 Task: Find connections with filter location Kadi with filter topic #Innovativewith filter profile language English with filter current company DBS Bank with filter school The LNM Institute of Information Technology with filter industry Graphic Design with filter service category Insurance with filter keywords title Novelist/Writer
Action: Mouse moved to (202, 263)
Screenshot: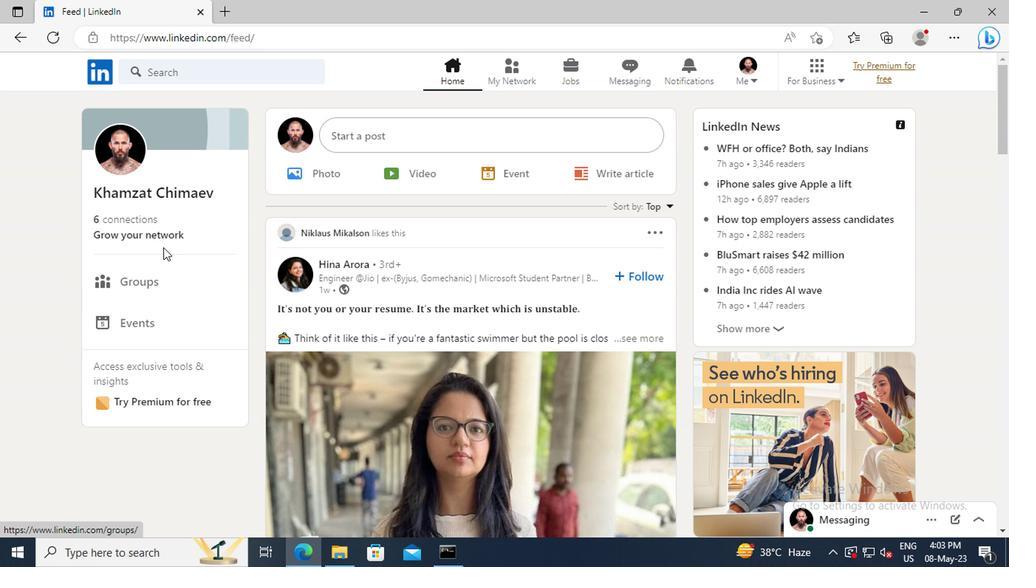 
Action: Mouse pressed left at (202, 263)
Screenshot: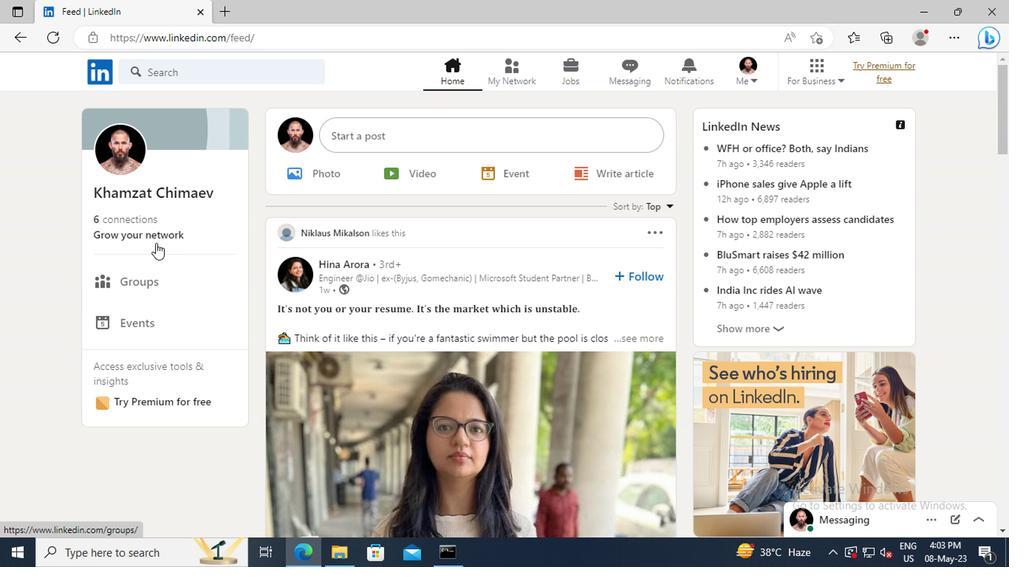 
Action: Mouse moved to (212, 212)
Screenshot: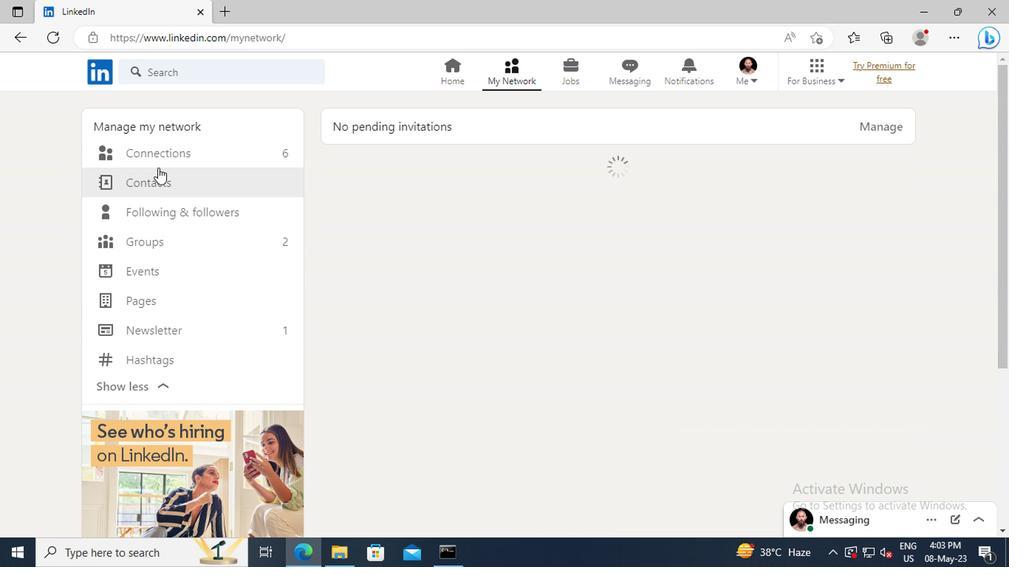 
Action: Mouse pressed left at (212, 212)
Screenshot: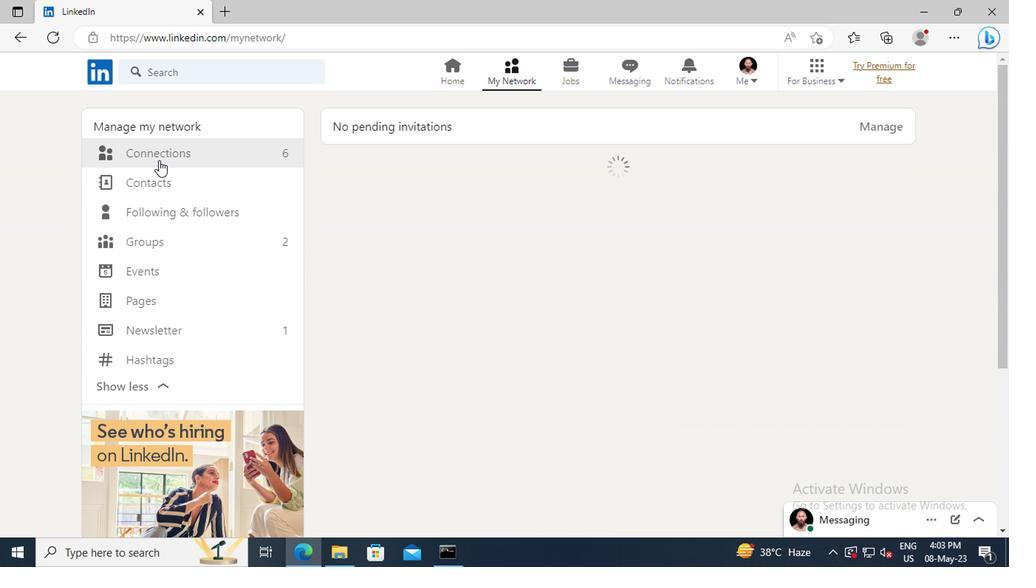 
Action: Mouse moved to (539, 213)
Screenshot: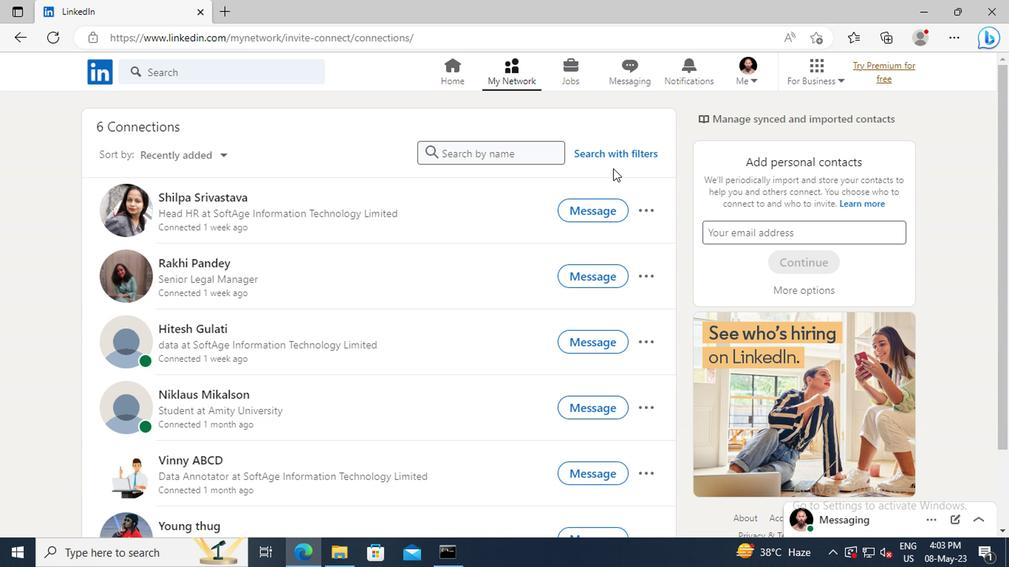 
Action: Mouse pressed left at (539, 213)
Screenshot: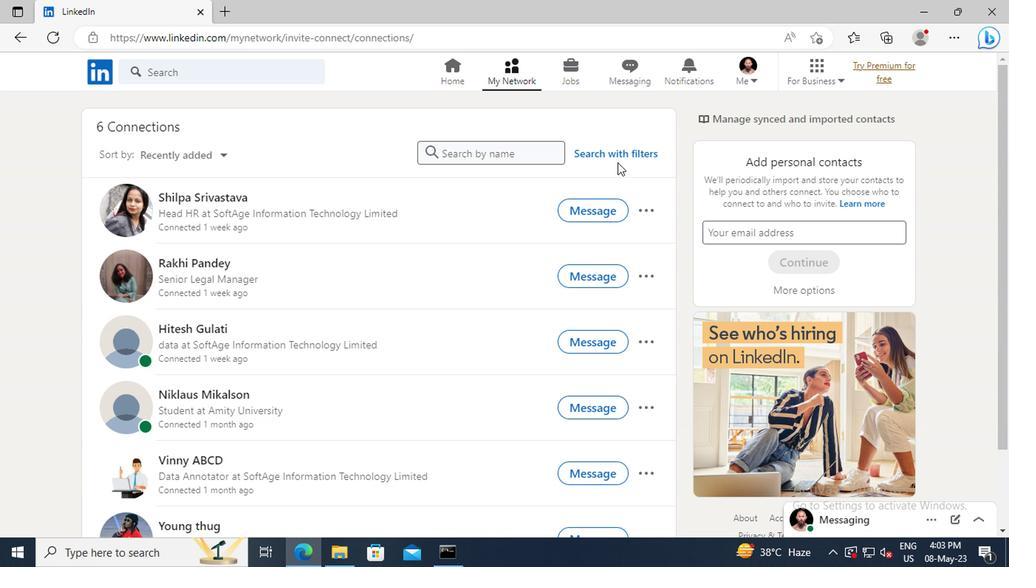 
Action: Mouse moved to (496, 180)
Screenshot: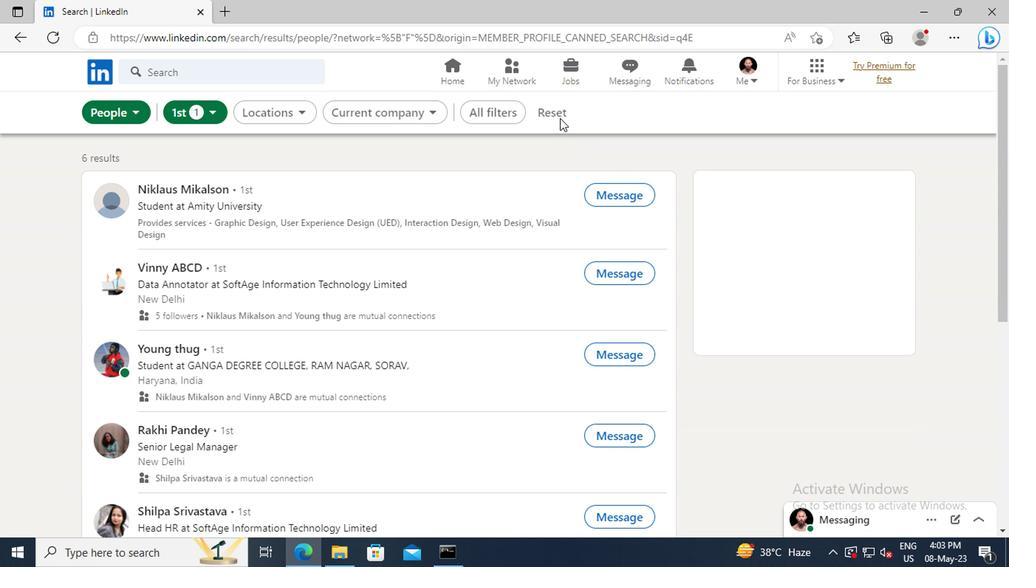 
Action: Mouse pressed left at (496, 180)
Screenshot: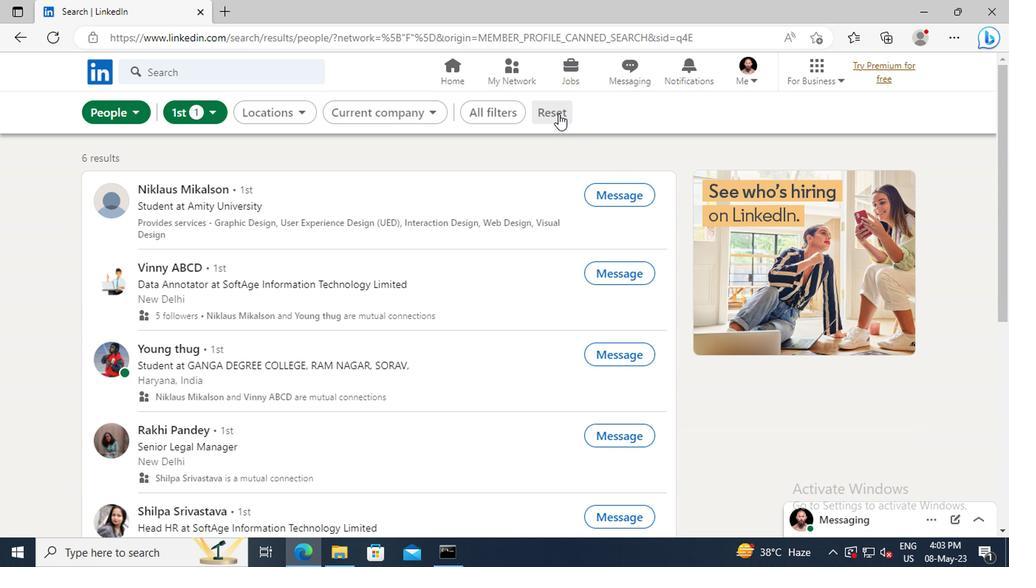 
Action: Mouse moved to (484, 179)
Screenshot: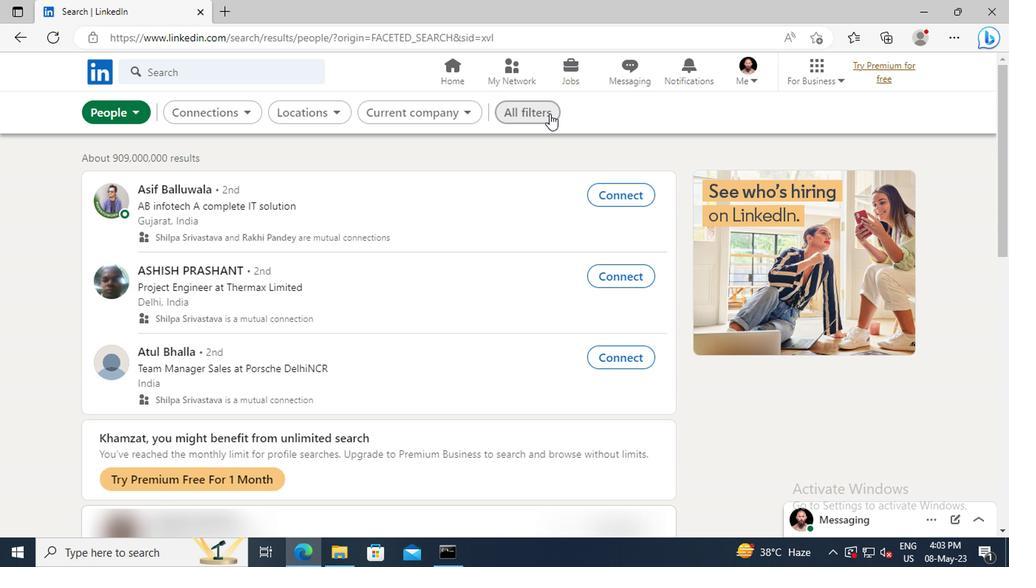 
Action: Mouse pressed left at (484, 179)
Screenshot: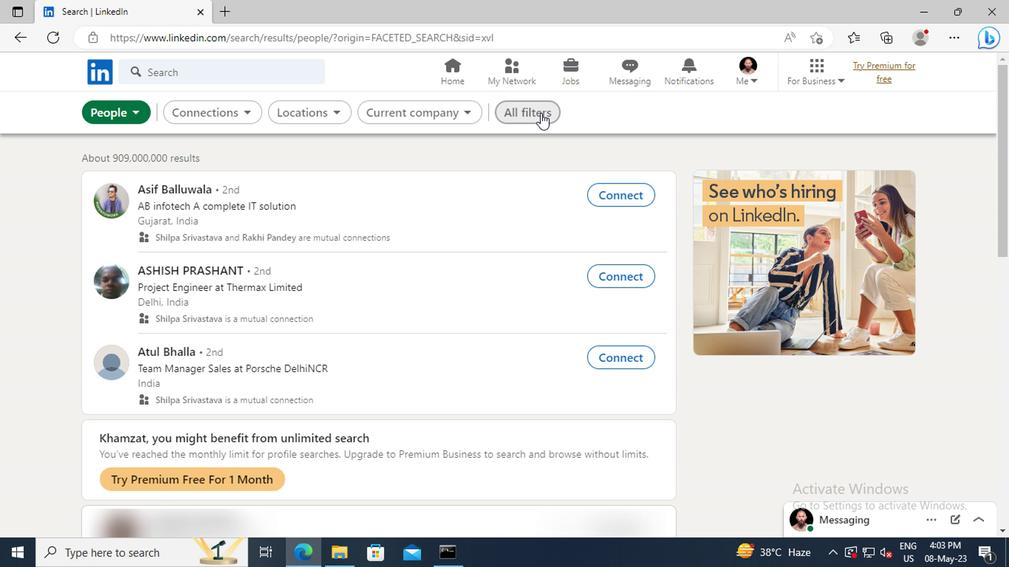 
Action: Mouse moved to (704, 301)
Screenshot: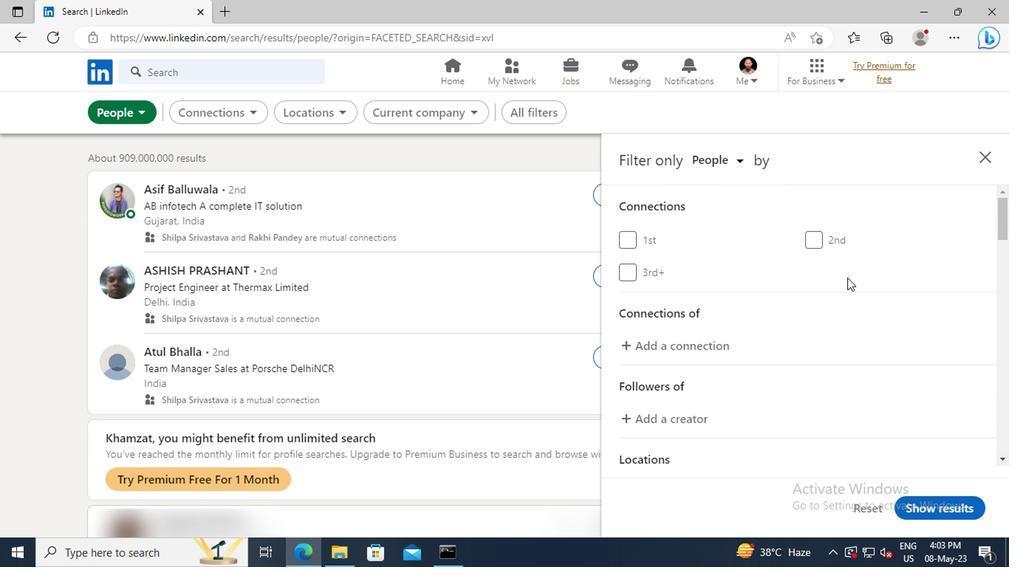 
Action: Mouse scrolled (704, 300) with delta (0, 0)
Screenshot: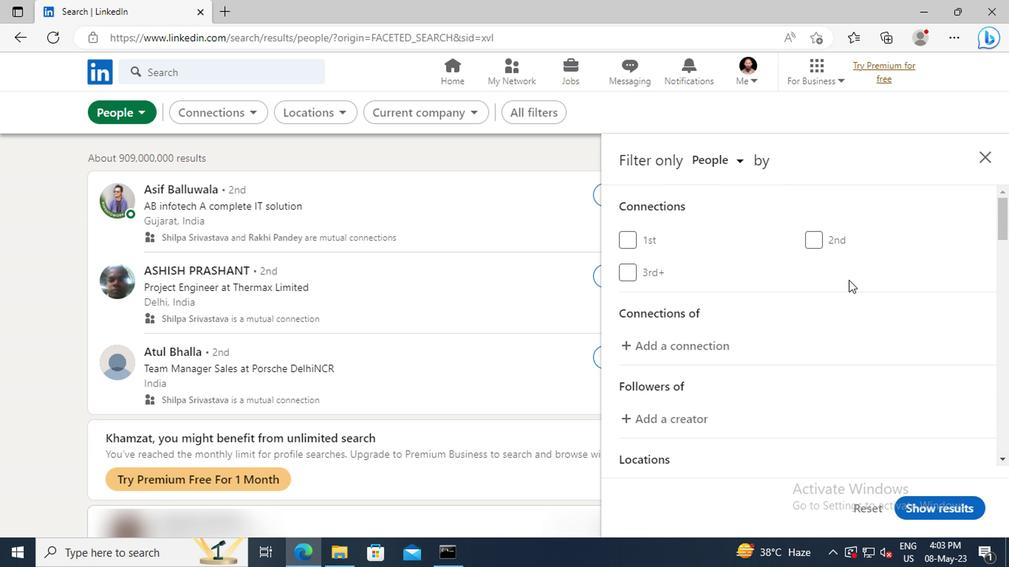 
Action: Mouse scrolled (704, 300) with delta (0, 0)
Screenshot: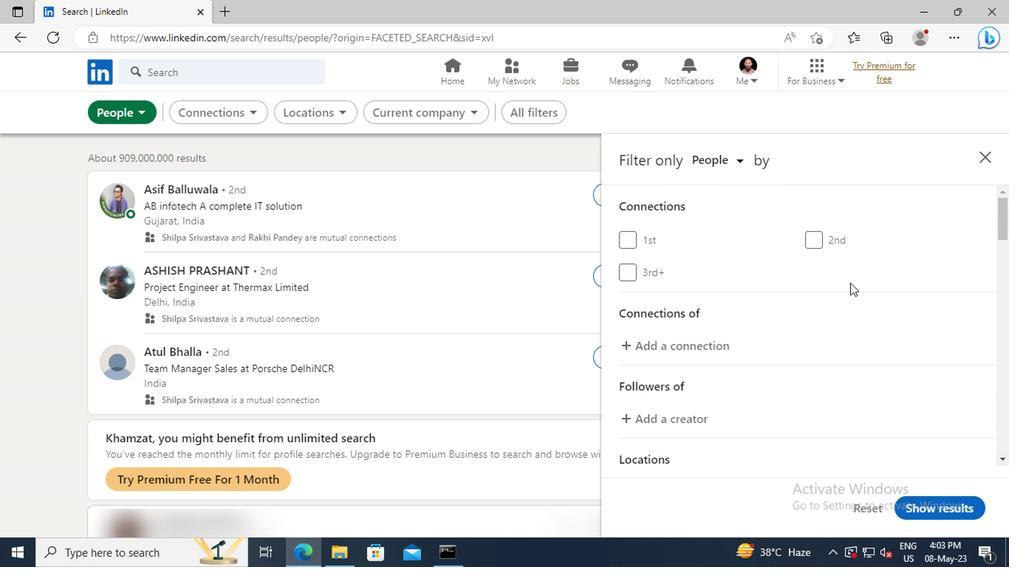 
Action: Mouse moved to (705, 301)
Screenshot: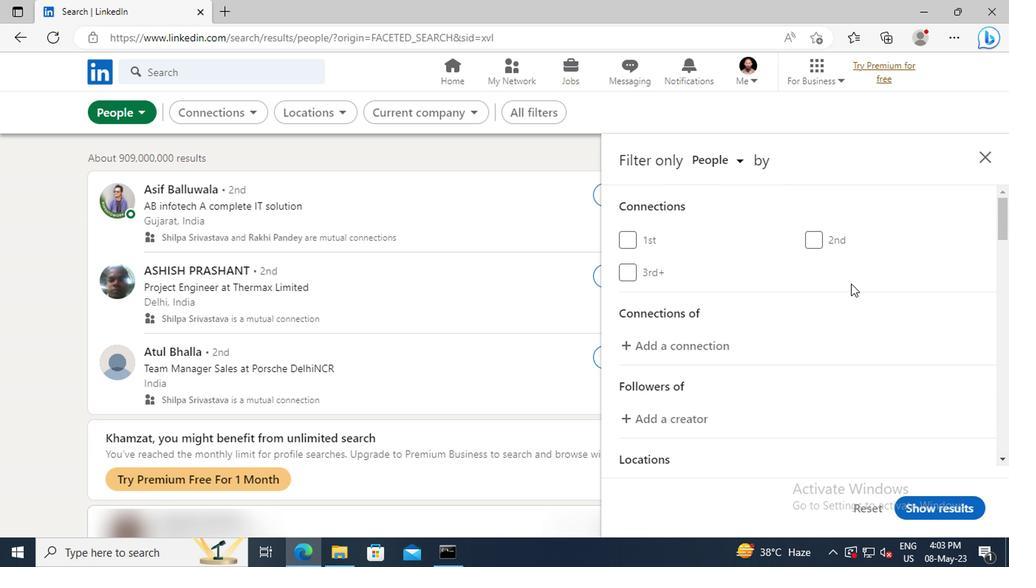 
Action: Mouse scrolled (705, 300) with delta (0, 0)
Screenshot: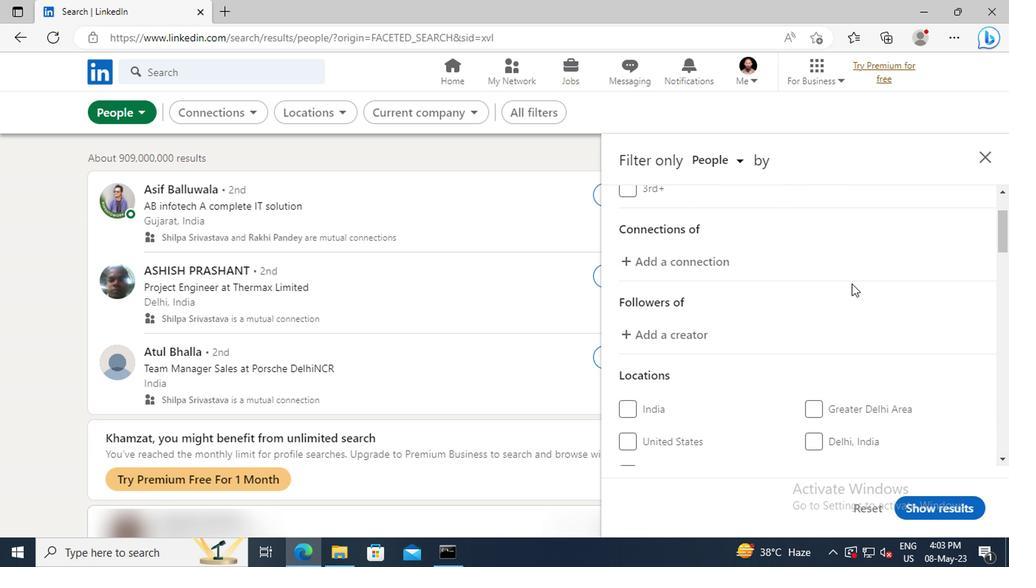 
Action: Mouse scrolled (705, 300) with delta (0, 0)
Screenshot: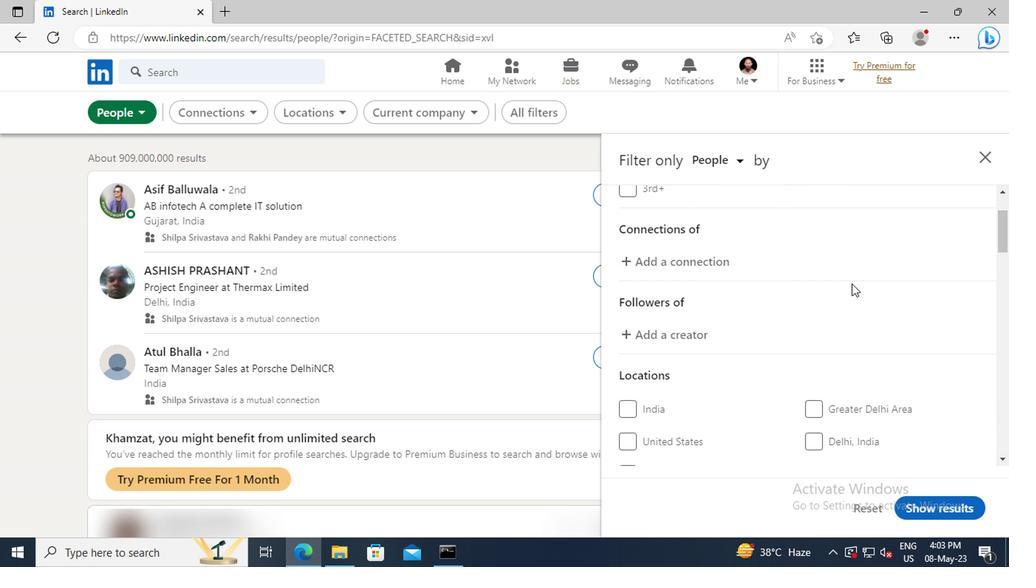 
Action: Mouse scrolled (705, 300) with delta (0, 0)
Screenshot: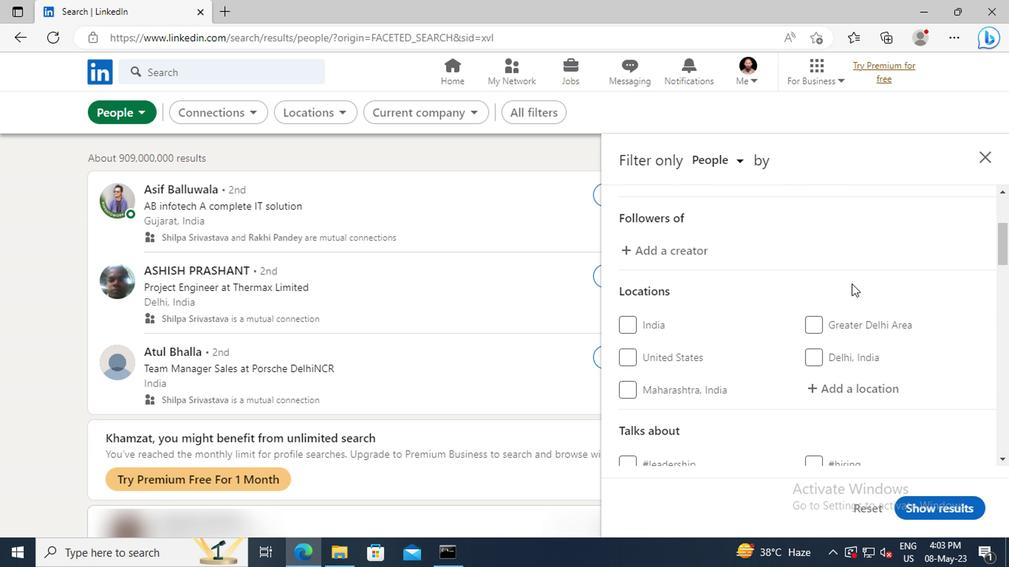 
Action: Mouse moved to (697, 341)
Screenshot: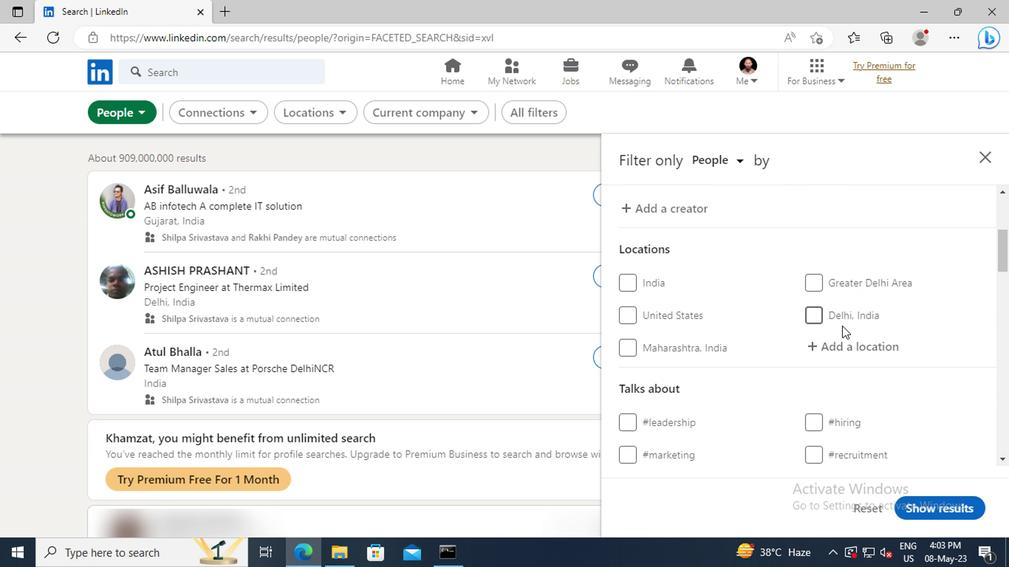 
Action: Mouse pressed left at (697, 341)
Screenshot: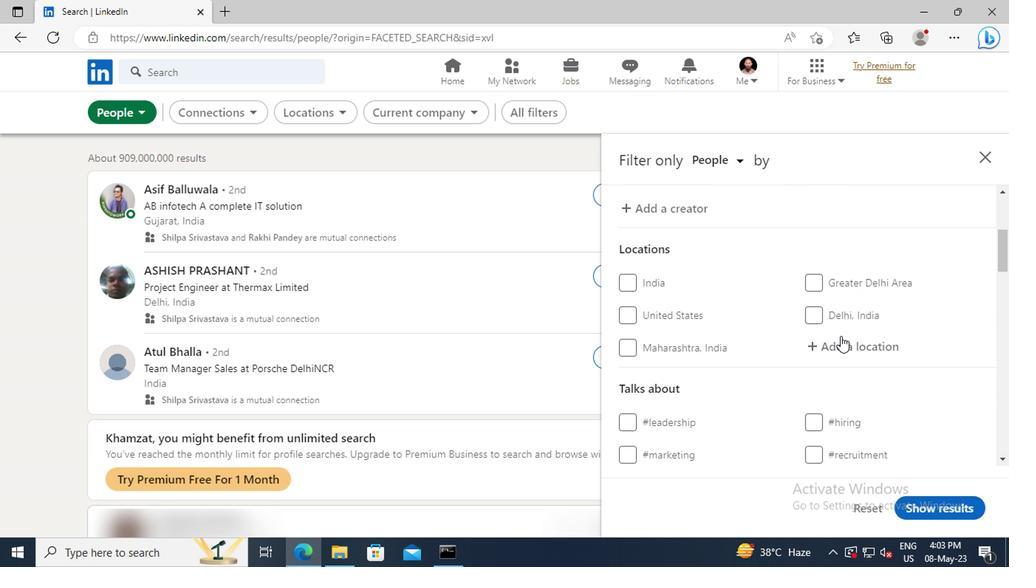 
Action: Key pressed <Key.shift>KADI
Screenshot: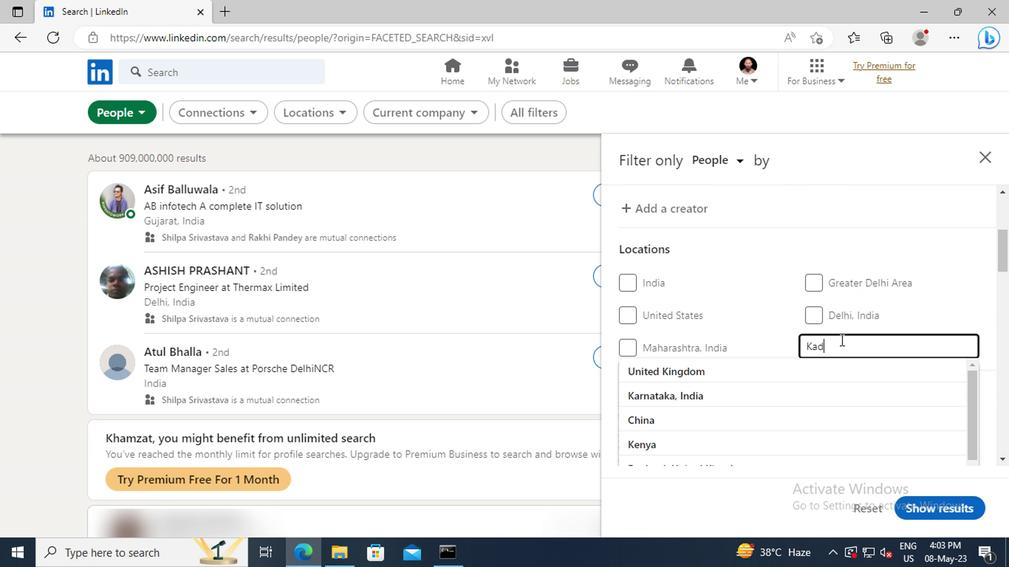 
Action: Mouse moved to (697, 375)
Screenshot: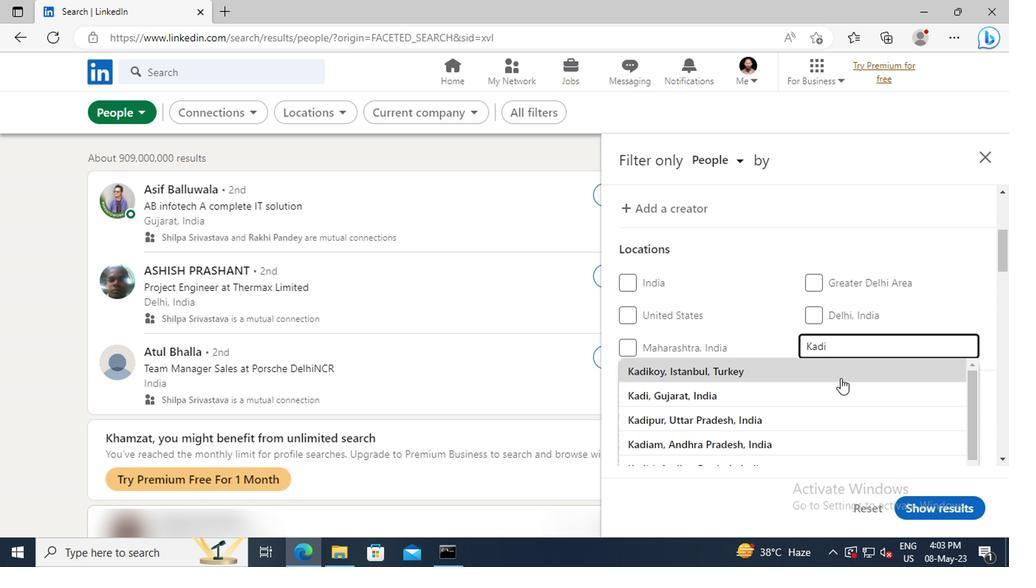 
Action: Mouse pressed left at (697, 375)
Screenshot: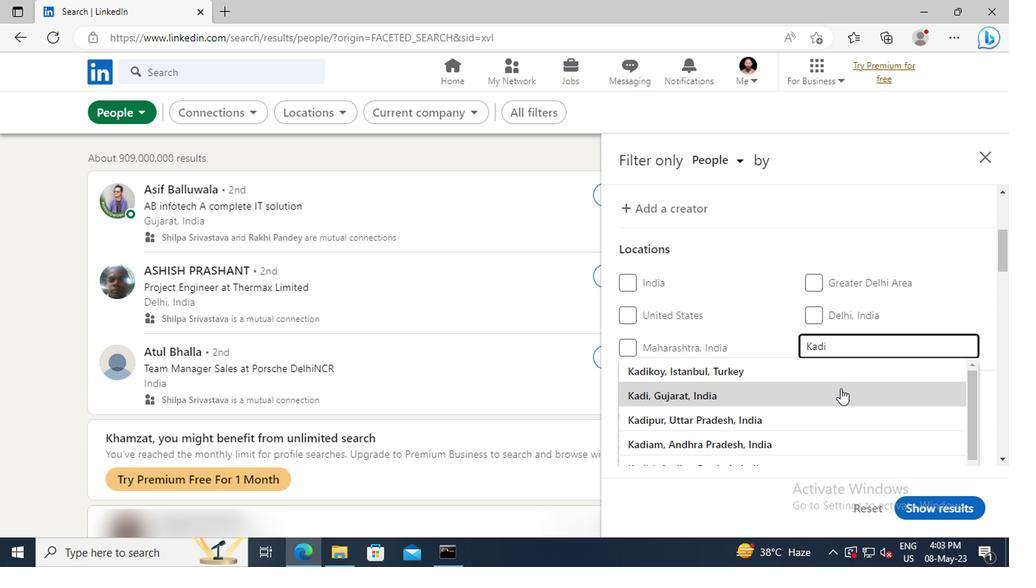 
Action: Mouse moved to (698, 375)
Screenshot: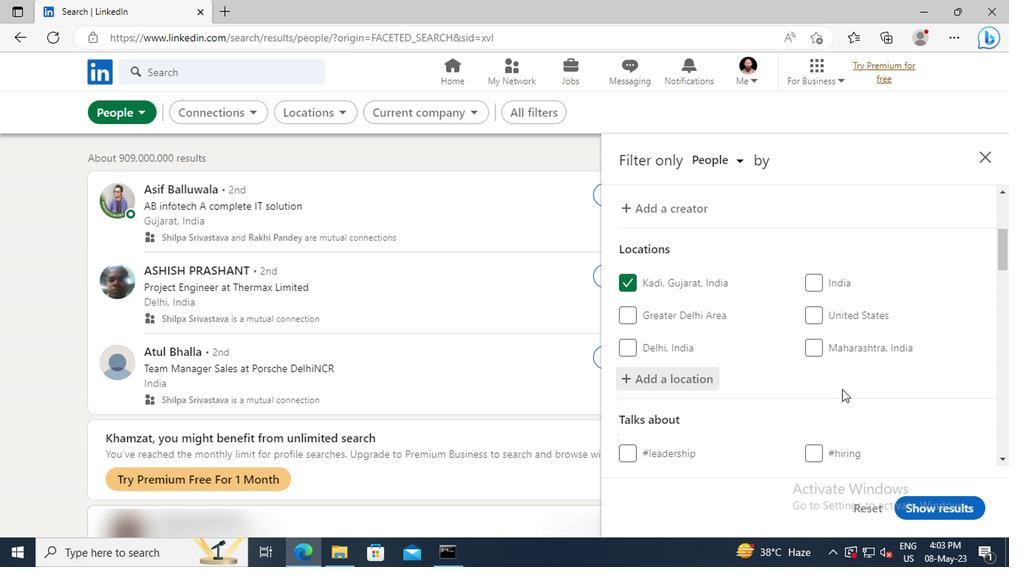 
Action: Mouse scrolled (698, 375) with delta (0, 0)
Screenshot: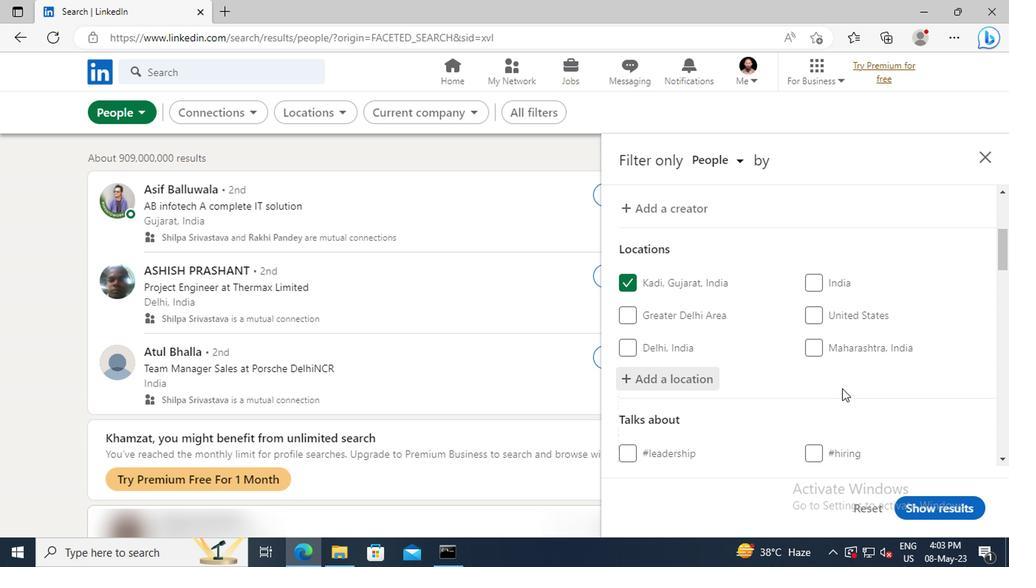 
Action: Mouse moved to (699, 370)
Screenshot: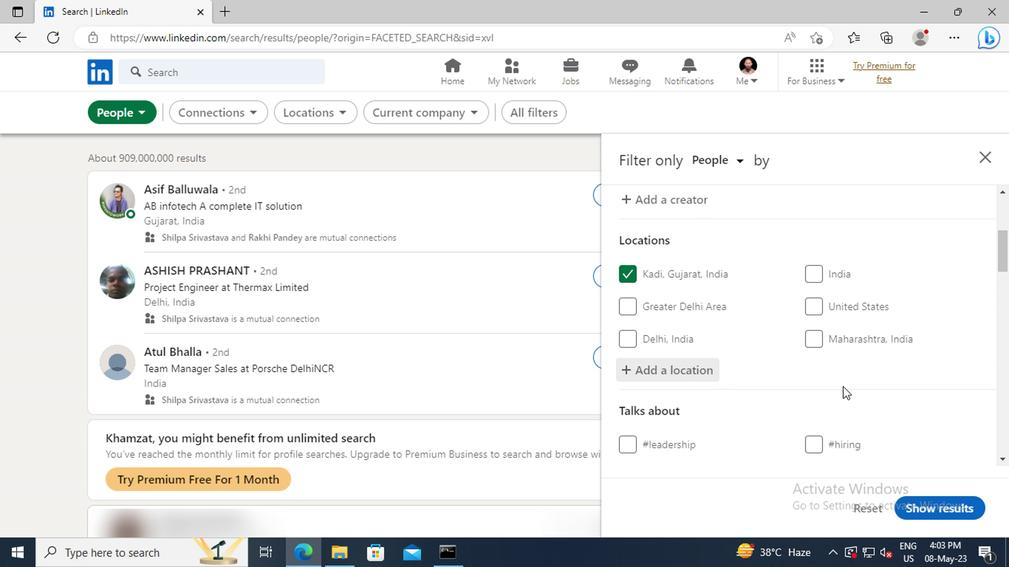 
Action: Mouse scrolled (699, 370) with delta (0, 0)
Screenshot: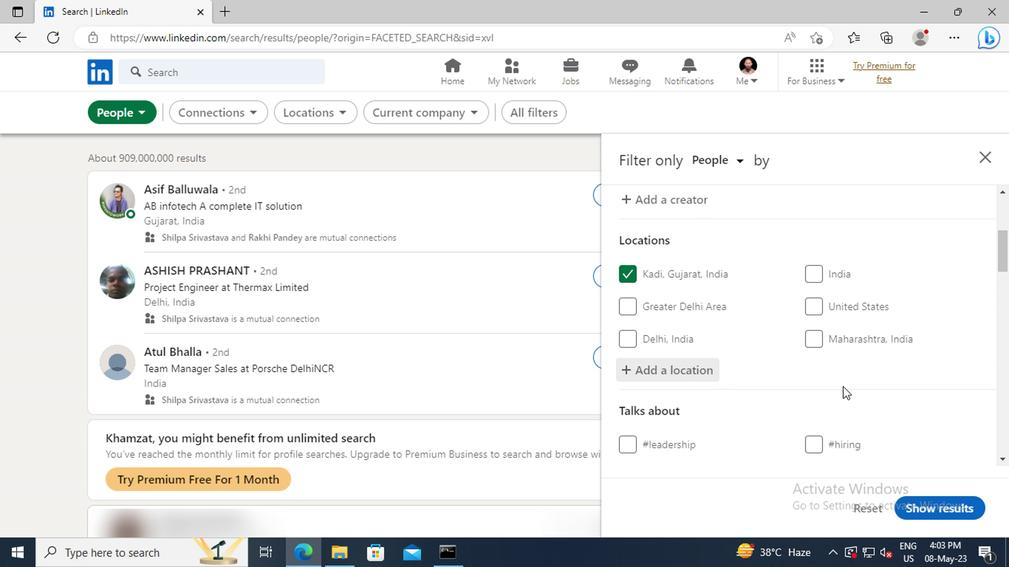 
Action: Mouse moved to (698, 361)
Screenshot: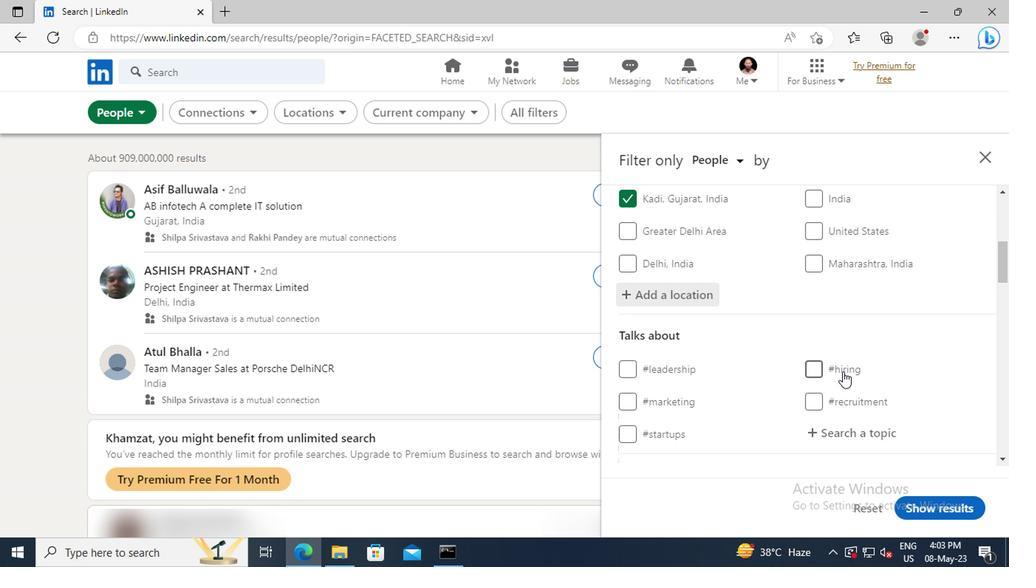 
Action: Mouse scrolled (698, 360) with delta (0, 0)
Screenshot: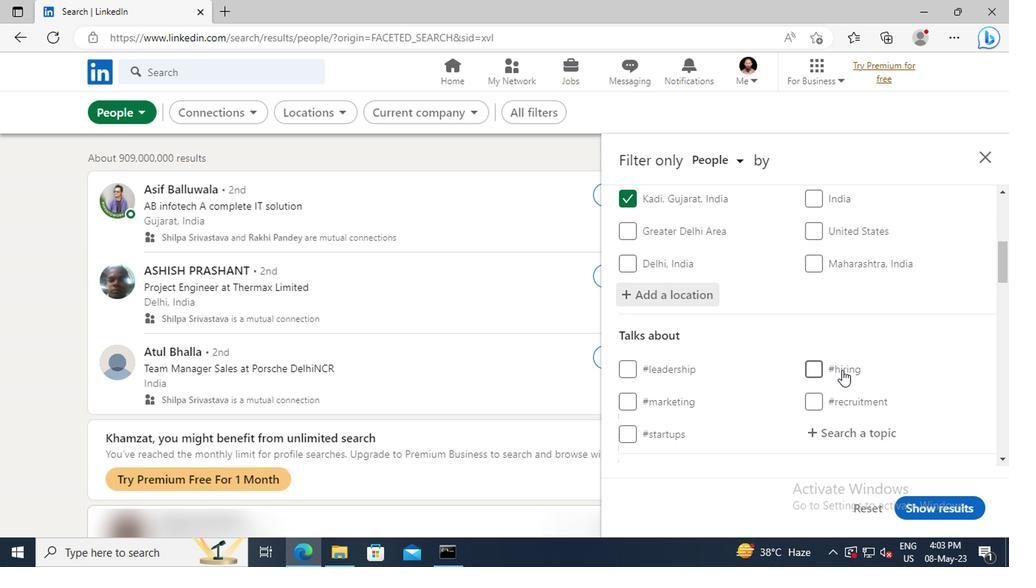 
Action: Mouse scrolled (698, 360) with delta (0, 0)
Screenshot: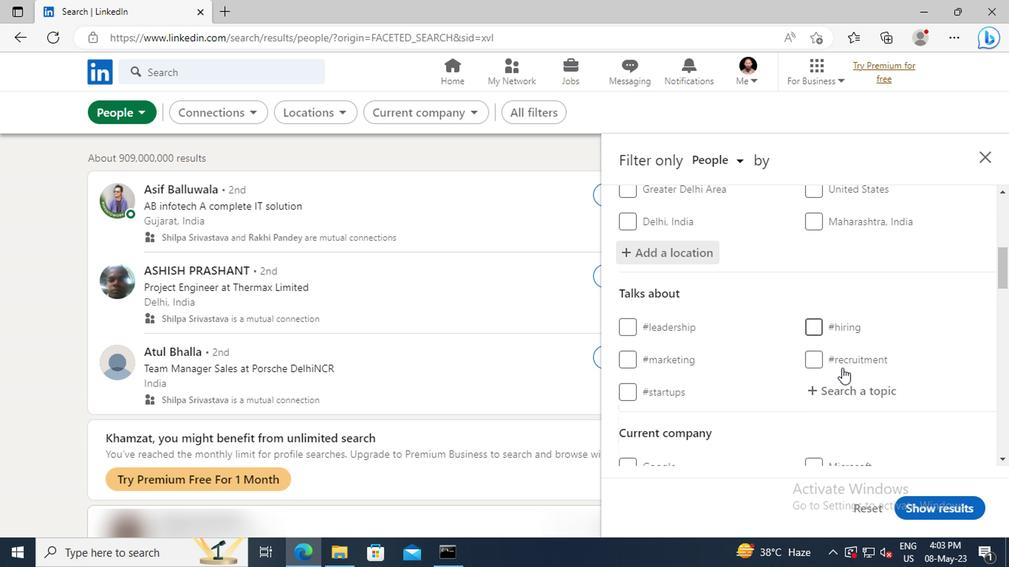 
Action: Mouse moved to (698, 353)
Screenshot: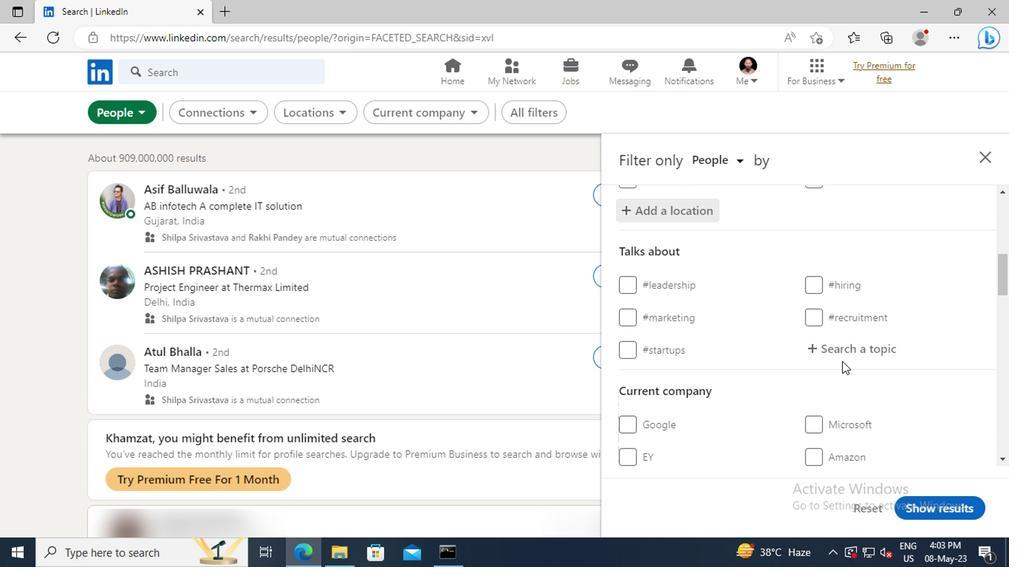 
Action: Mouse pressed left at (698, 353)
Screenshot: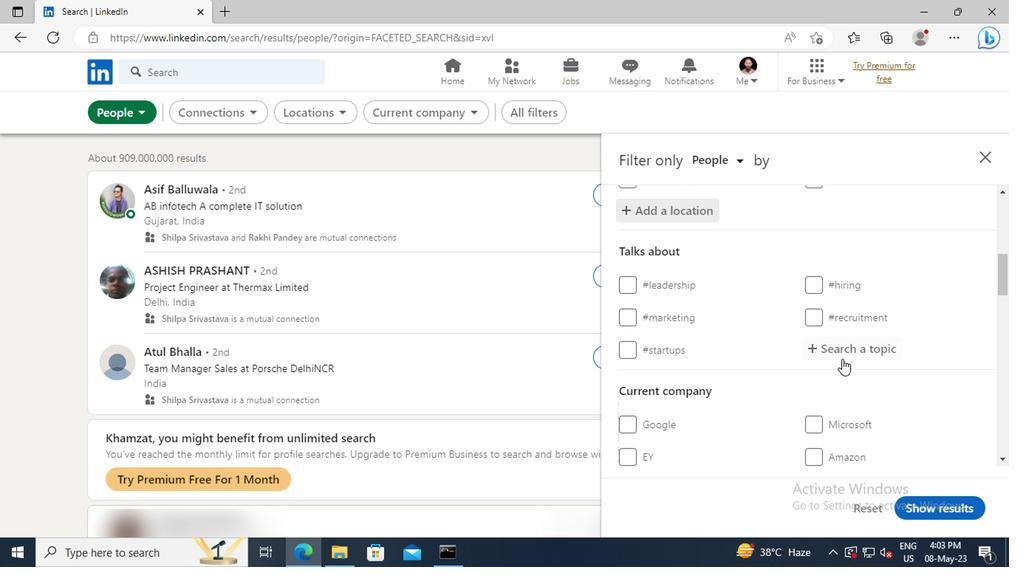 
Action: Key pressed <Key.shift>INNOVATIV
Screenshot: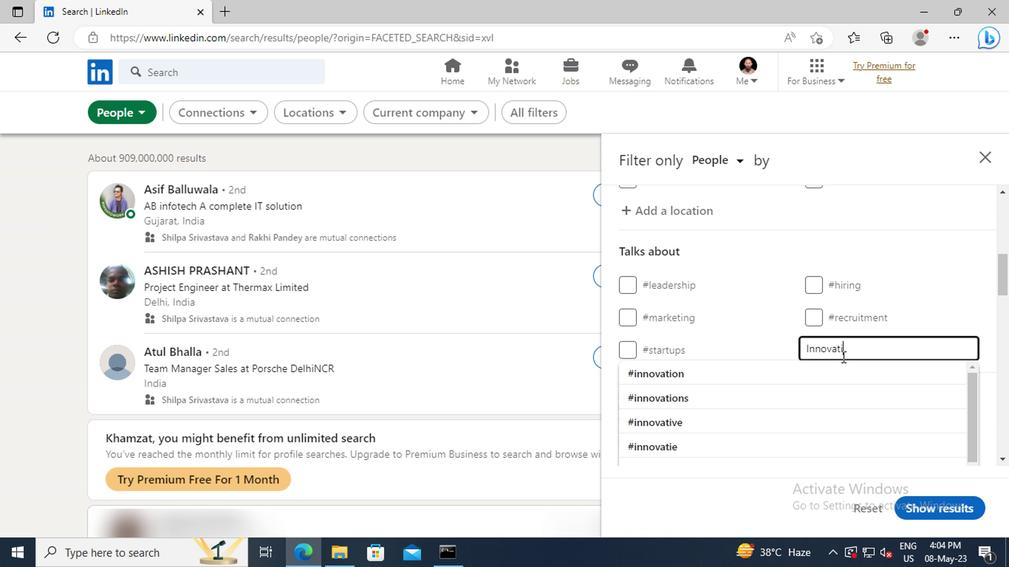 
Action: Mouse moved to (700, 362)
Screenshot: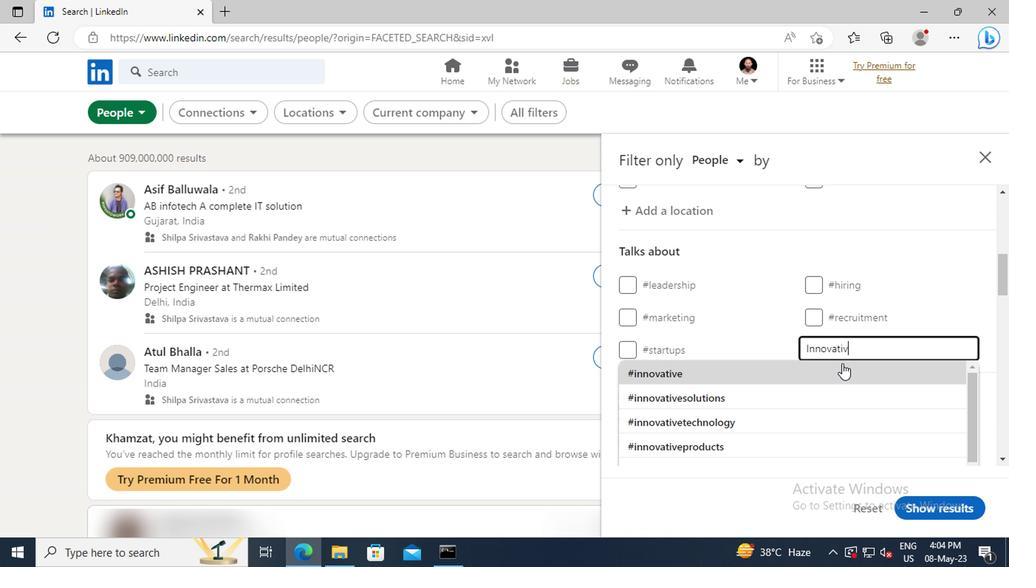 
Action: Mouse pressed left at (700, 362)
Screenshot: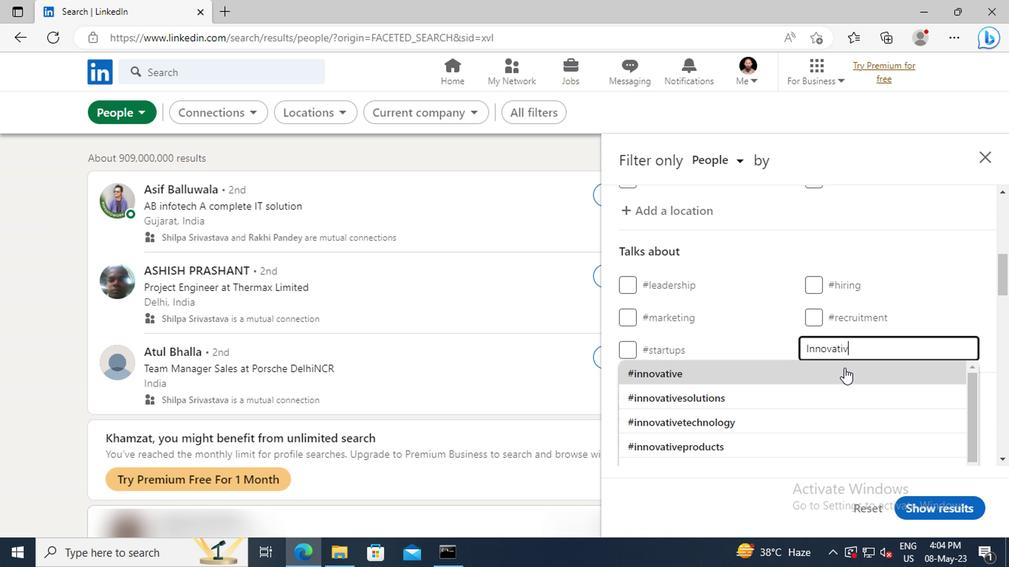 
Action: Mouse scrolled (700, 362) with delta (0, 0)
Screenshot: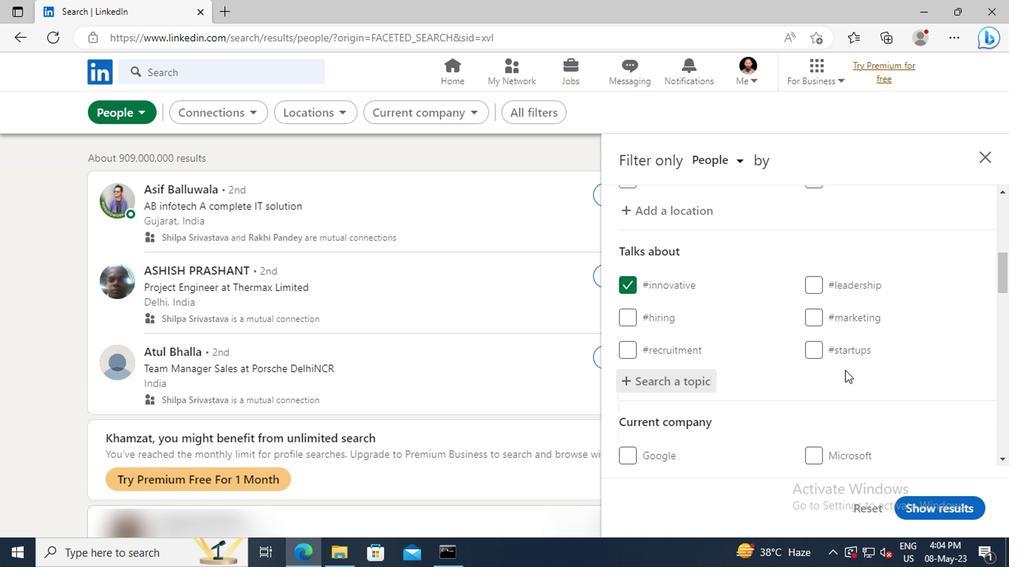 
Action: Mouse scrolled (700, 362) with delta (0, 0)
Screenshot: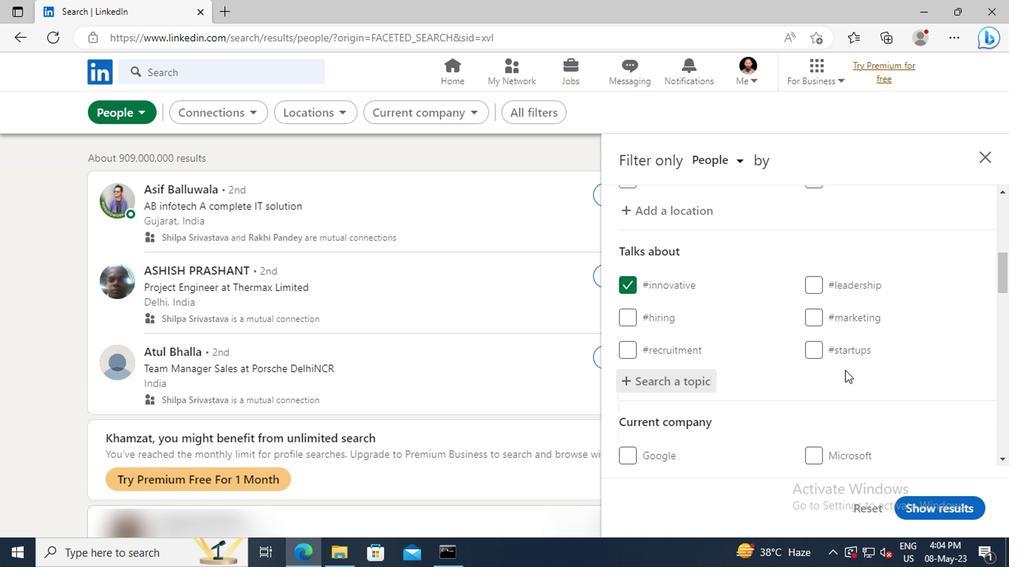 
Action: Mouse moved to (701, 358)
Screenshot: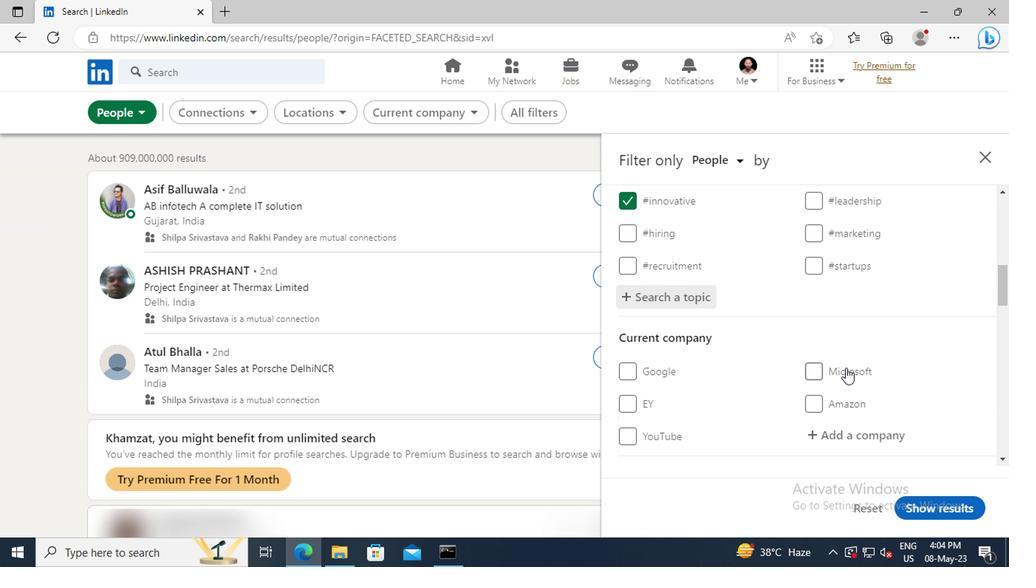 
Action: Mouse scrolled (701, 357) with delta (0, 0)
Screenshot: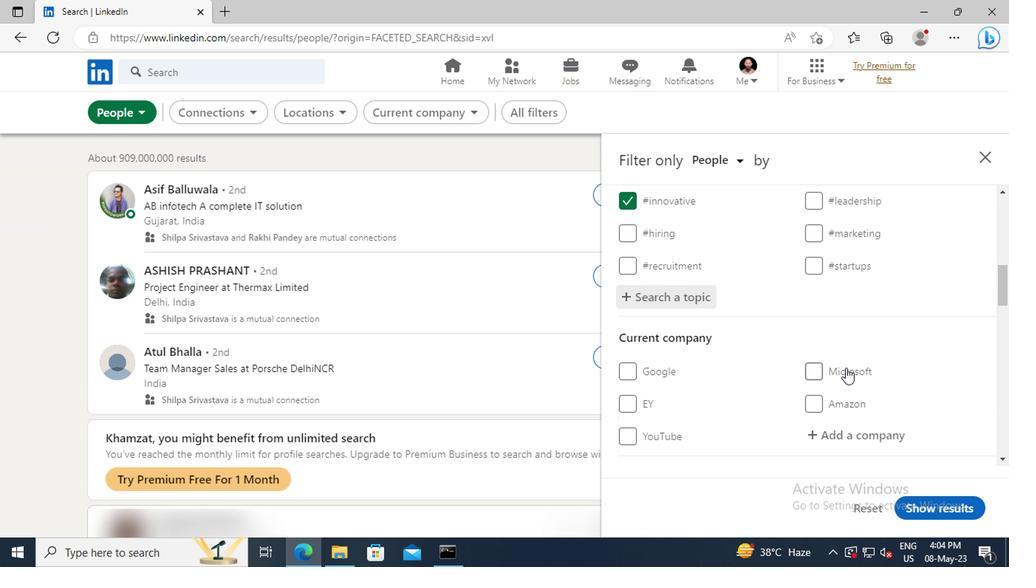 
Action: Mouse moved to (701, 353)
Screenshot: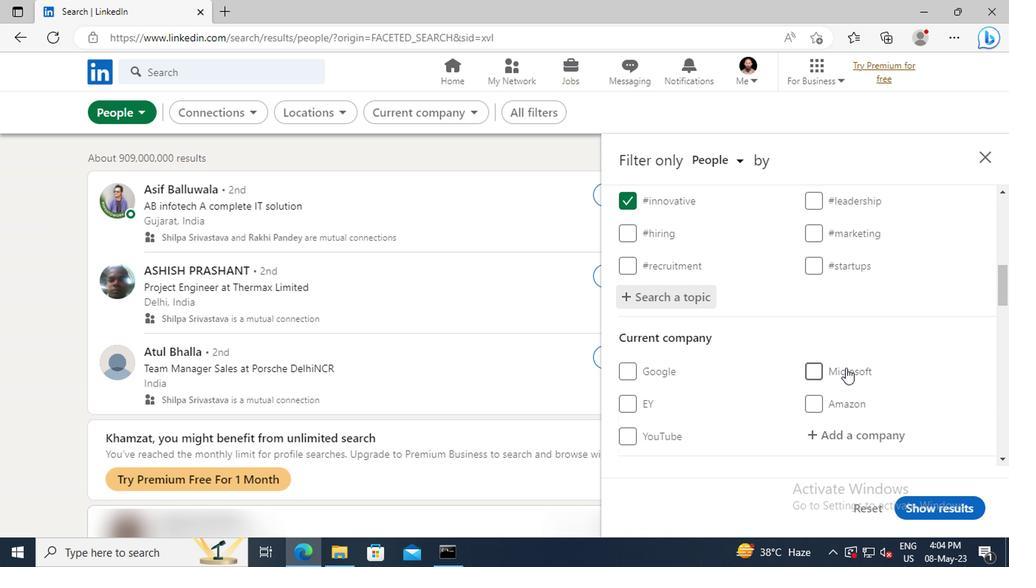 
Action: Mouse scrolled (701, 352) with delta (0, 0)
Screenshot: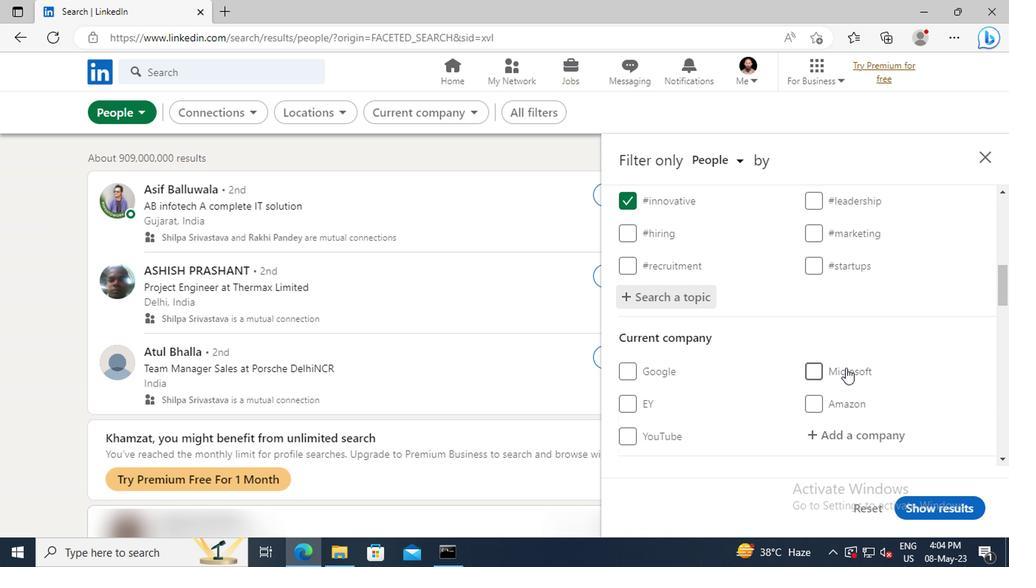 
Action: Mouse moved to (696, 335)
Screenshot: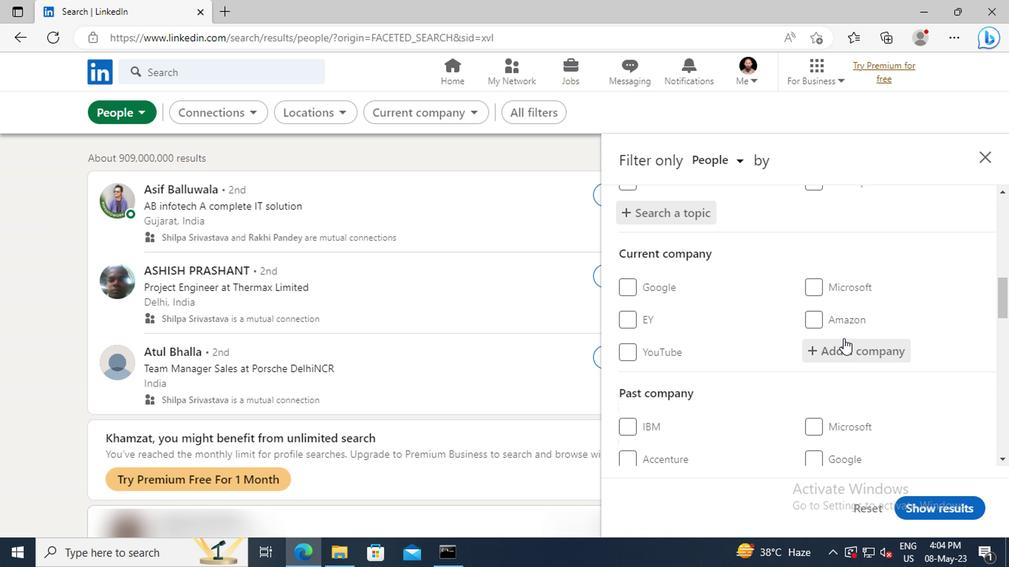 
Action: Mouse scrolled (696, 334) with delta (0, 0)
Screenshot: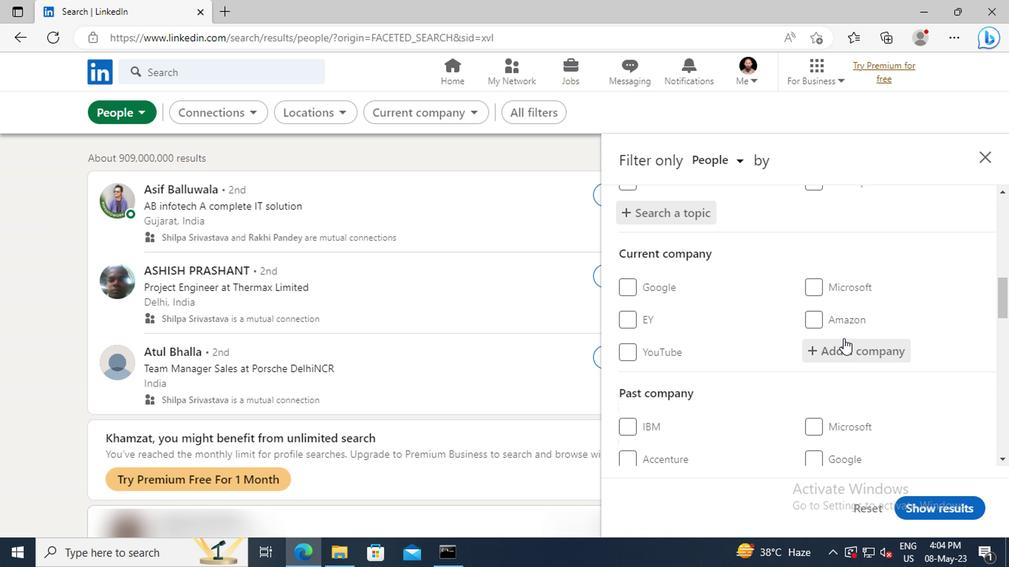 
Action: Mouse moved to (696, 332)
Screenshot: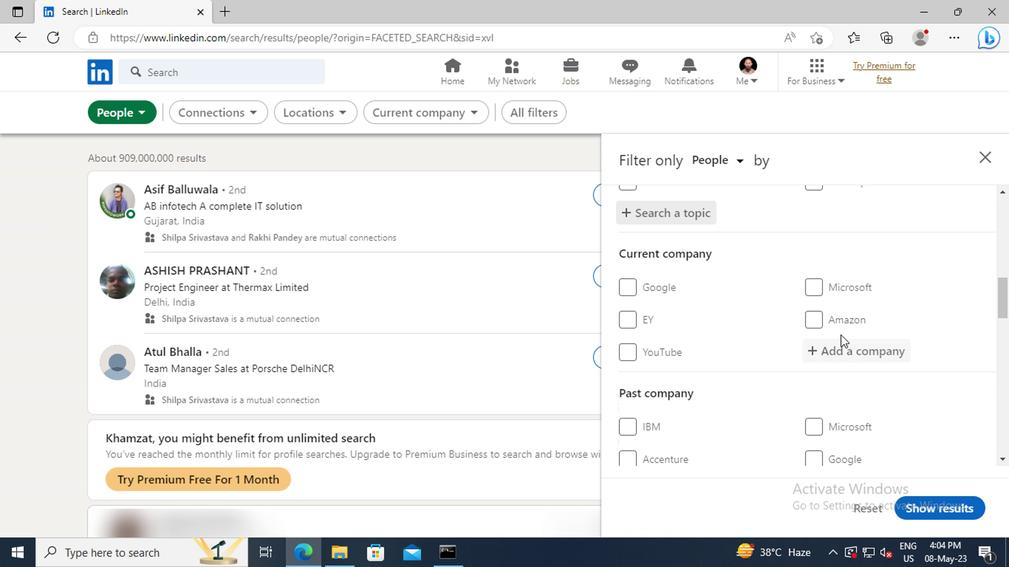 
Action: Mouse scrolled (696, 332) with delta (0, 0)
Screenshot: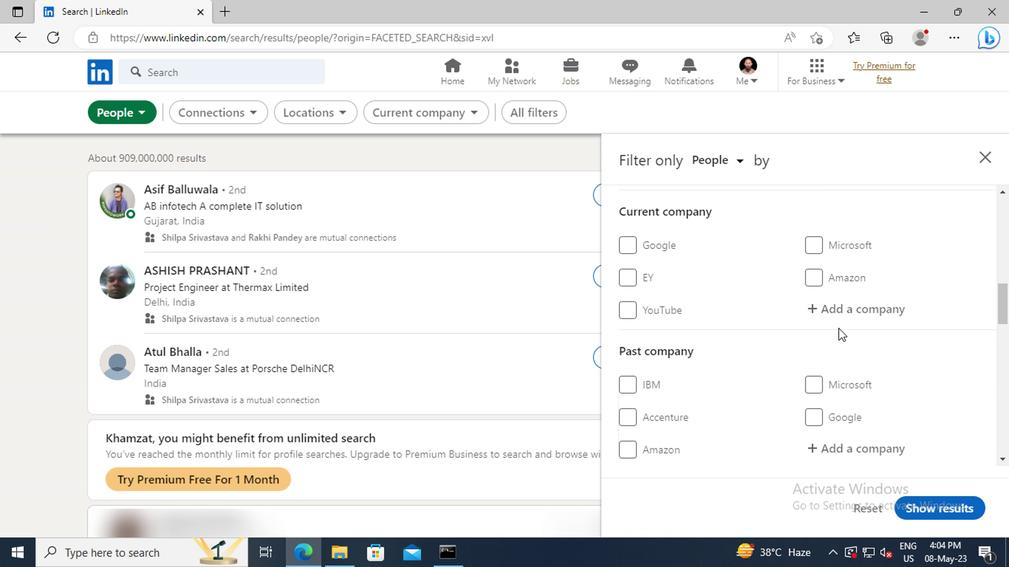 
Action: Mouse scrolled (696, 332) with delta (0, 0)
Screenshot: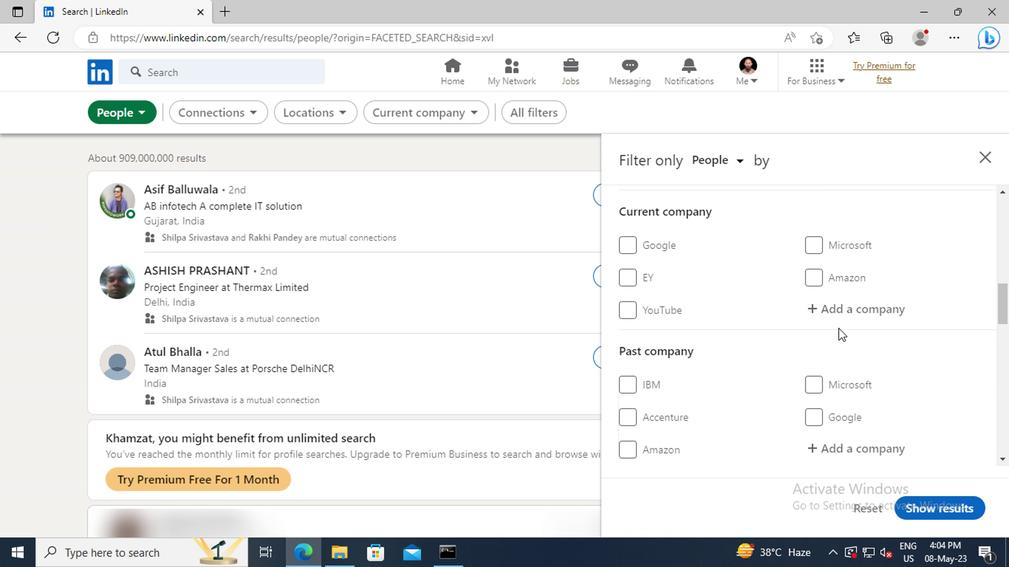 
Action: Mouse scrolled (696, 332) with delta (0, 0)
Screenshot: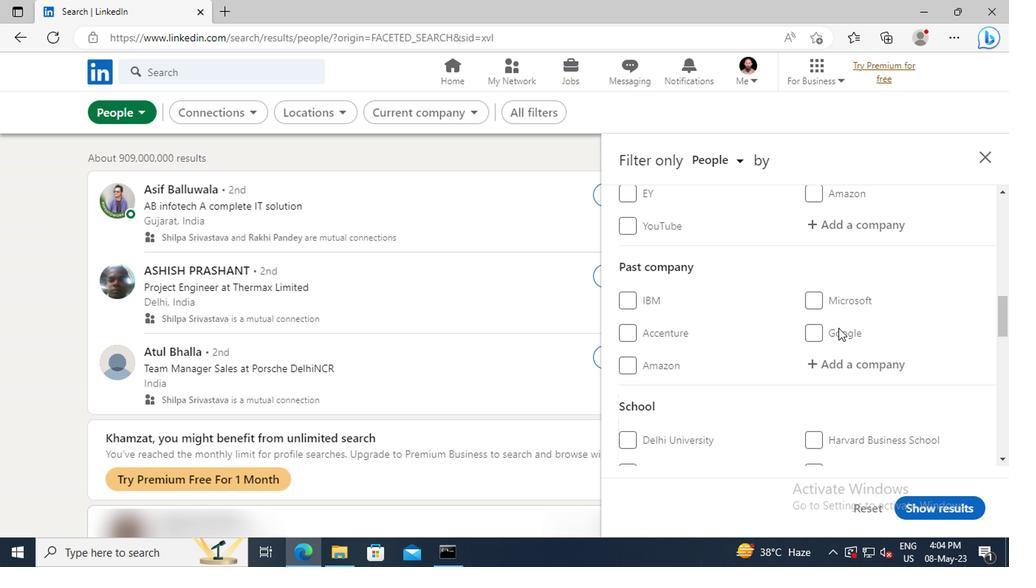 
Action: Mouse scrolled (696, 332) with delta (0, 0)
Screenshot: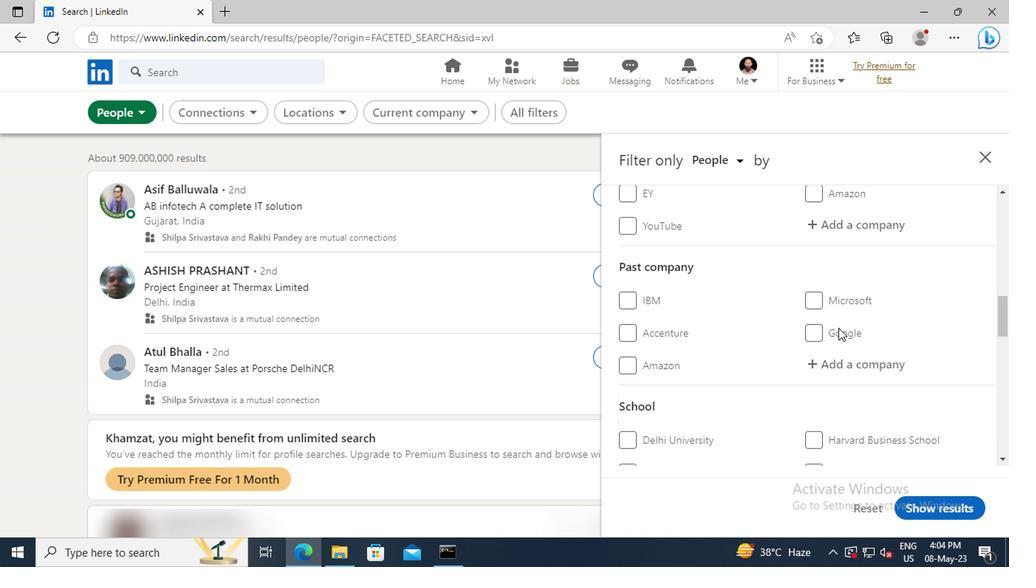 
Action: Mouse scrolled (696, 332) with delta (0, 0)
Screenshot: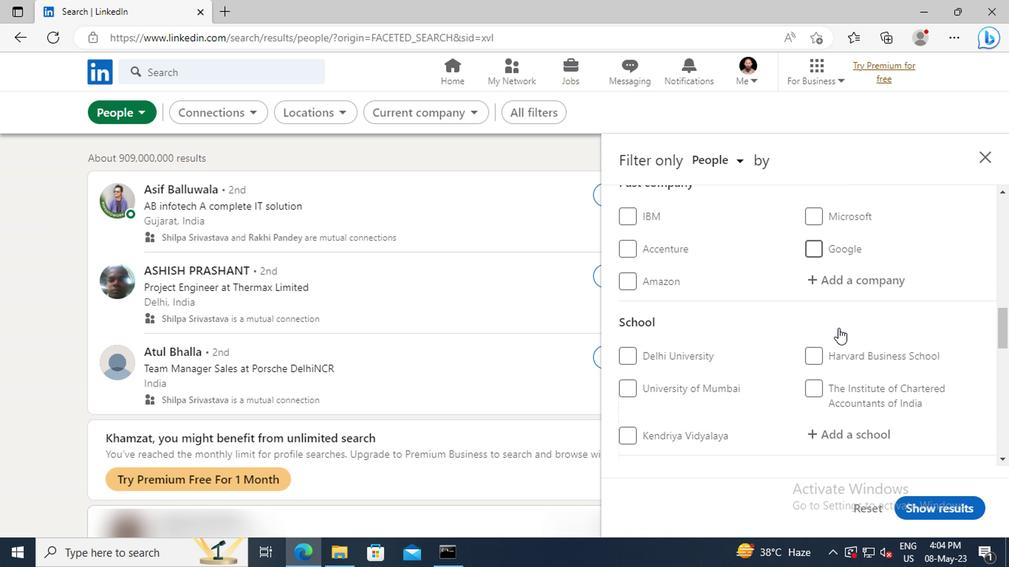 
Action: Mouse scrolled (696, 332) with delta (0, 0)
Screenshot: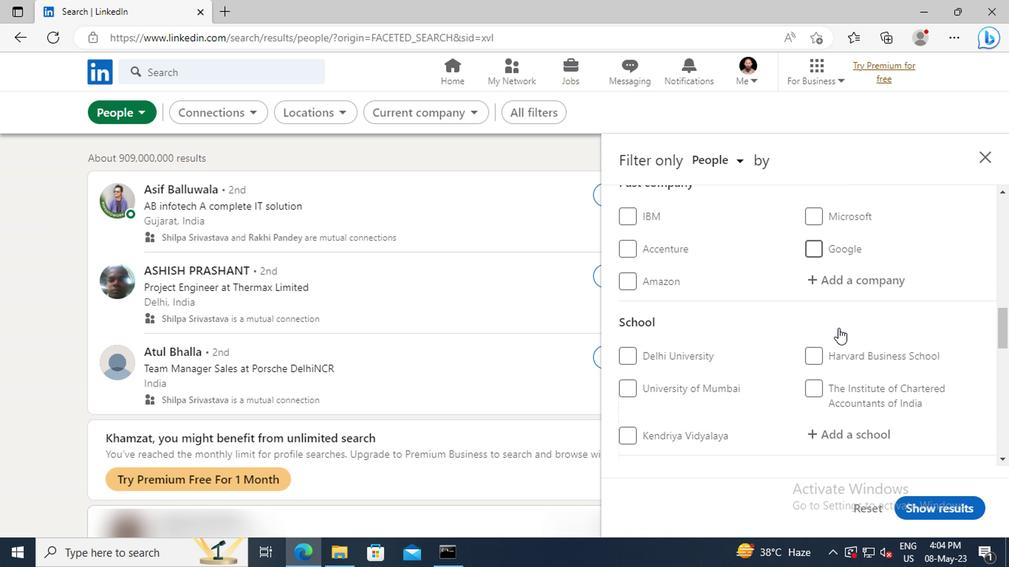 
Action: Mouse scrolled (696, 332) with delta (0, 0)
Screenshot: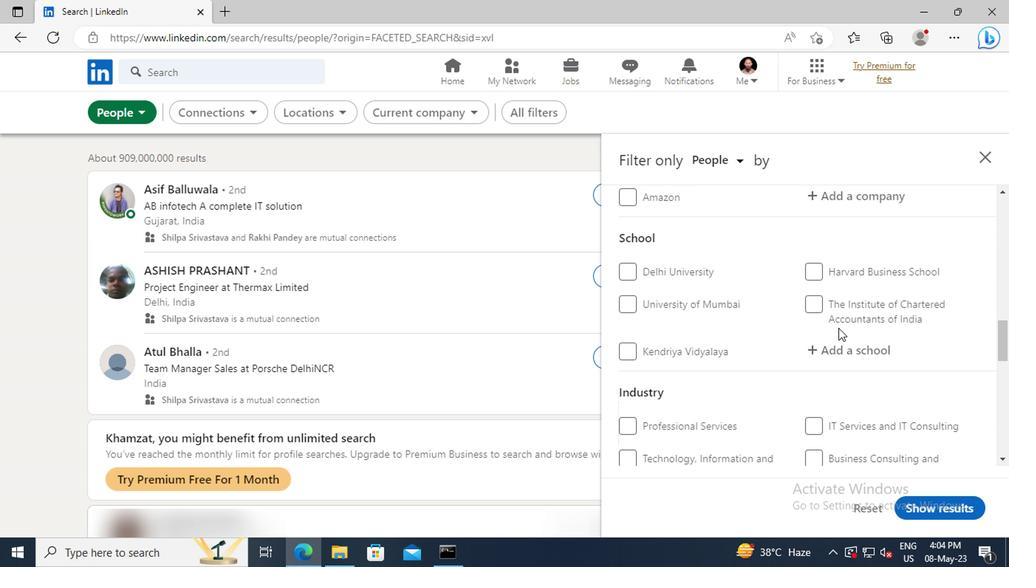 
Action: Mouse scrolled (696, 332) with delta (0, 0)
Screenshot: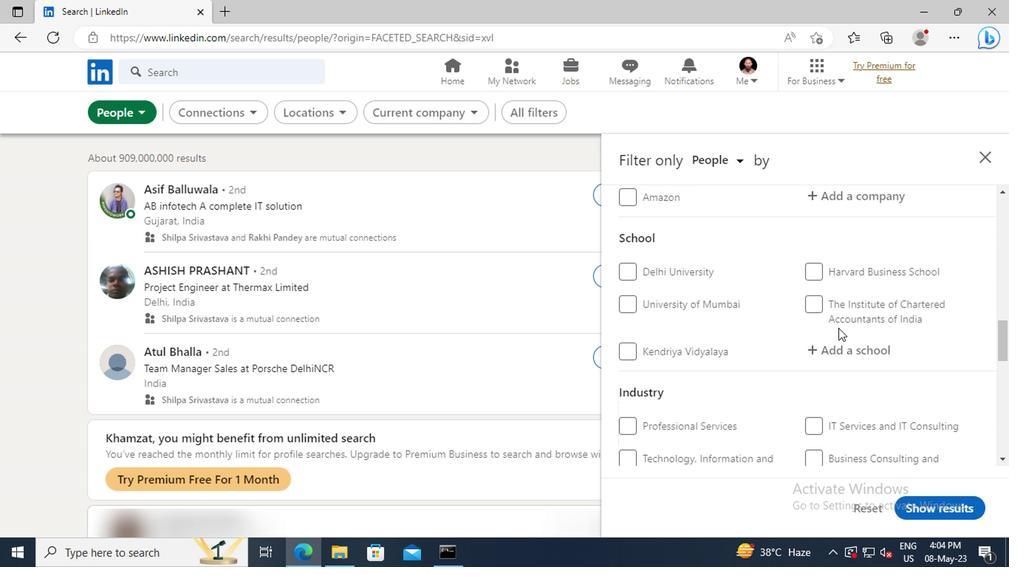 
Action: Mouse scrolled (696, 332) with delta (0, 0)
Screenshot: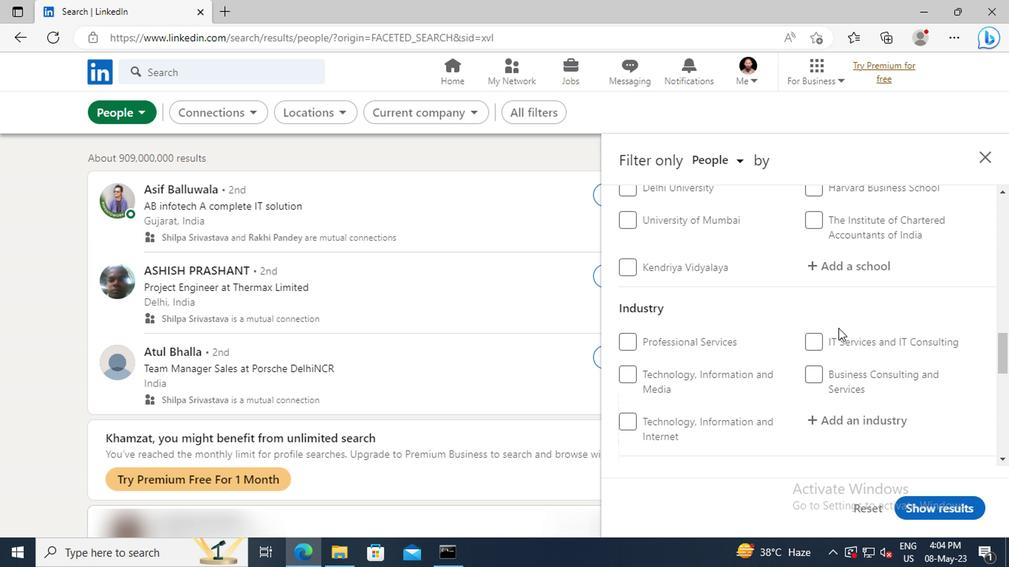 
Action: Mouse scrolled (696, 332) with delta (0, 0)
Screenshot: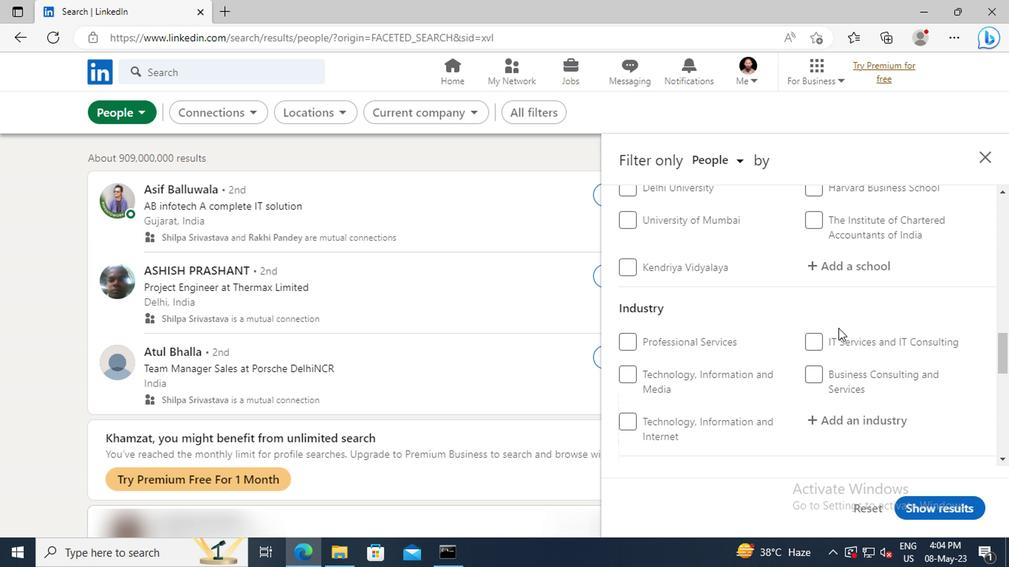 
Action: Mouse scrolled (696, 332) with delta (0, 0)
Screenshot: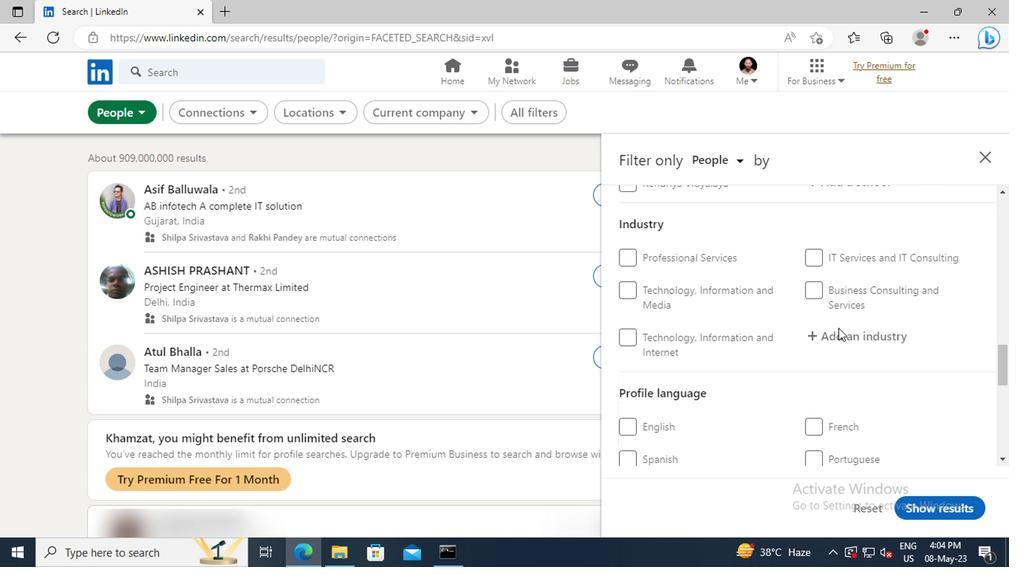 
Action: Mouse moved to (544, 372)
Screenshot: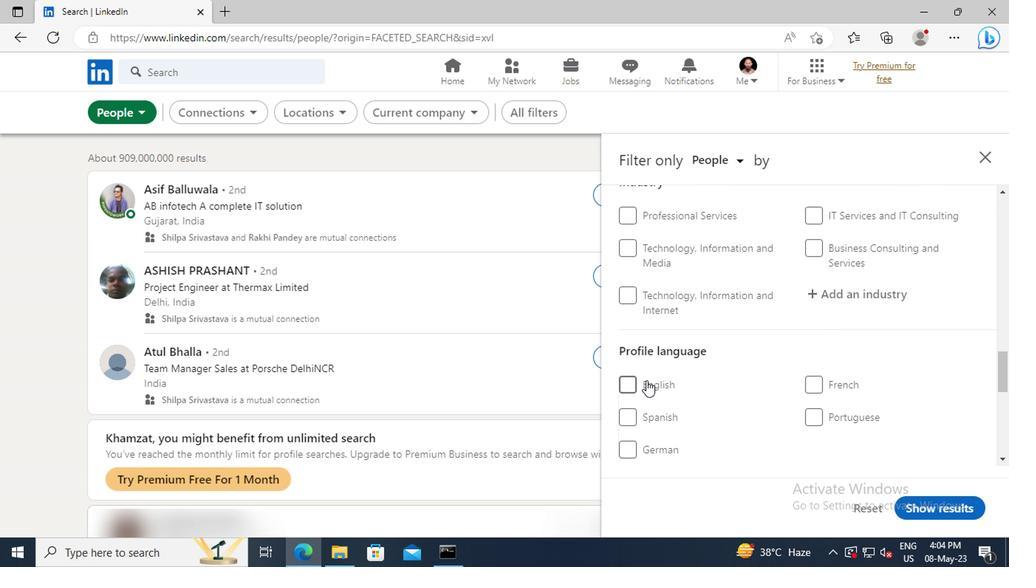 
Action: Mouse pressed left at (544, 372)
Screenshot: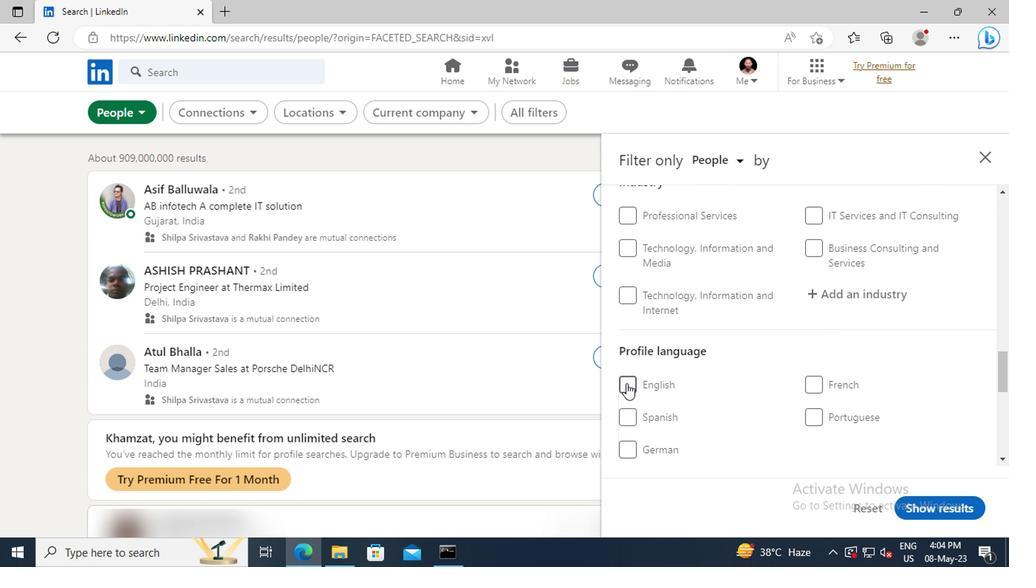 
Action: Mouse moved to (681, 344)
Screenshot: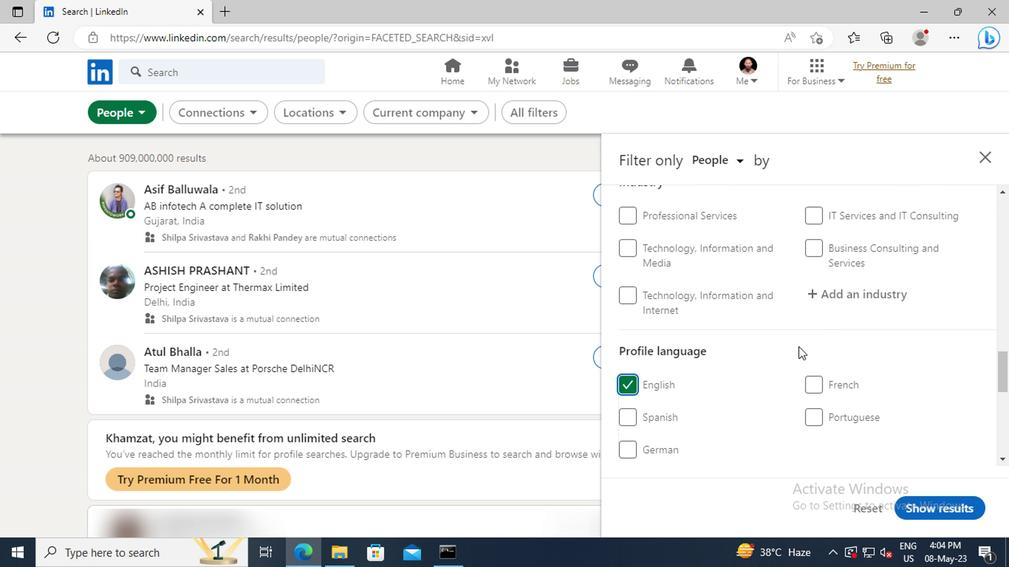 
Action: Mouse scrolled (681, 344) with delta (0, 0)
Screenshot: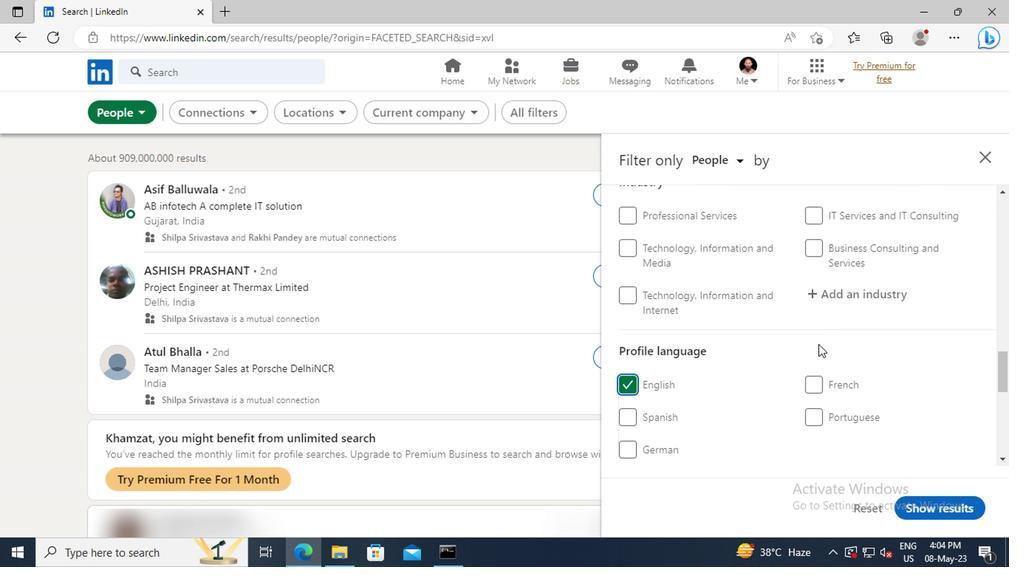 
Action: Mouse scrolled (681, 344) with delta (0, 0)
Screenshot: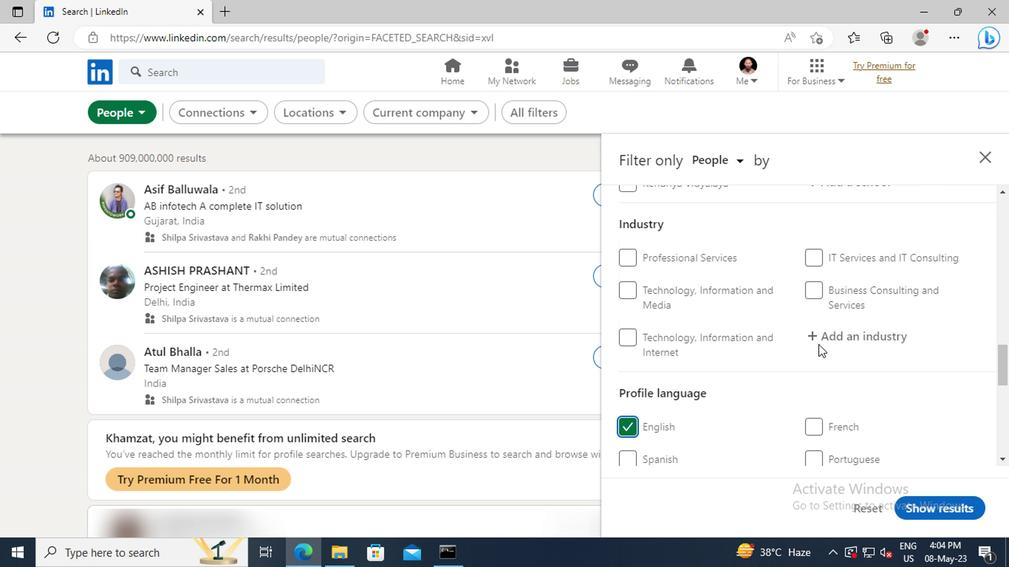 
Action: Mouse scrolled (681, 344) with delta (0, 0)
Screenshot: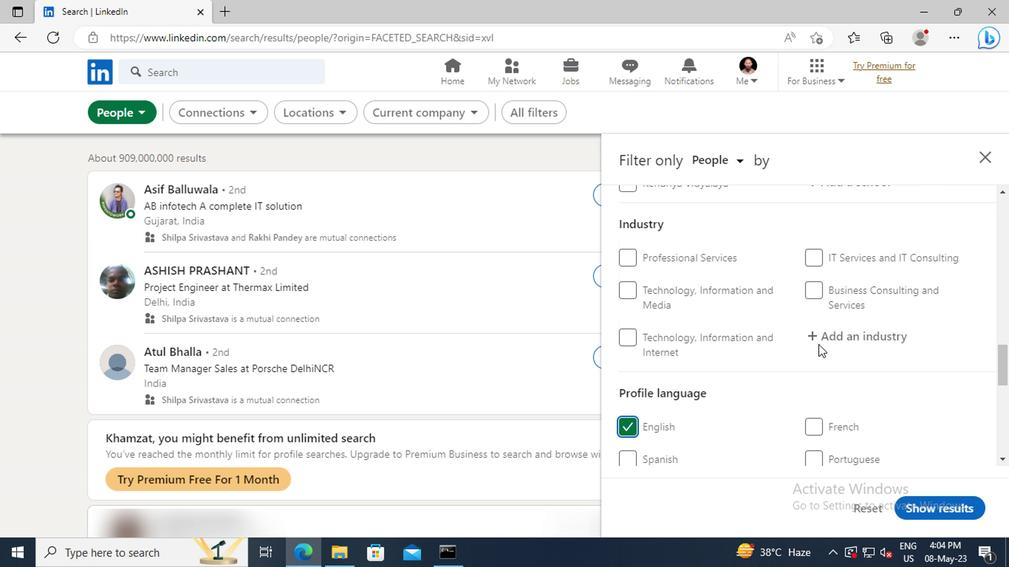 
Action: Mouse scrolled (681, 344) with delta (0, 0)
Screenshot: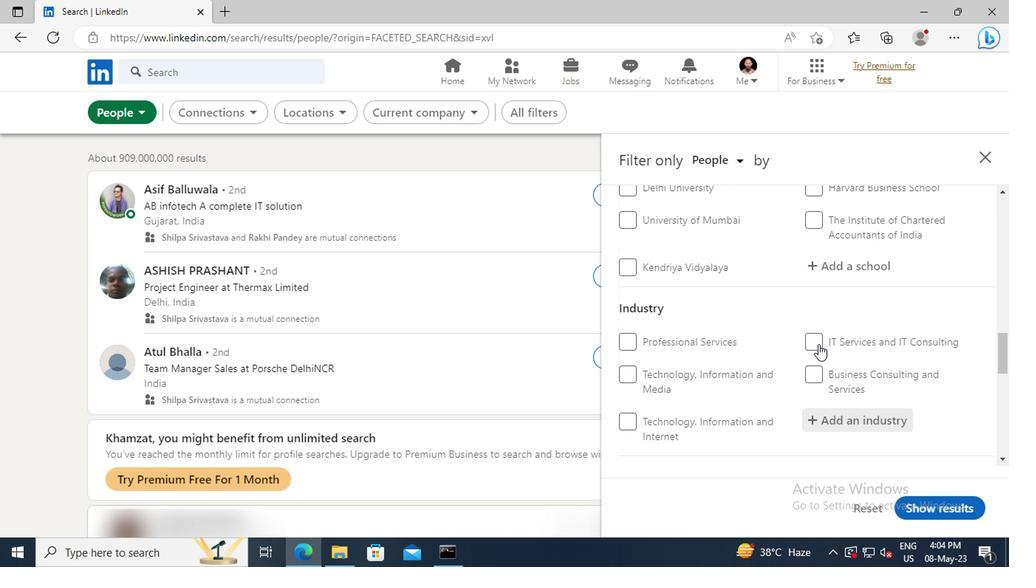 
Action: Mouse moved to (682, 343)
Screenshot: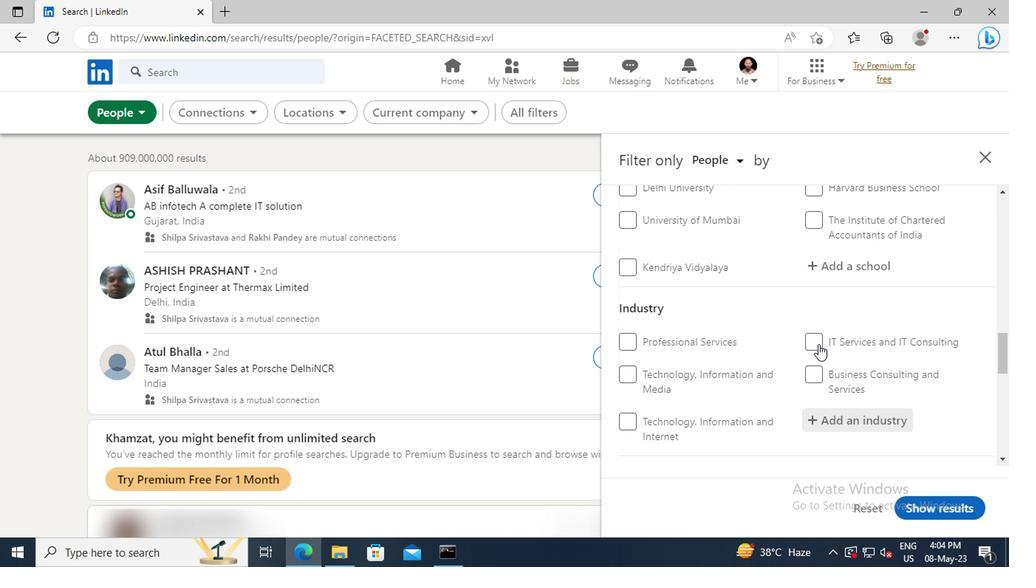 
Action: Mouse scrolled (682, 344) with delta (0, 0)
Screenshot: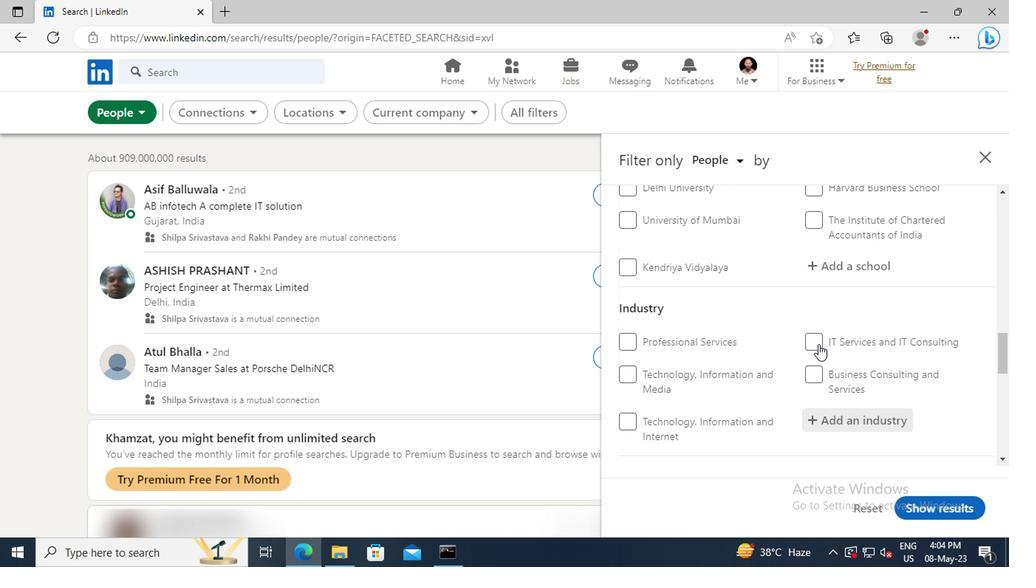 
Action: Mouse scrolled (682, 344) with delta (0, 0)
Screenshot: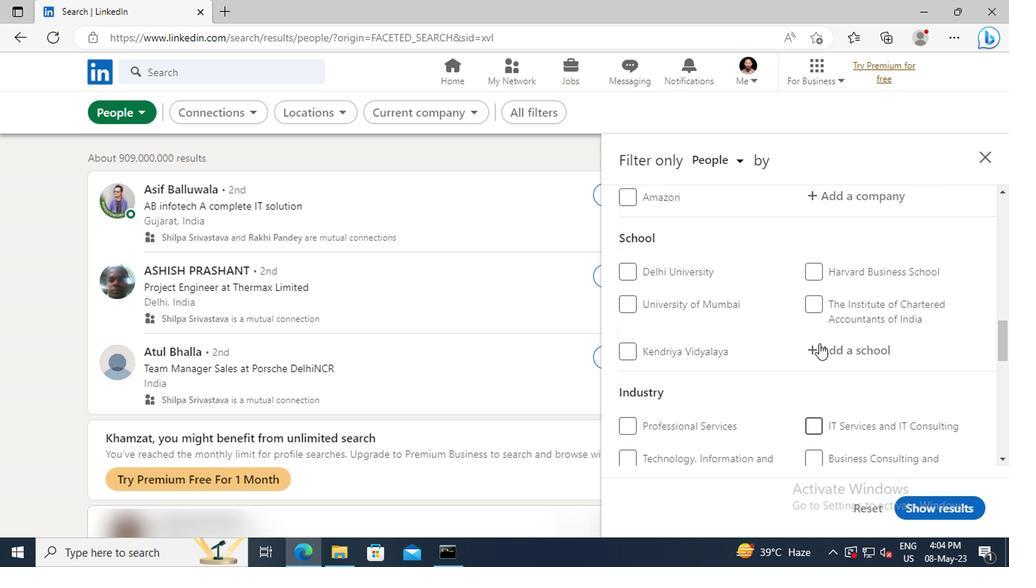 
Action: Mouse scrolled (682, 344) with delta (0, 0)
Screenshot: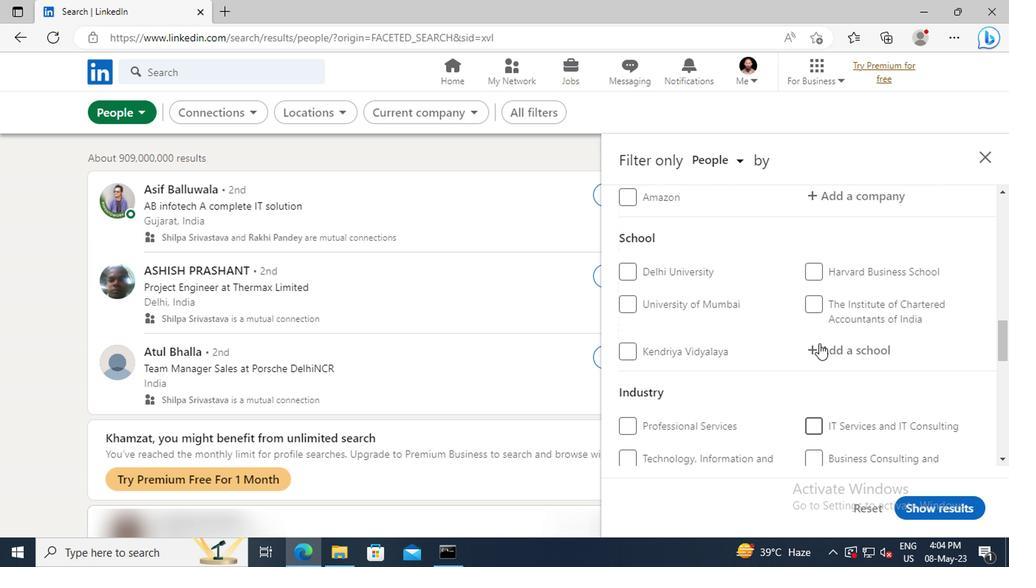 
Action: Mouse scrolled (682, 344) with delta (0, 0)
Screenshot: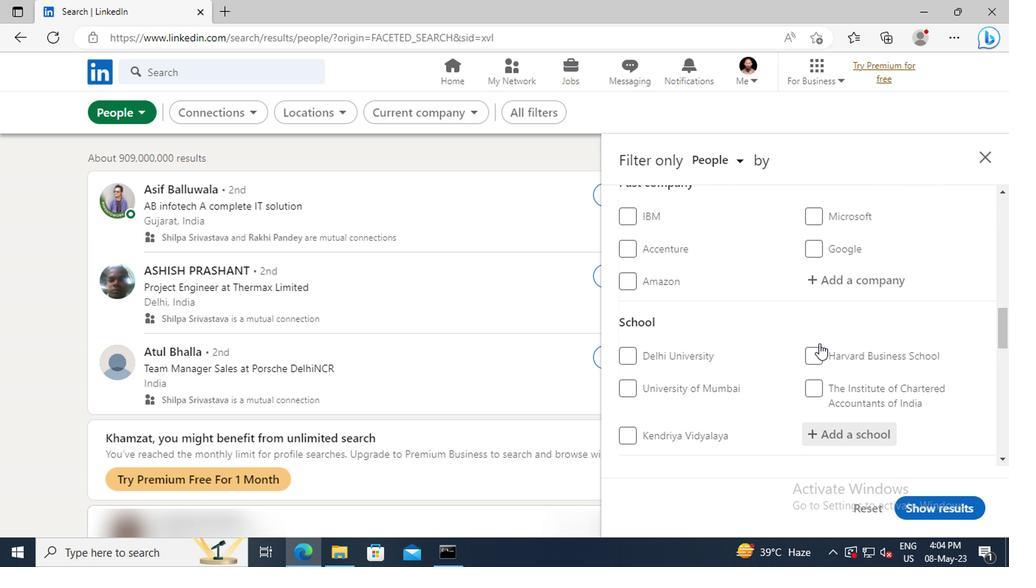 
Action: Mouse scrolled (682, 344) with delta (0, 0)
Screenshot: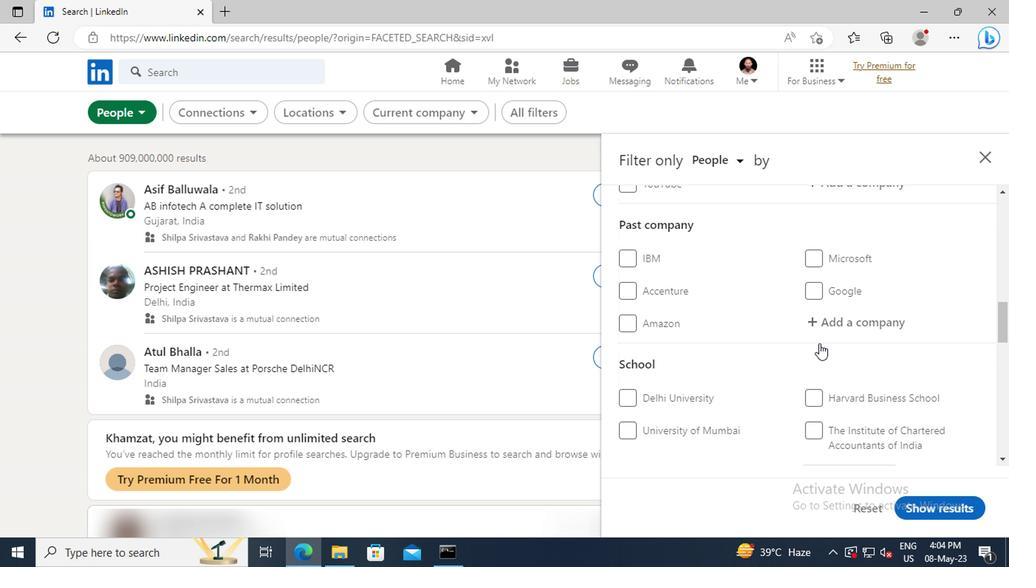 
Action: Mouse scrolled (682, 344) with delta (0, 0)
Screenshot: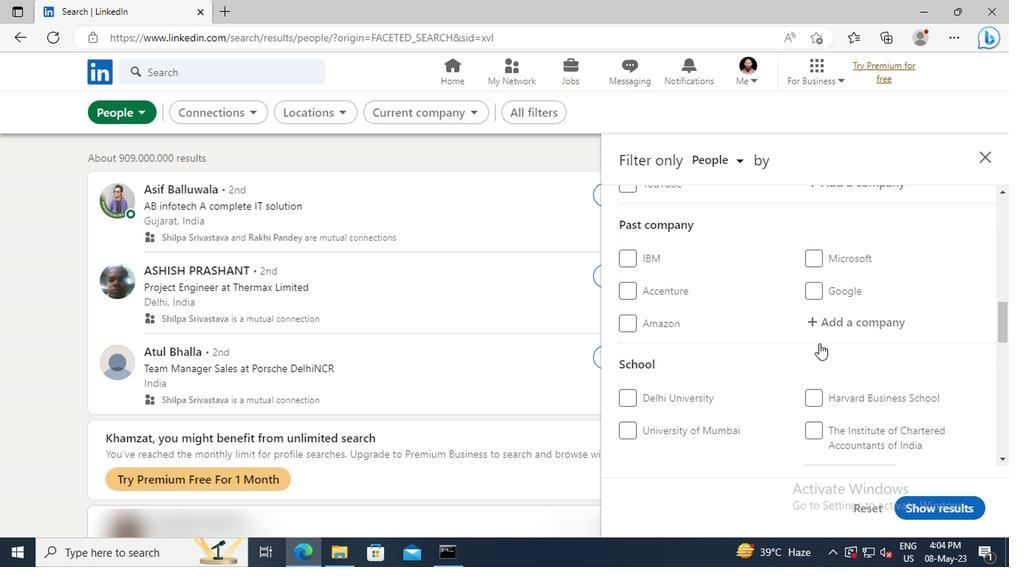 
Action: Mouse scrolled (682, 344) with delta (0, 0)
Screenshot: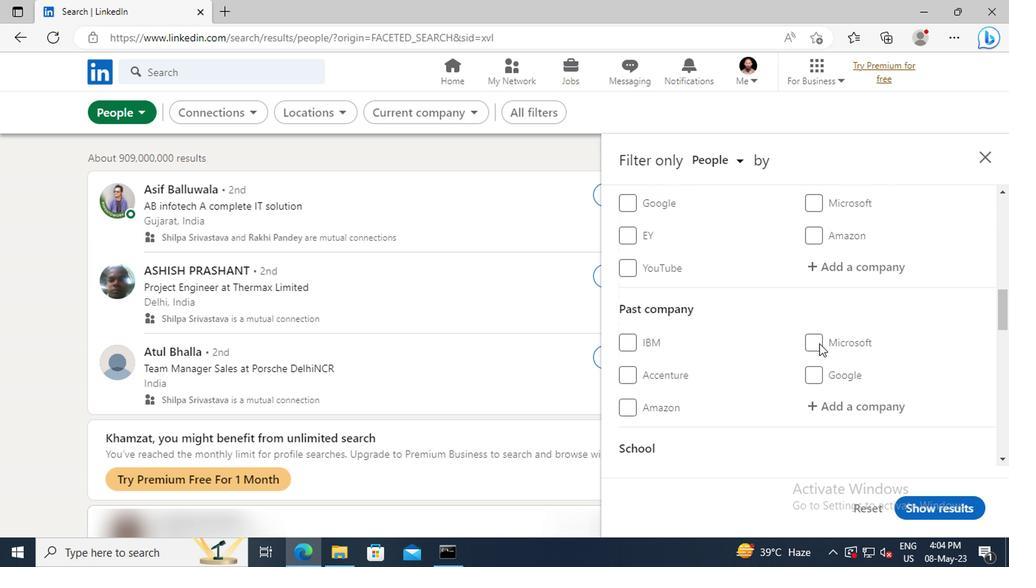 
Action: Mouse moved to (686, 322)
Screenshot: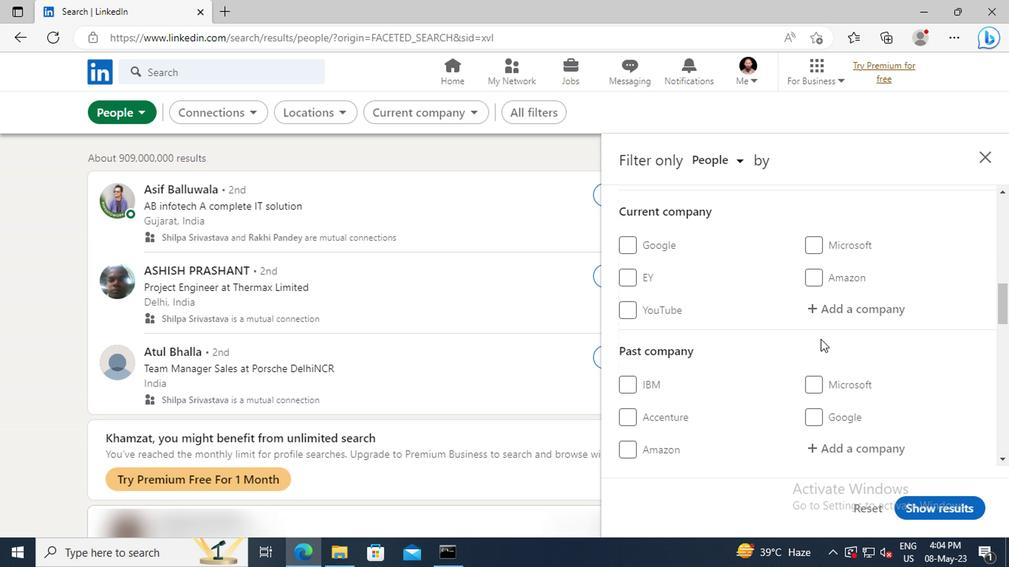 
Action: Mouse pressed left at (686, 322)
Screenshot: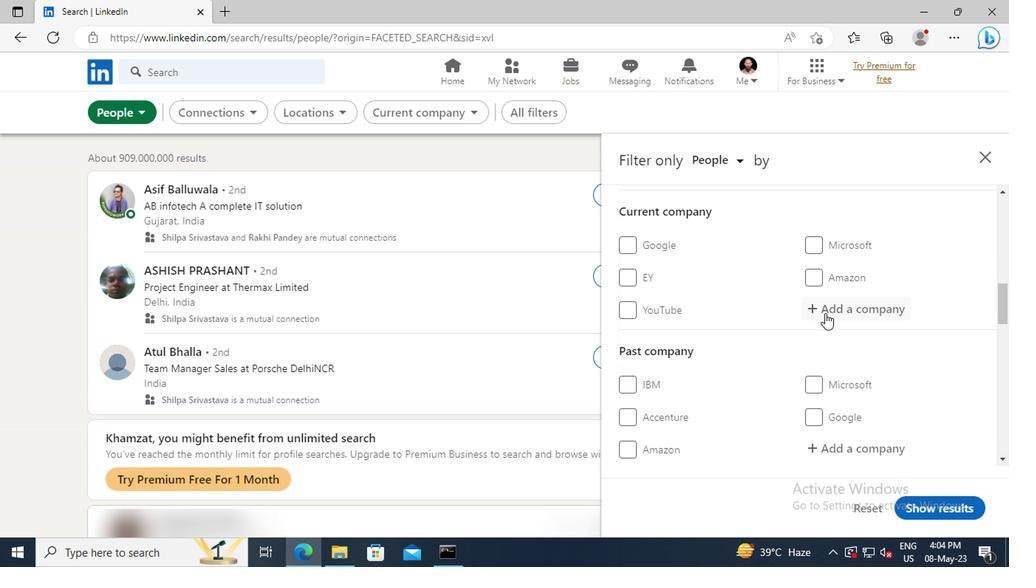
Action: Key pressed <Key.shift>DBS<Key.space><Key.shift>BANK
Screenshot: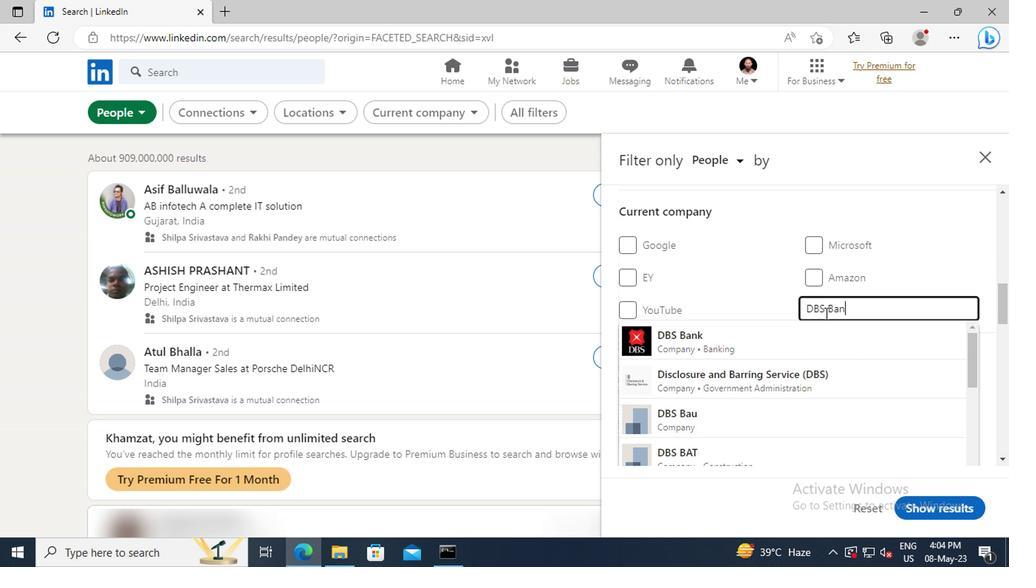 
Action: Mouse moved to (686, 336)
Screenshot: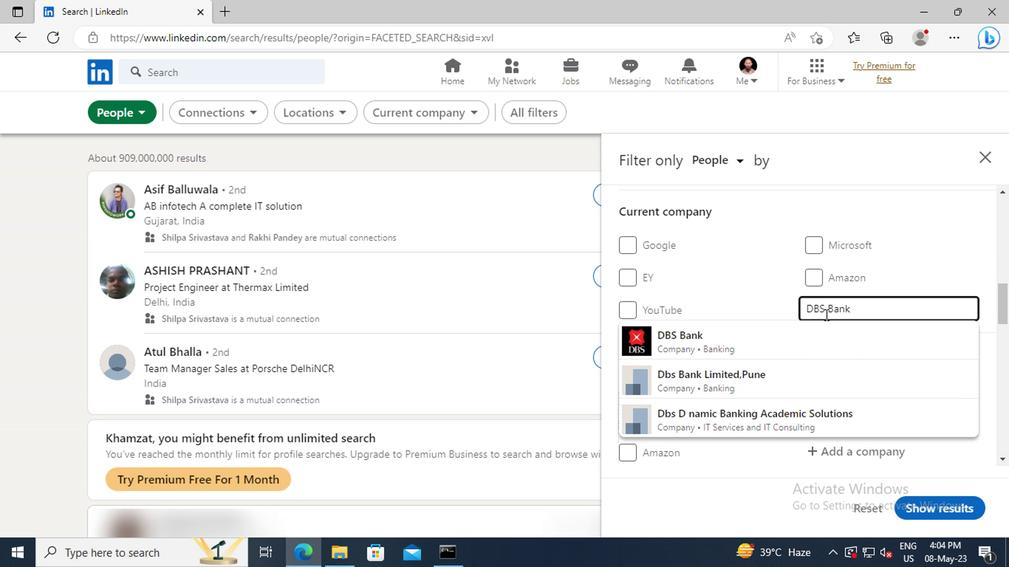 
Action: Mouse pressed left at (686, 336)
Screenshot: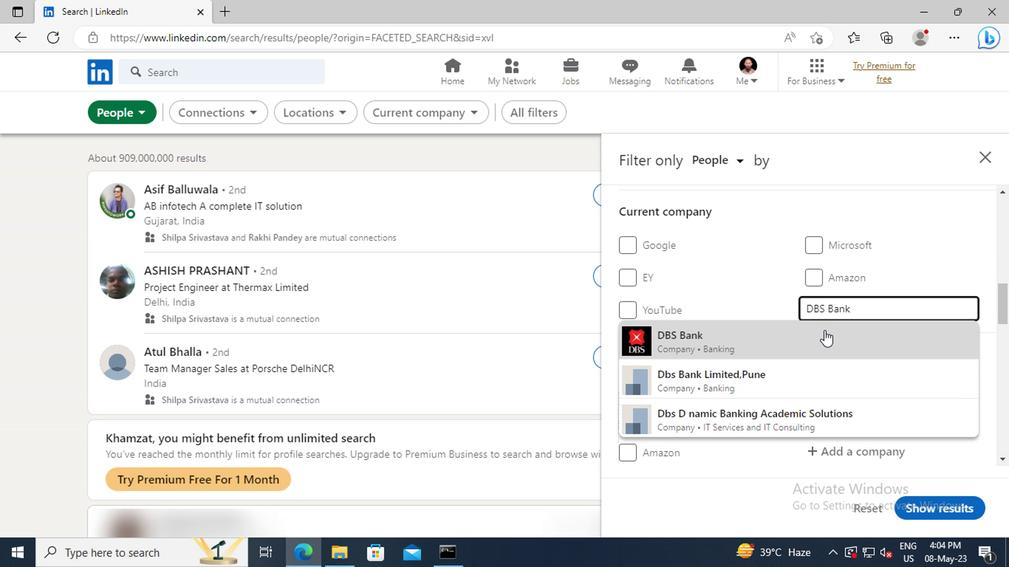
Action: Mouse scrolled (686, 336) with delta (0, 0)
Screenshot: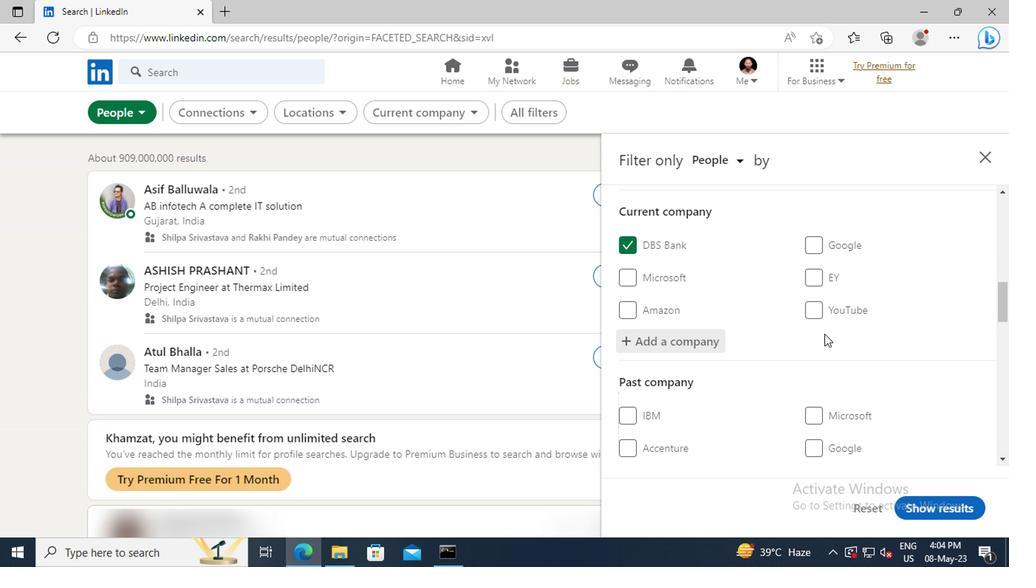 
Action: Mouse scrolled (686, 336) with delta (0, 0)
Screenshot: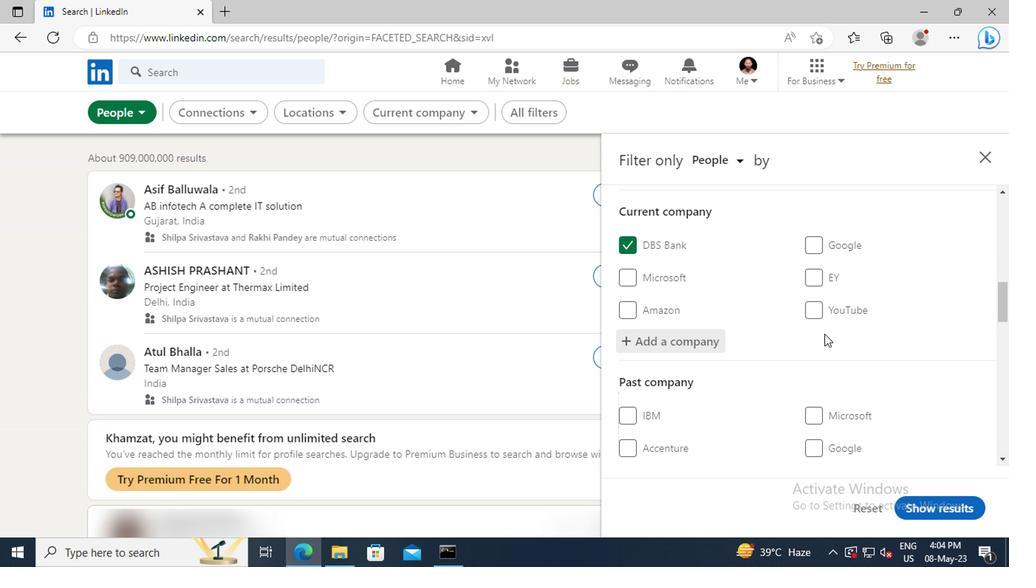 
Action: Mouse moved to (686, 335)
Screenshot: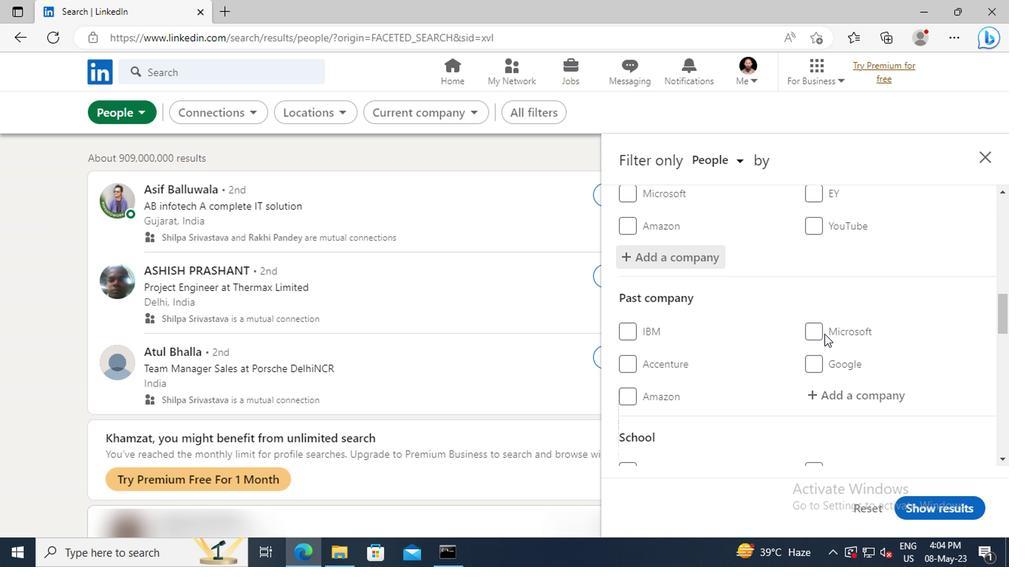 
Action: Mouse scrolled (686, 335) with delta (0, 0)
Screenshot: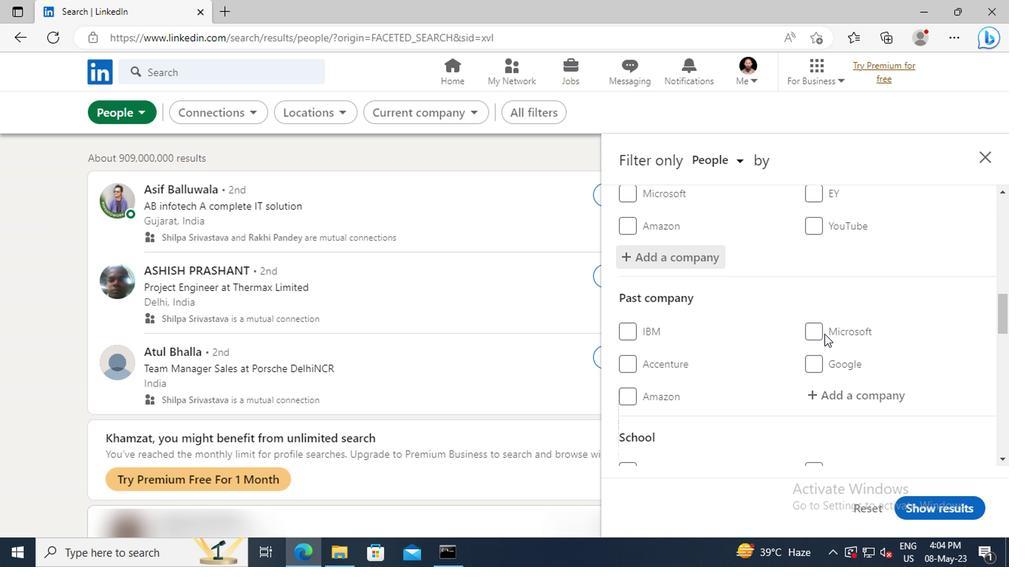 
Action: Mouse scrolled (686, 335) with delta (0, 0)
Screenshot: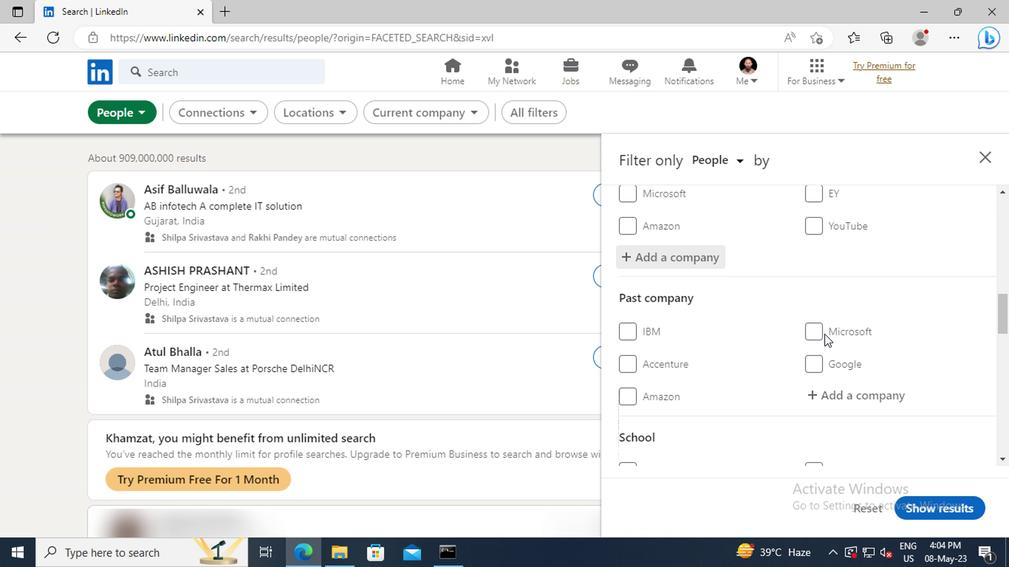 
Action: Mouse scrolled (686, 335) with delta (0, 0)
Screenshot: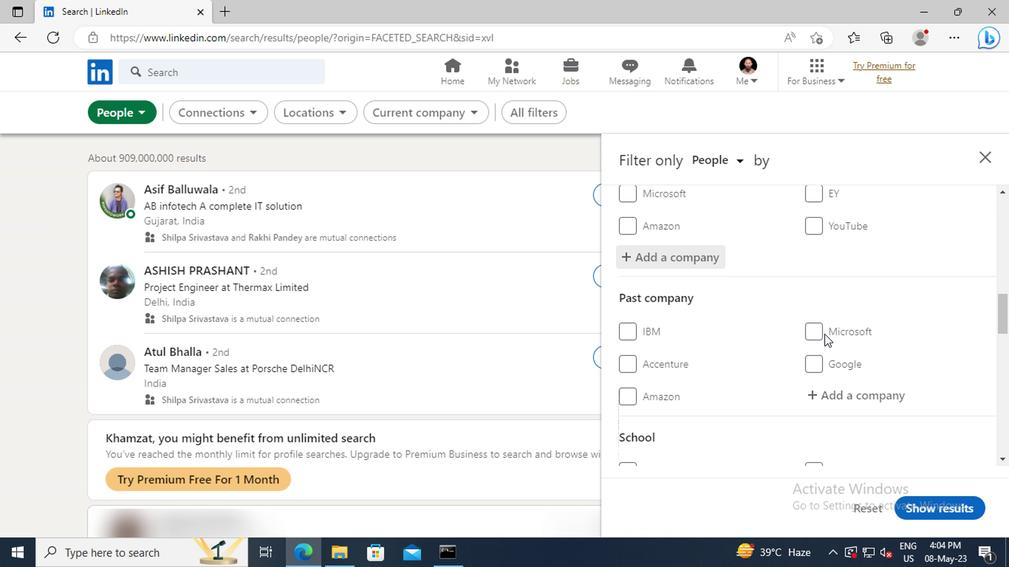 
Action: Mouse moved to (683, 332)
Screenshot: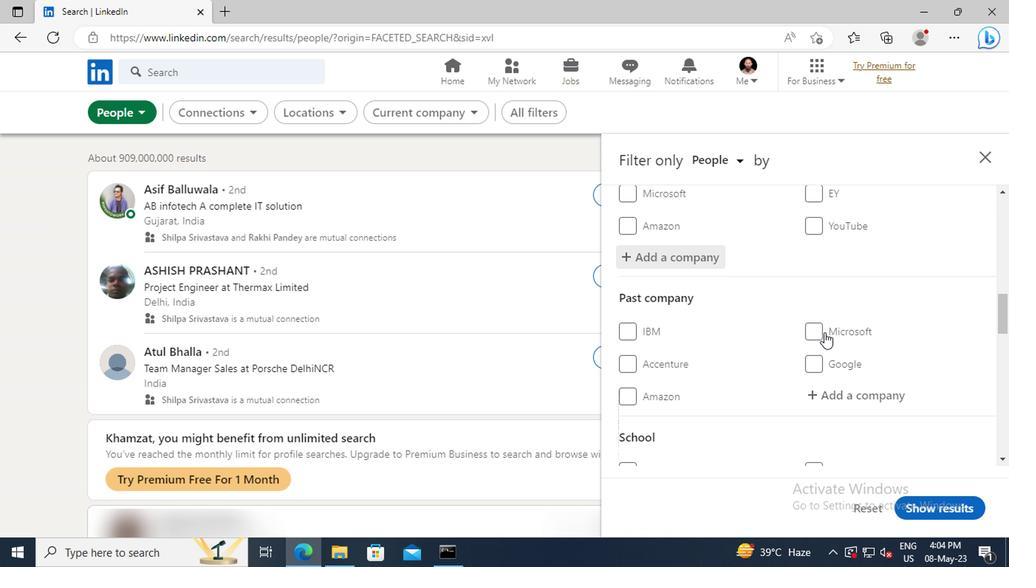 
Action: Mouse scrolled (683, 331) with delta (0, 0)
Screenshot: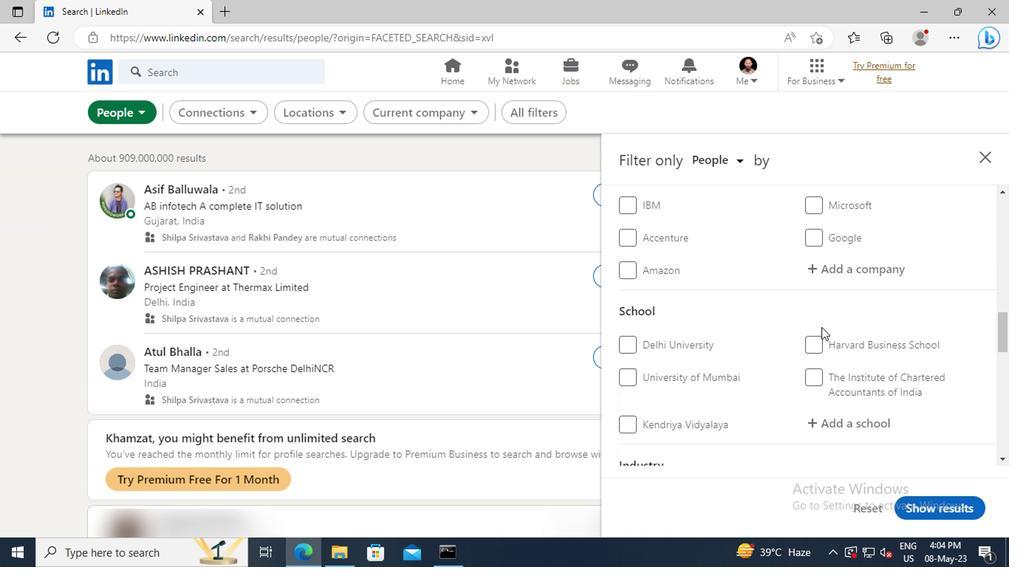 
Action: Mouse scrolled (683, 331) with delta (0, 0)
Screenshot: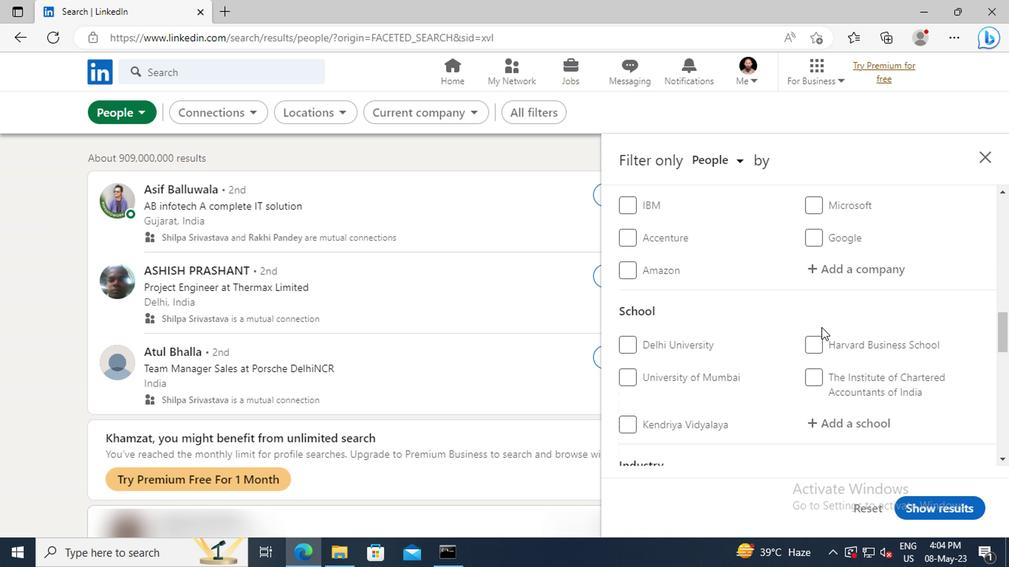 
Action: Mouse moved to (685, 335)
Screenshot: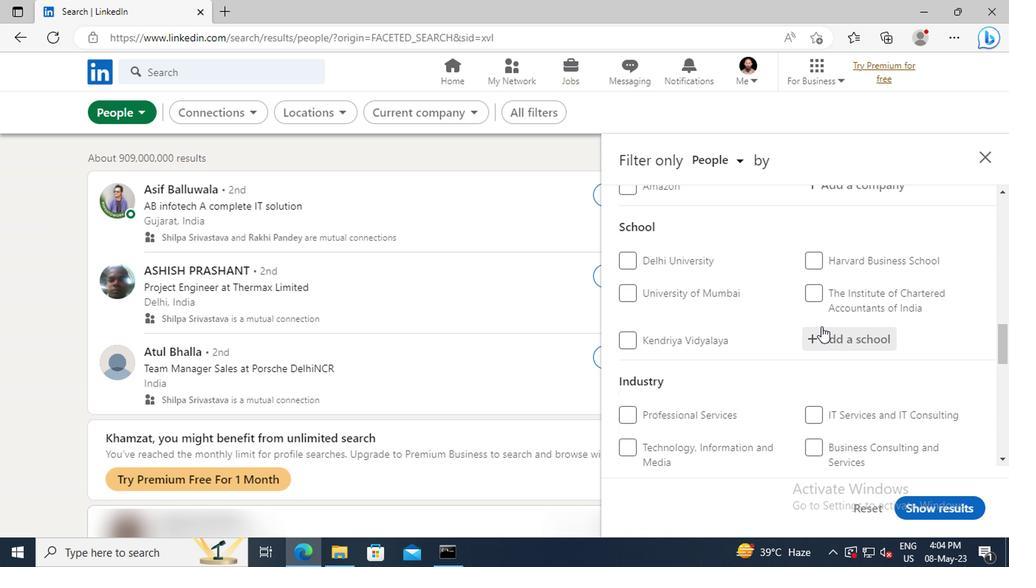
Action: Mouse pressed left at (685, 335)
Screenshot: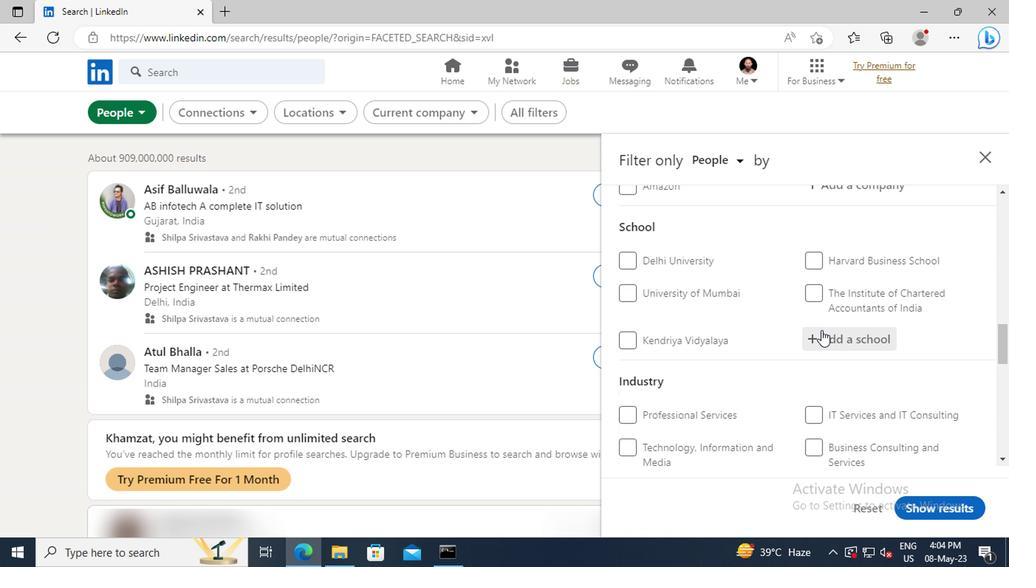 
Action: Key pressed <Key.shift>THE<Key.space><Key.shift>LNM<Key.space>
Screenshot: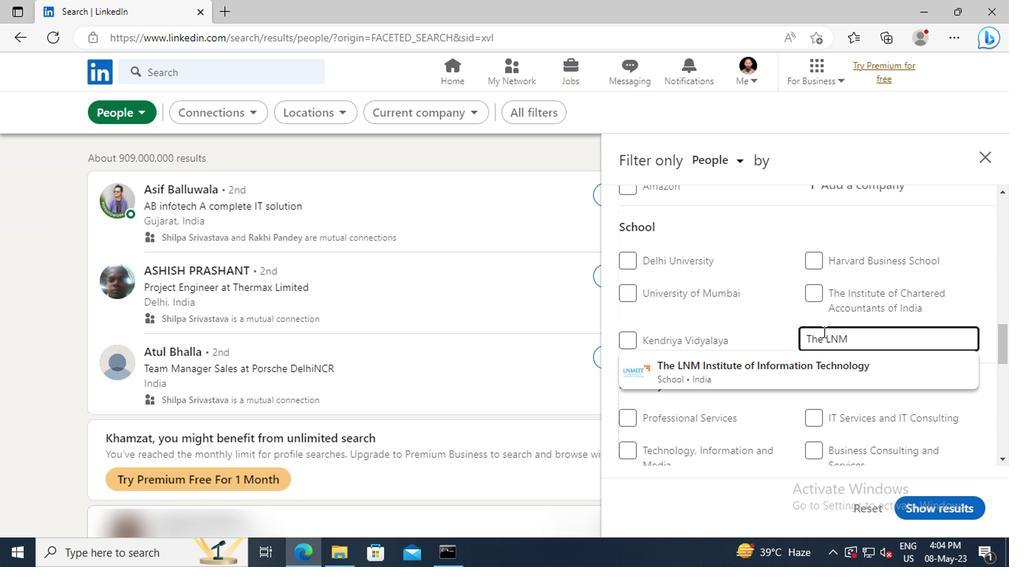 
Action: Mouse moved to (685, 351)
Screenshot: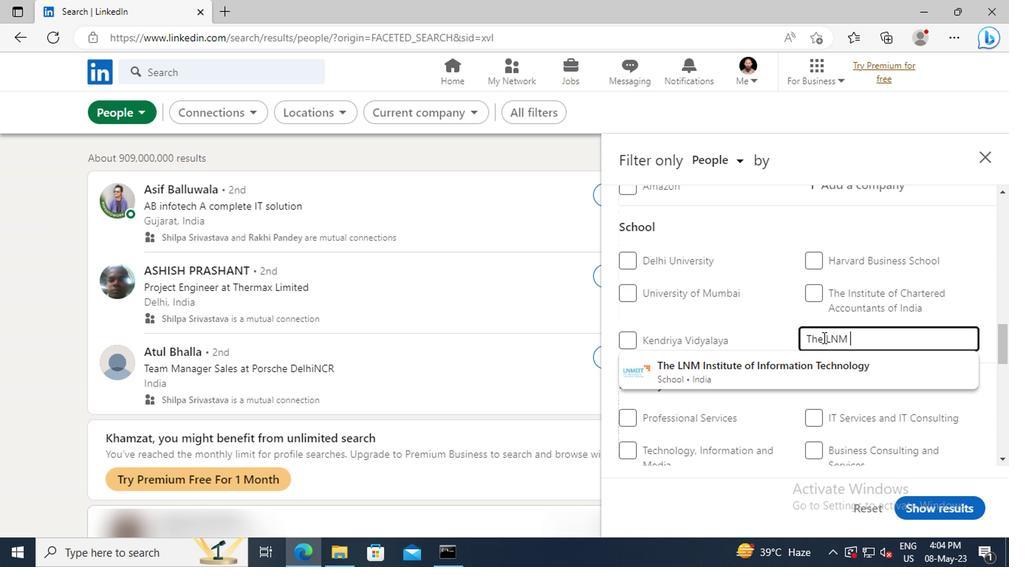 
Action: Mouse pressed left at (685, 351)
Screenshot: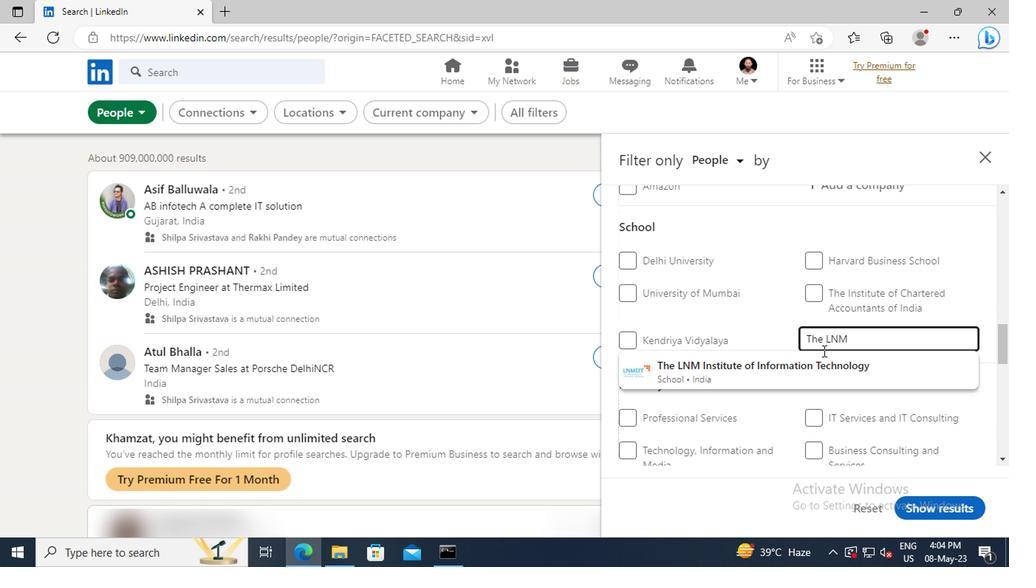 
Action: Mouse scrolled (685, 351) with delta (0, 0)
Screenshot: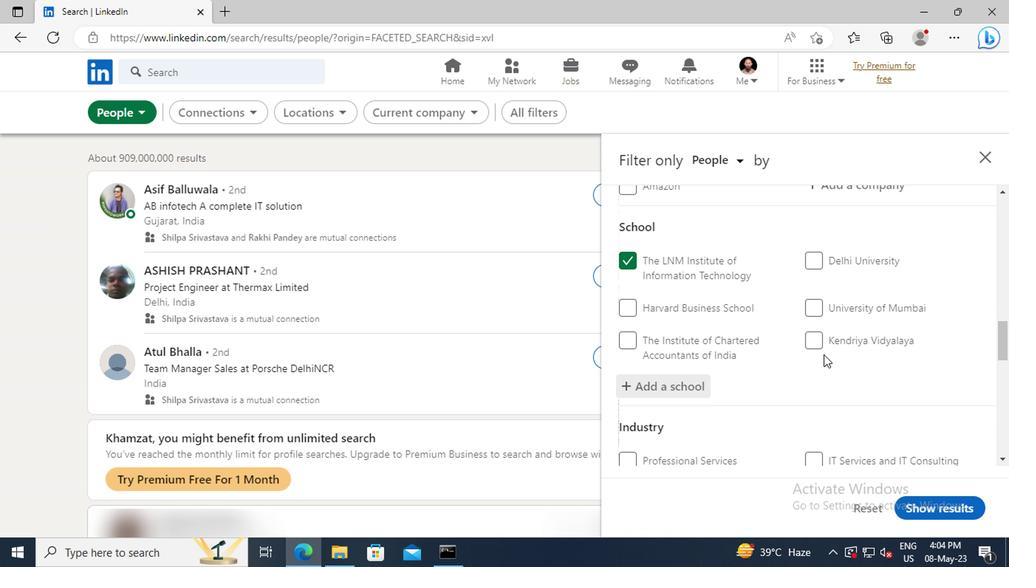 
Action: Mouse moved to (686, 351)
Screenshot: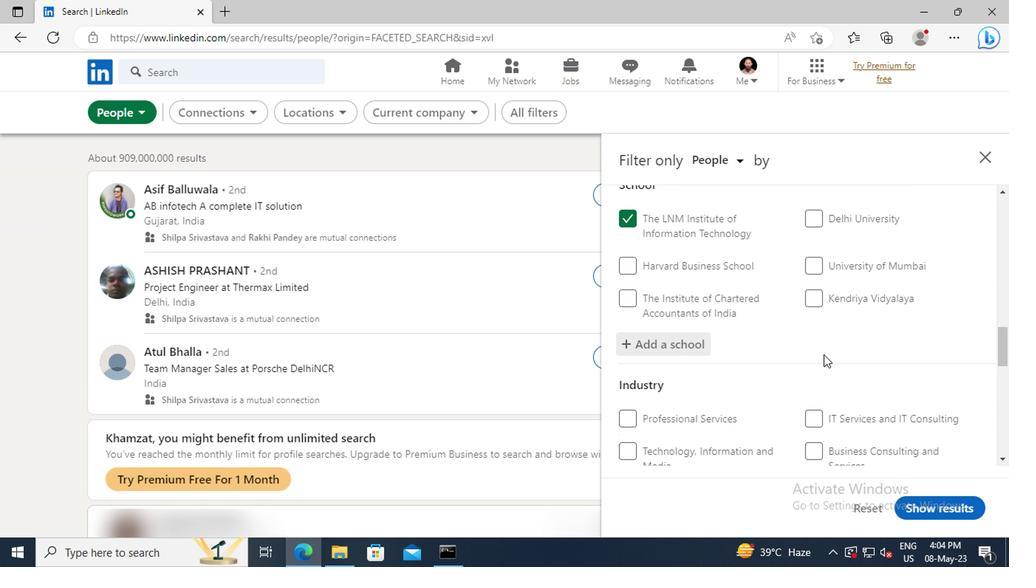 
Action: Mouse scrolled (686, 350) with delta (0, 0)
Screenshot: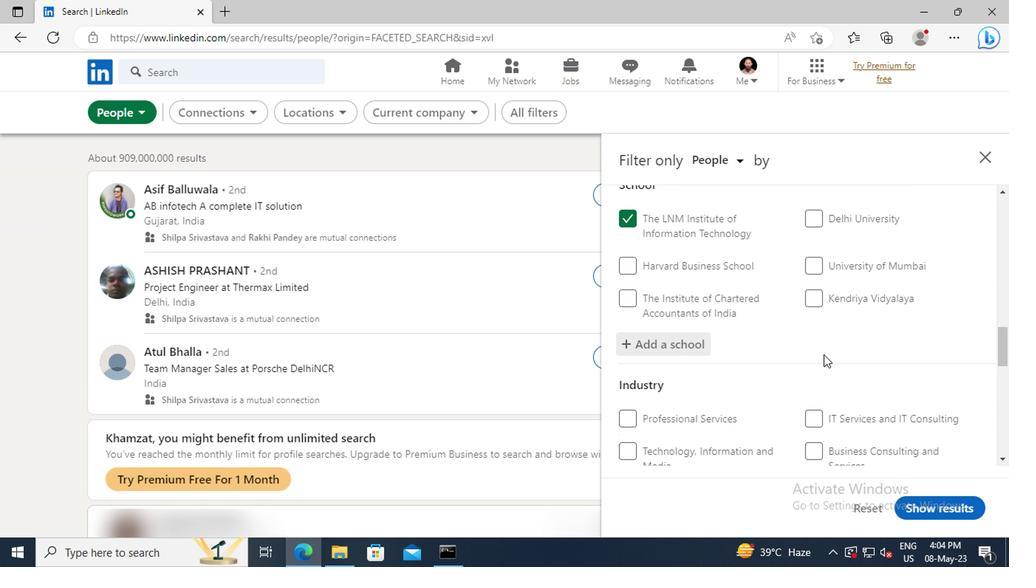 
Action: Mouse moved to (686, 348)
Screenshot: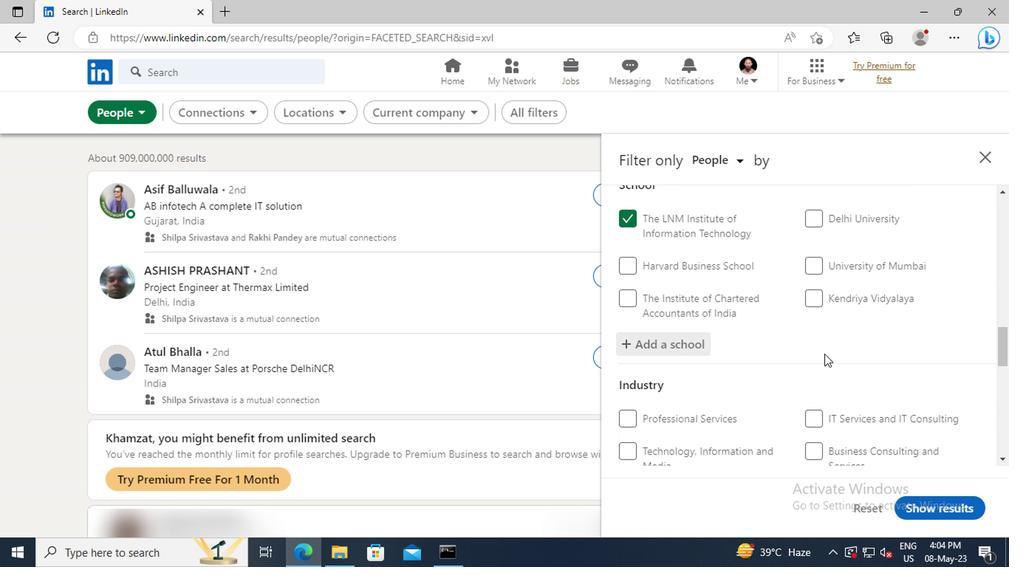
Action: Mouse scrolled (686, 348) with delta (0, 0)
Screenshot: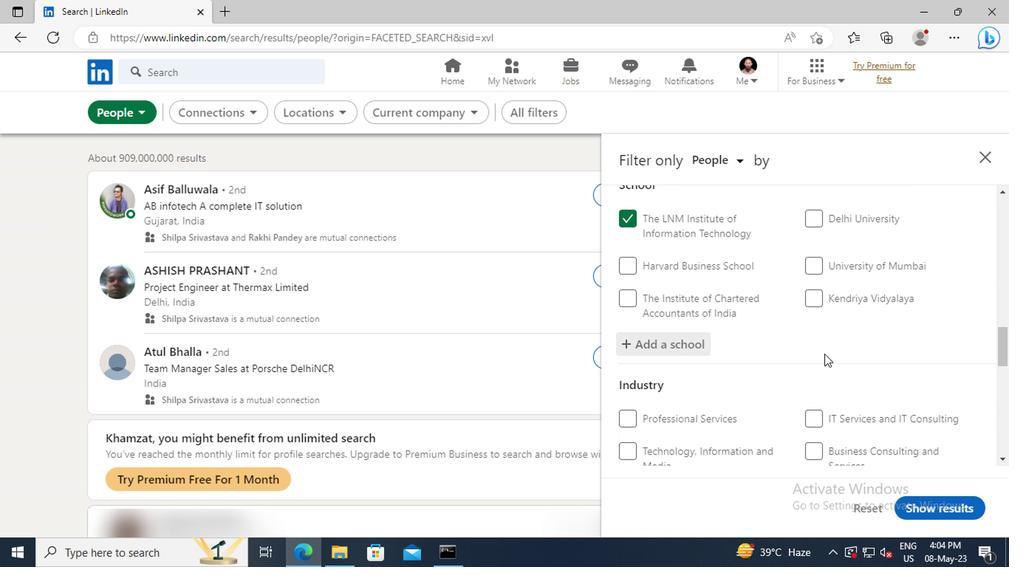 
Action: Mouse moved to (686, 344)
Screenshot: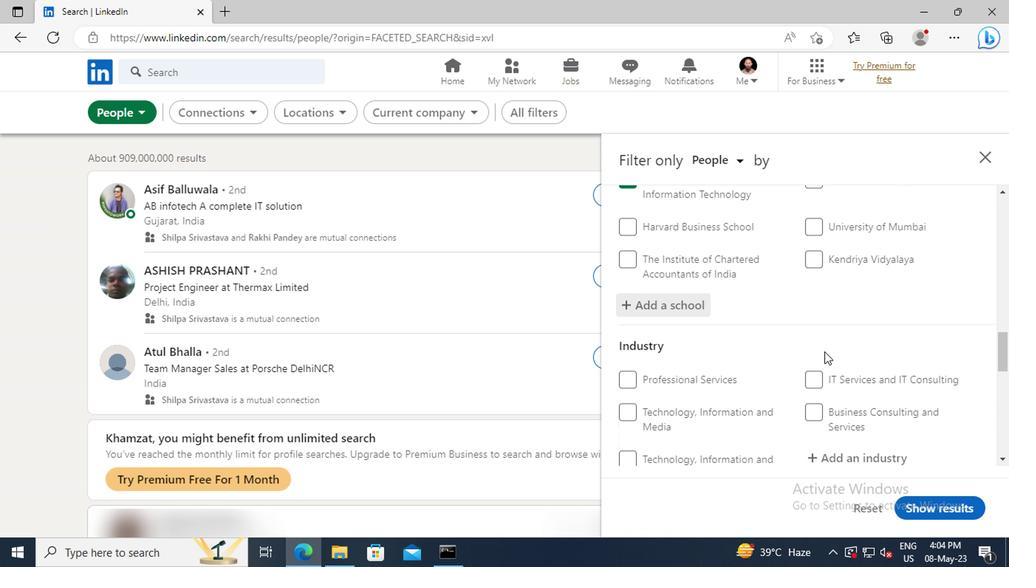 
Action: Mouse scrolled (686, 344) with delta (0, 0)
Screenshot: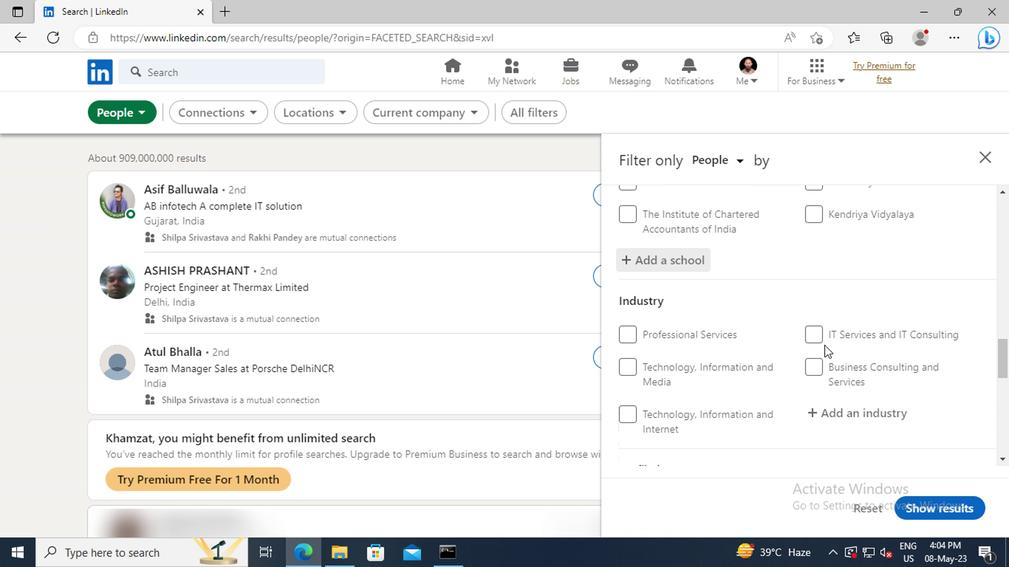 
Action: Mouse scrolled (686, 344) with delta (0, 0)
Screenshot: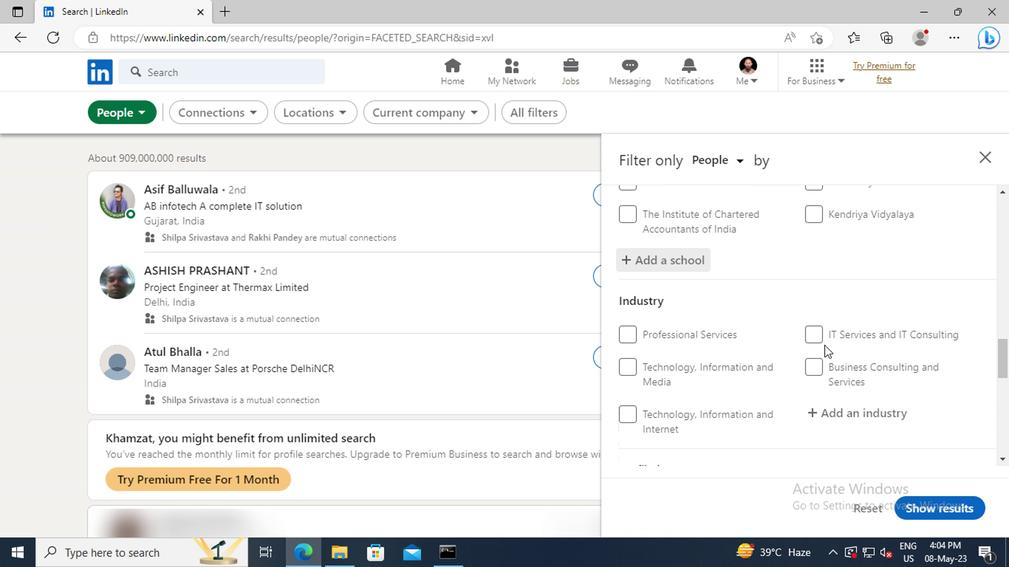 
Action: Mouse moved to (687, 339)
Screenshot: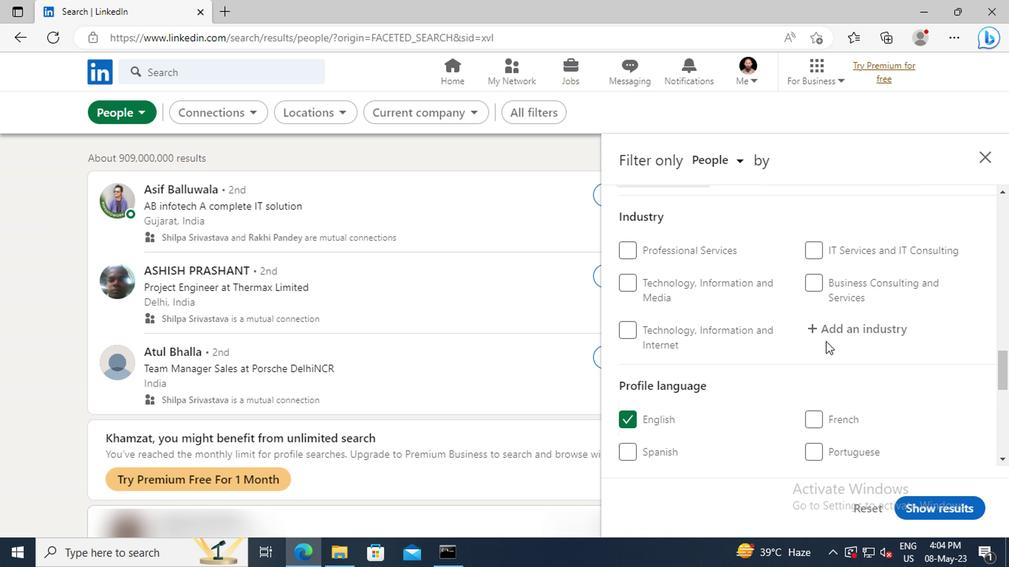 
Action: Mouse pressed left at (687, 339)
Screenshot: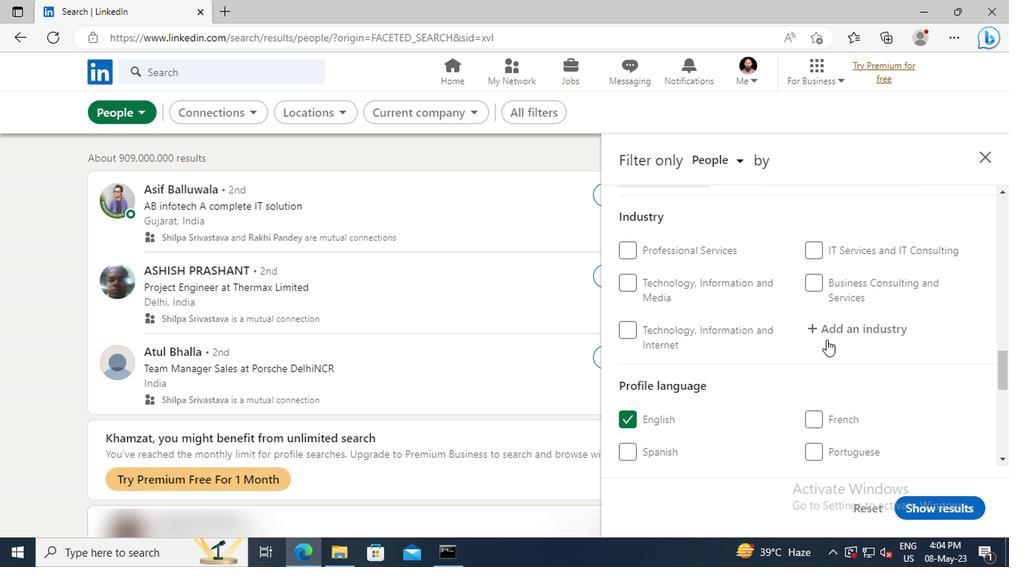 
Action: Key pressed <Key.shift>GRAP
Screenshot: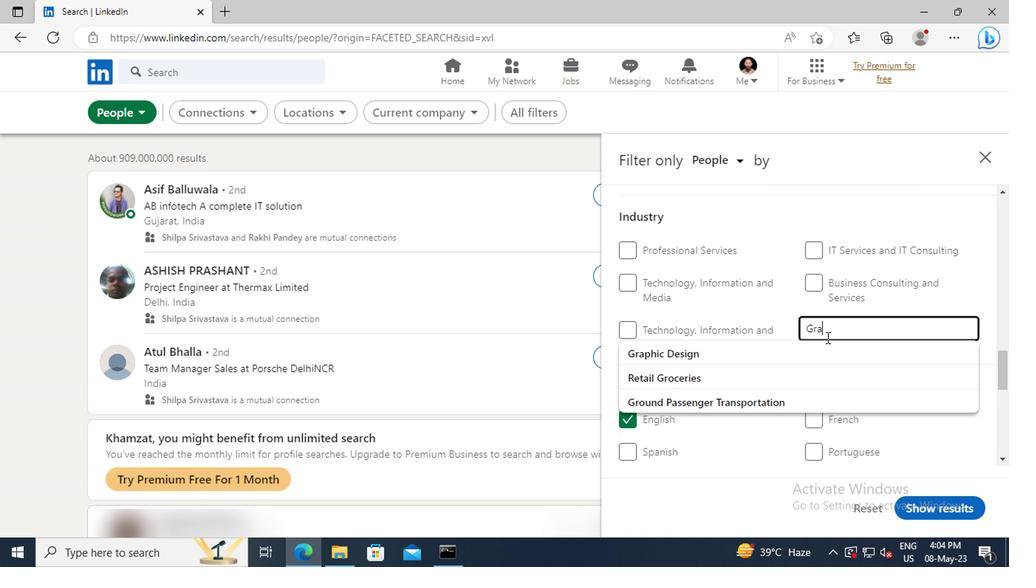 
Action: Mouse moved to (689, 348)
Screenshot: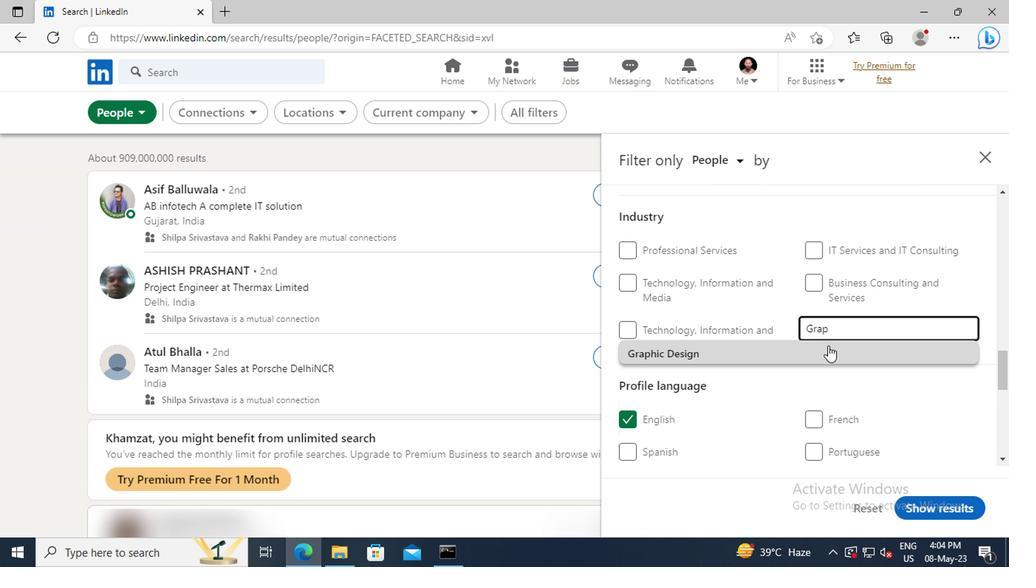 
Action: Mouse pressed left at (689, 348)
Screenshot: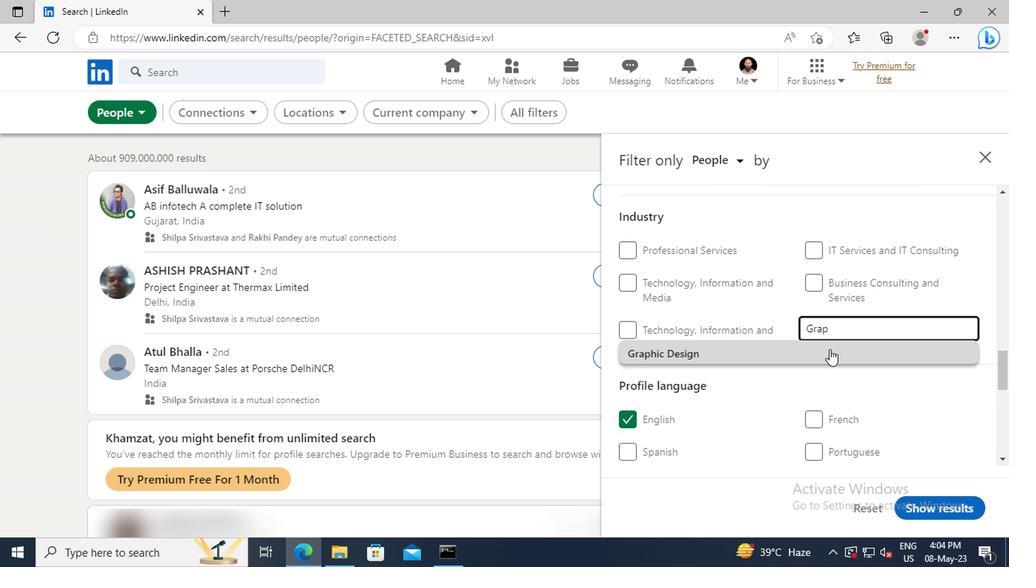 
Action: Mouse scrolled (689, 347) with delta (0, 0)
Screenshot: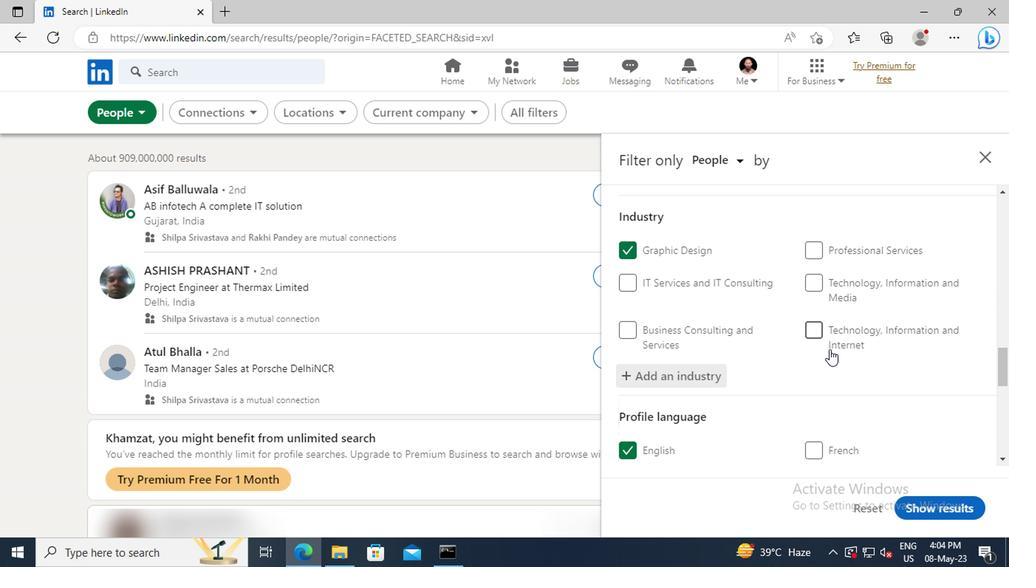 
Action: Mouse scrolled (689, 347) with delta (0, 0)
Screenshot: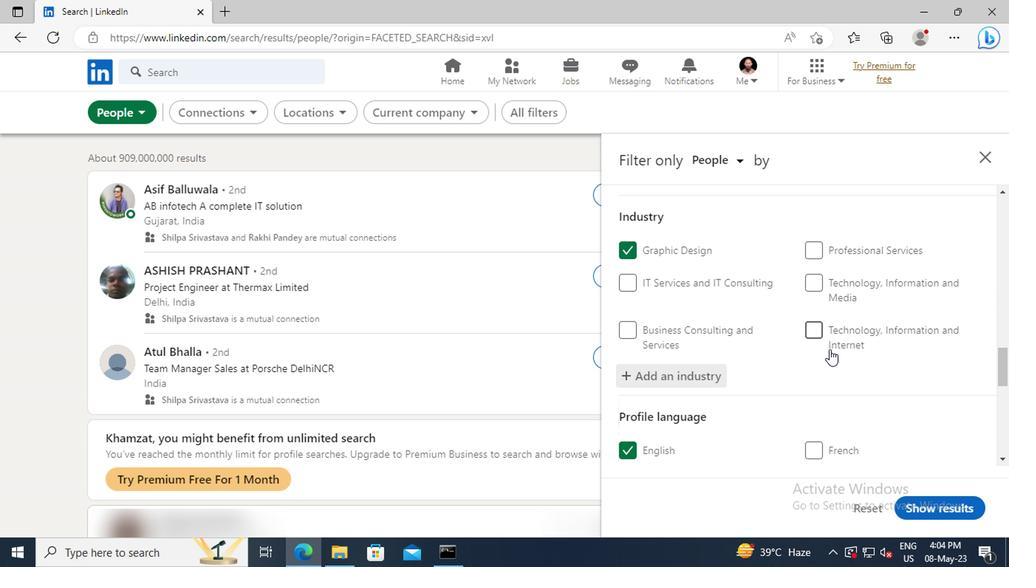 
Action: Mouse scrolled (689, 347) with delta (0, 0)
Screenshot: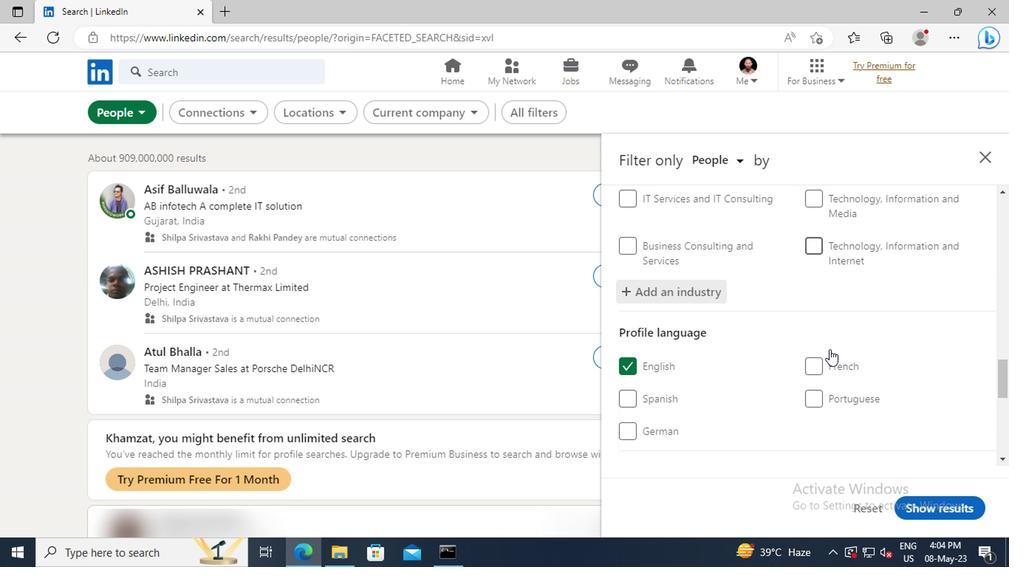 
Action: Mouse moved to (688, 343)
Screenshot: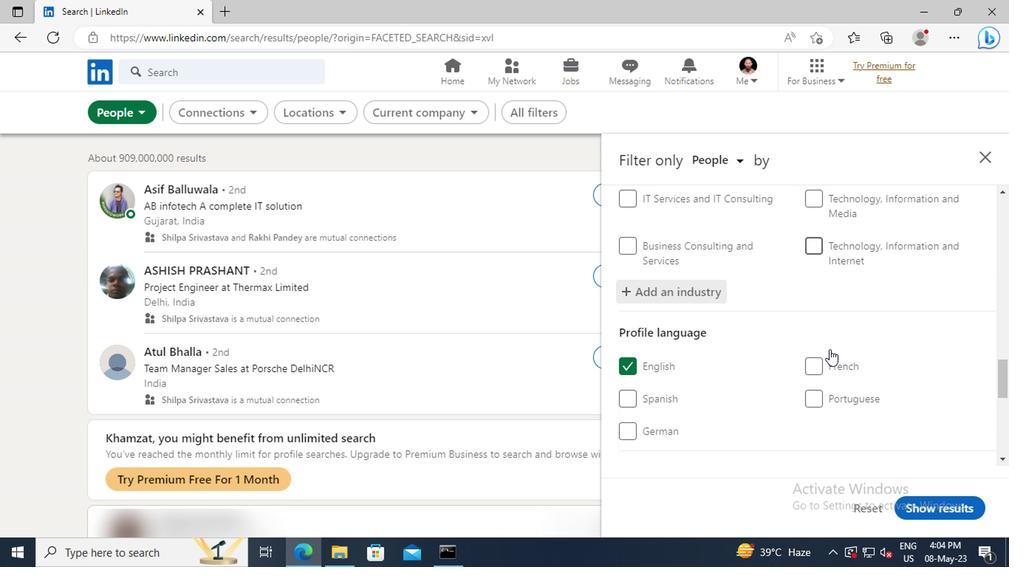 
Action: Mouse scrolled (688, 343) with delta (0, 0)
Screenshot: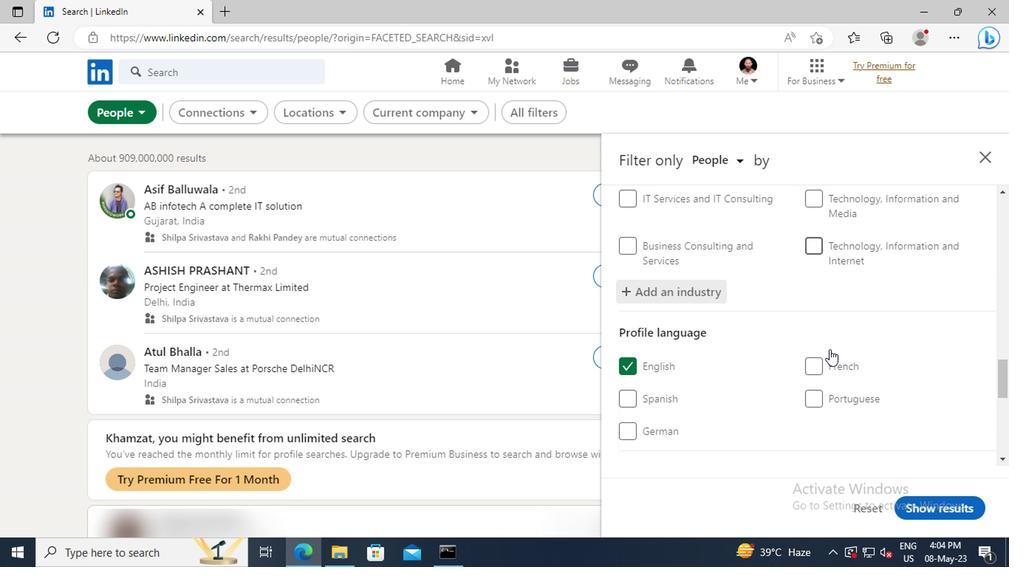 
Action: Mouse moved to (687, 340)
Screenshot: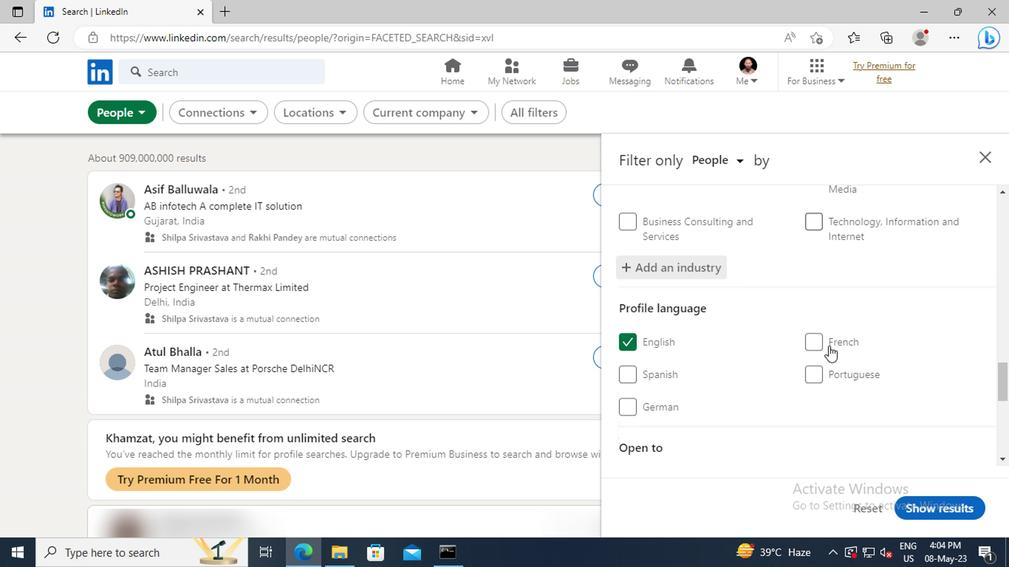 
Action: Mouse scrolled (687, 339) with delta (0, 0)
Screenshot: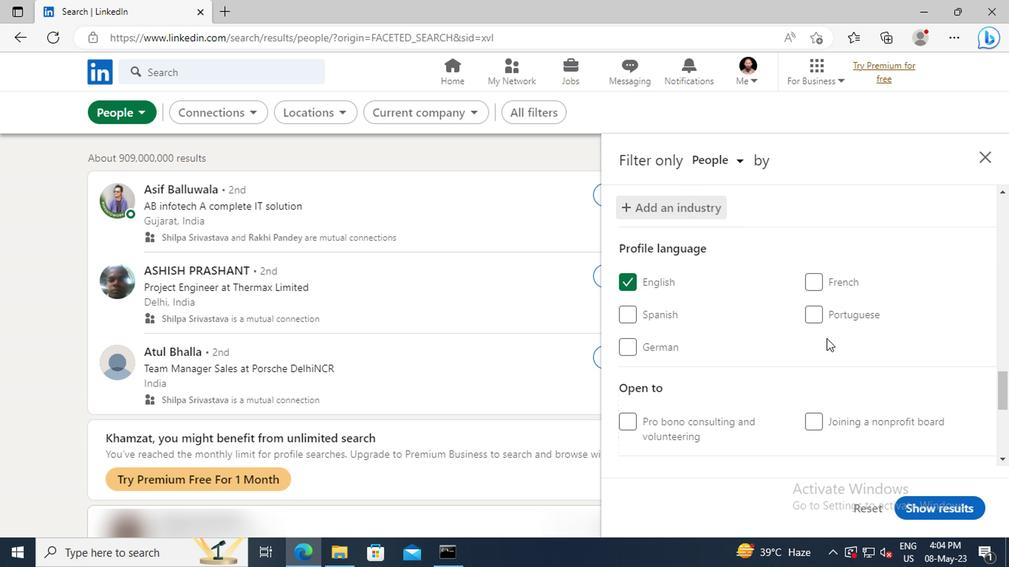 
Action: Mouse moved to (687, 339)
Screenshot: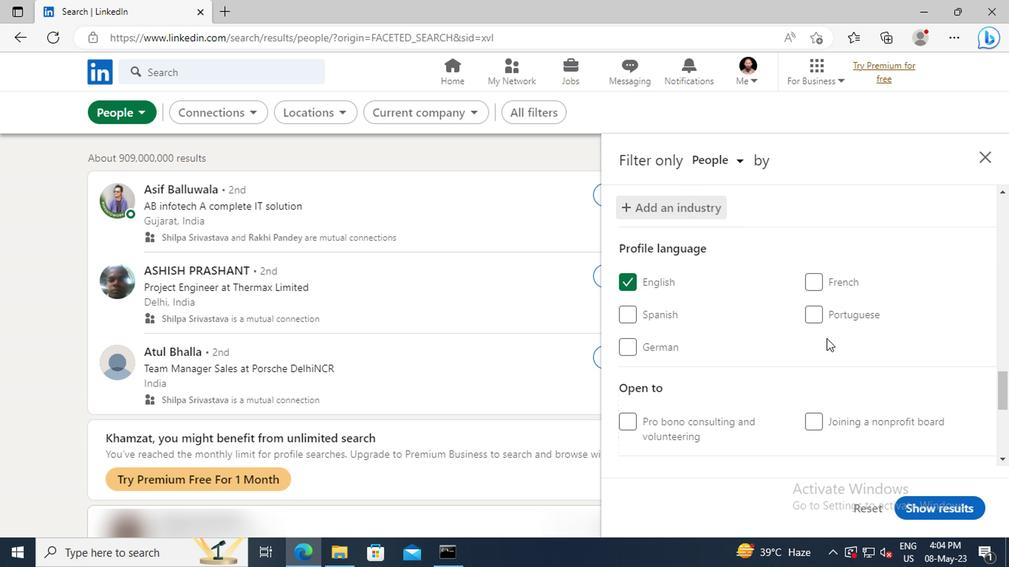 
Action: Mouse scrolled (687, 339) with delta (0, 0)
Screenshot: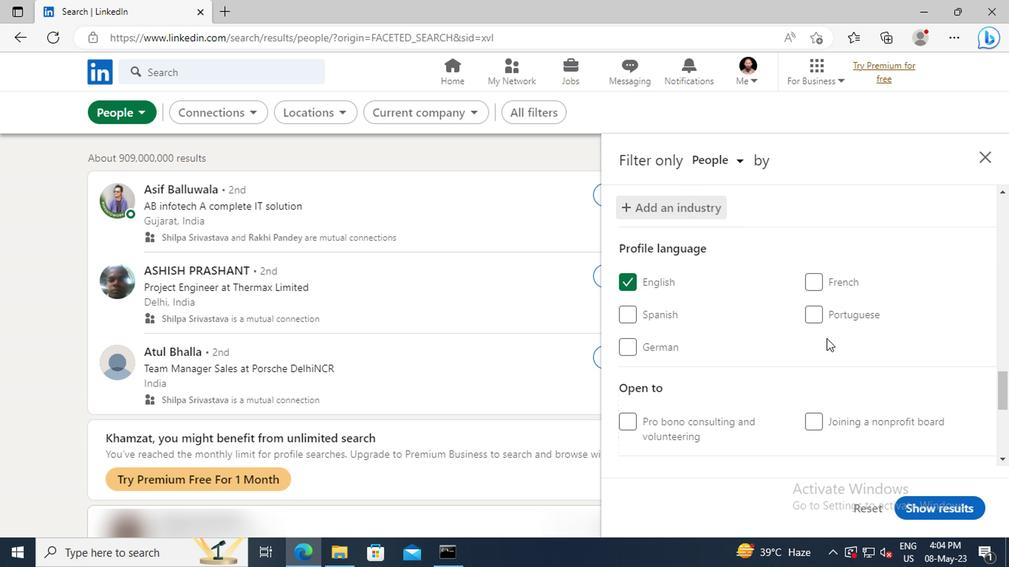 
Action: Mouse moved to (687, 338)
Screenshot: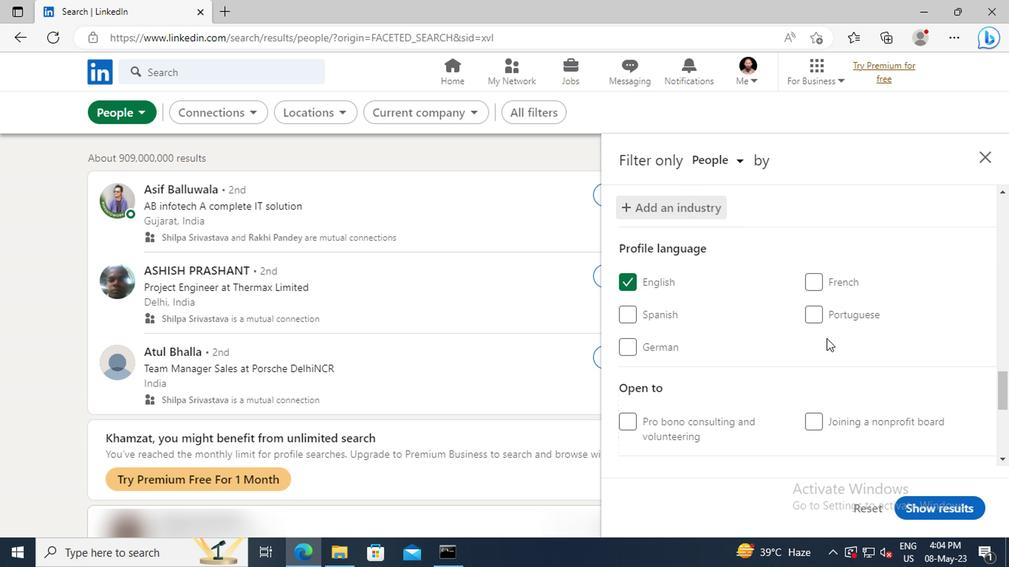 
Action: Mouse scrolled (687, 338) with delta (0, 0)
Screenshot: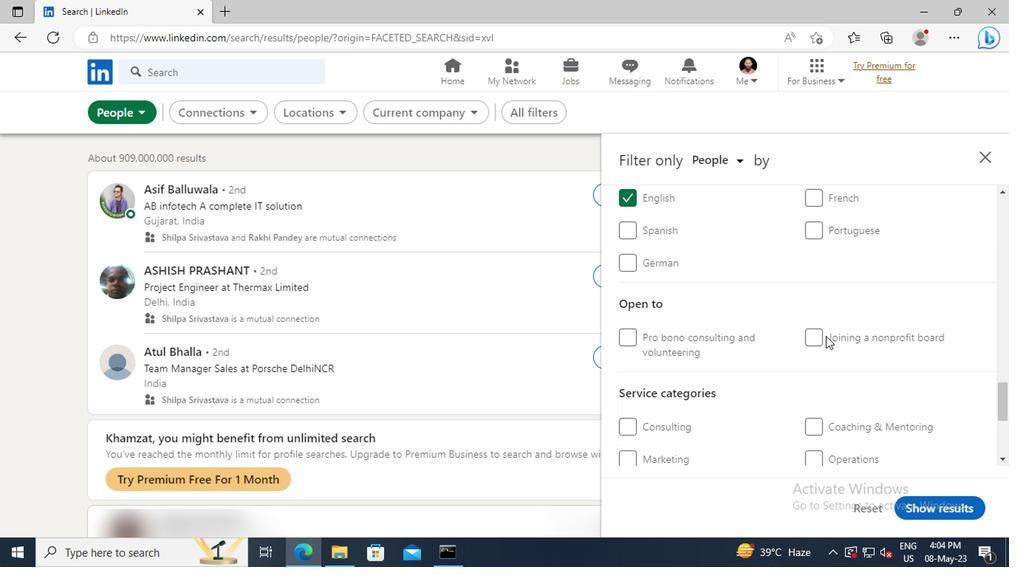 
Action: Mouse scrolled (687, 338) with delta (0, 0)
Screenshot: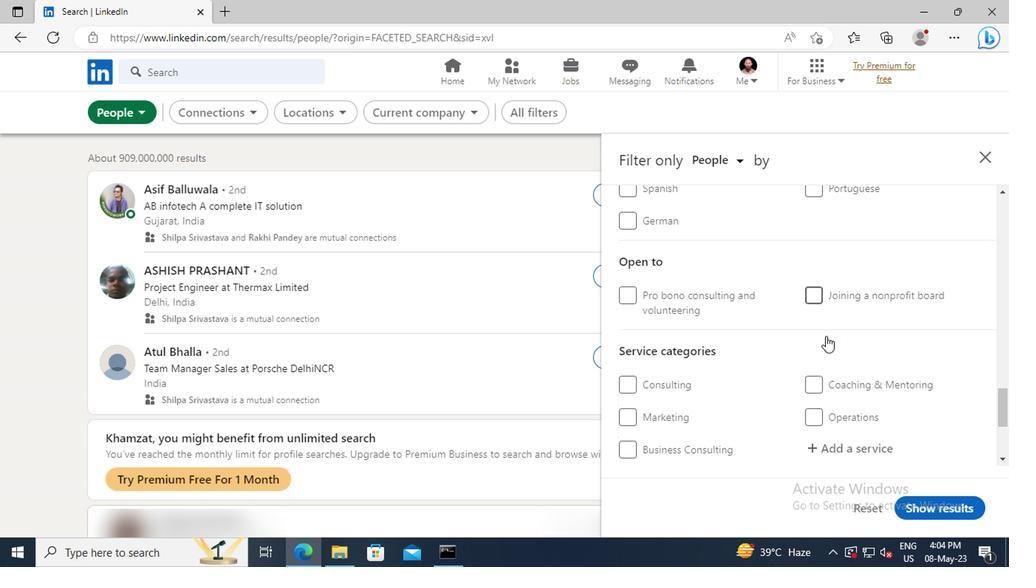 
Action: Mouse scrolled (687, 338) with delta (0, 0)
Screenshot: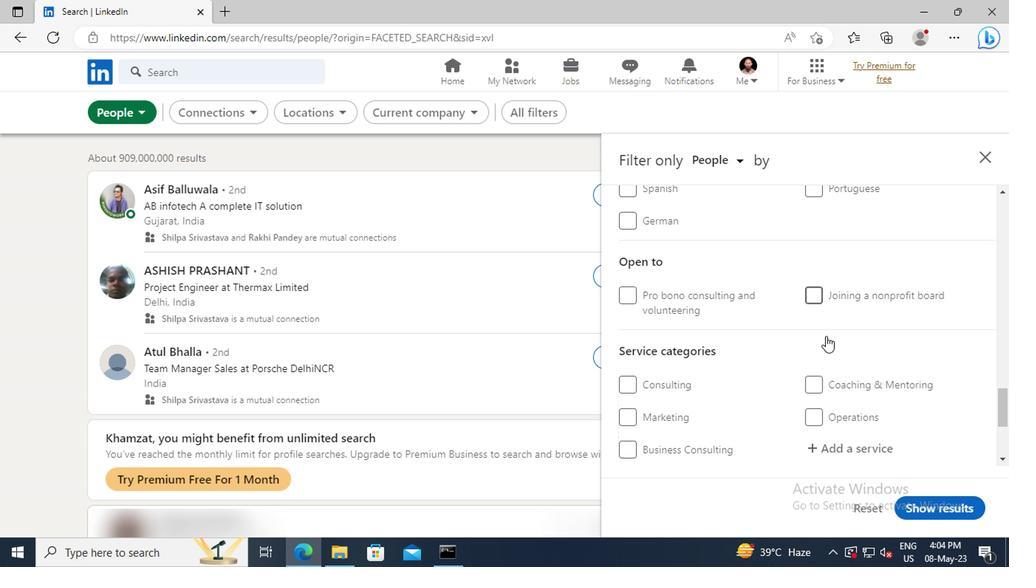 
Action: Mouse scrolled (687, 338) with delta (0, 0)
Screenshot: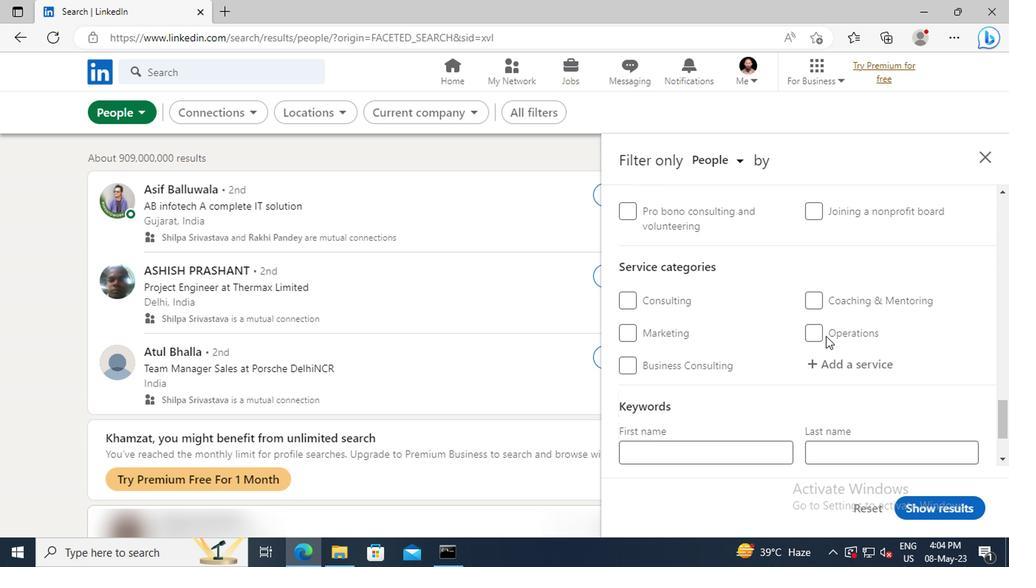 
Action: Mouse moved to (687, 331)
Screenshot: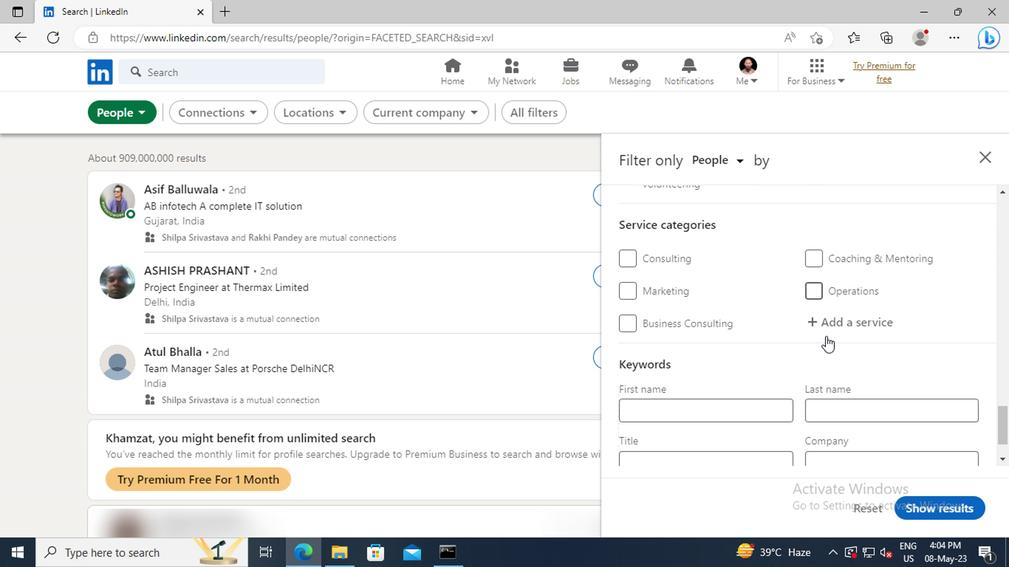 
Action: Mouse pressed left at (687, 331)
Screenshot: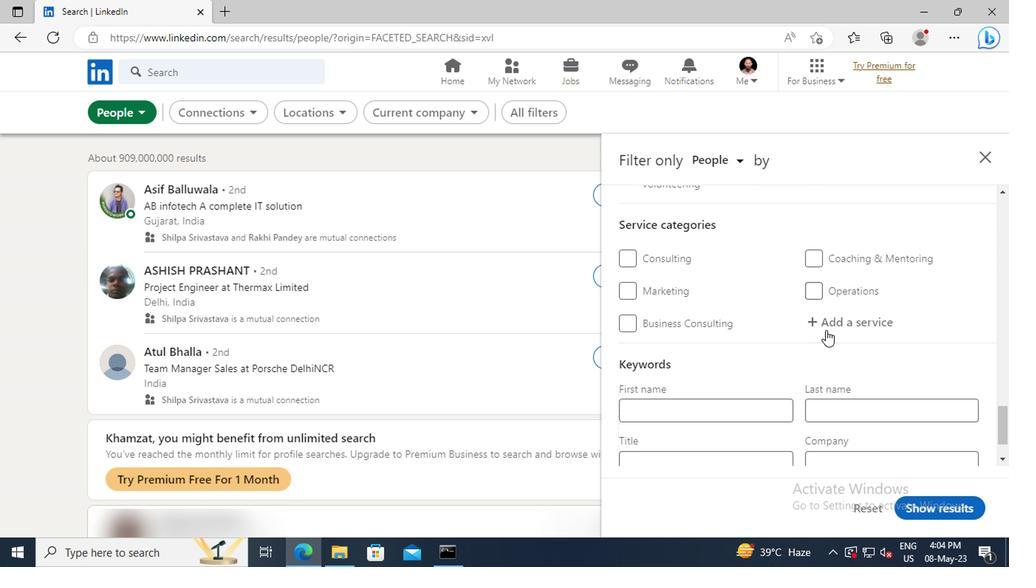 
Action: Key pressed <Key.shift>INSU
Screenshot: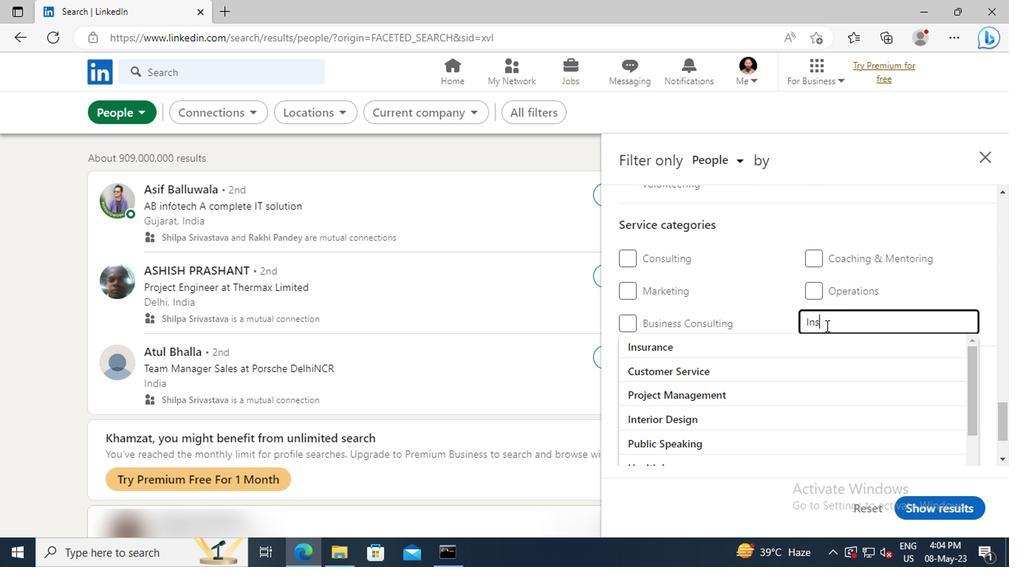 
Action: Mouse moved to (688, 344)
Screenshot: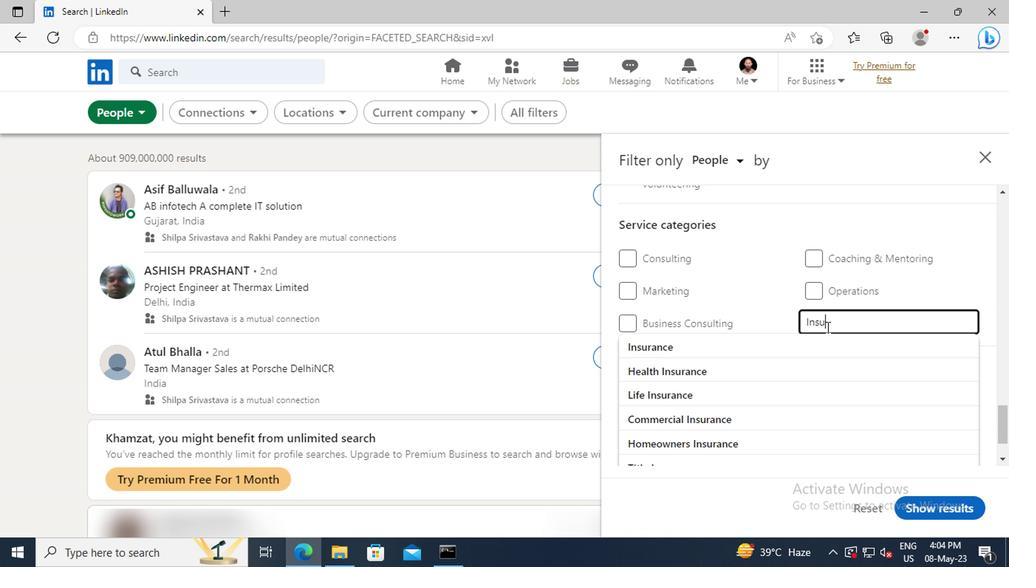
Action: Mouse pressed left at (688, 344)
Screenshot: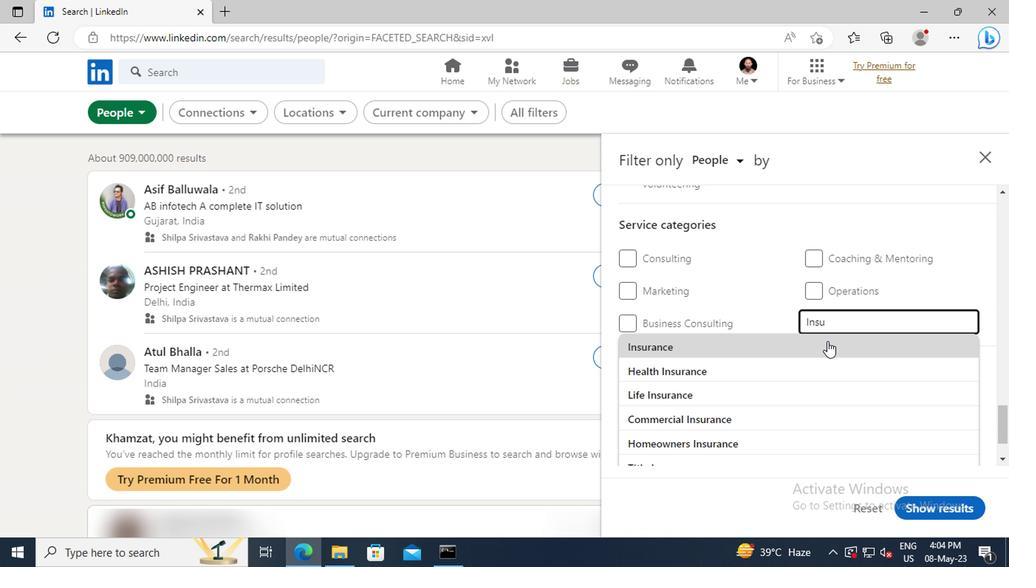 
Action: Mouse scrolled (688, 344) with delta (0, 0)
Screenshot: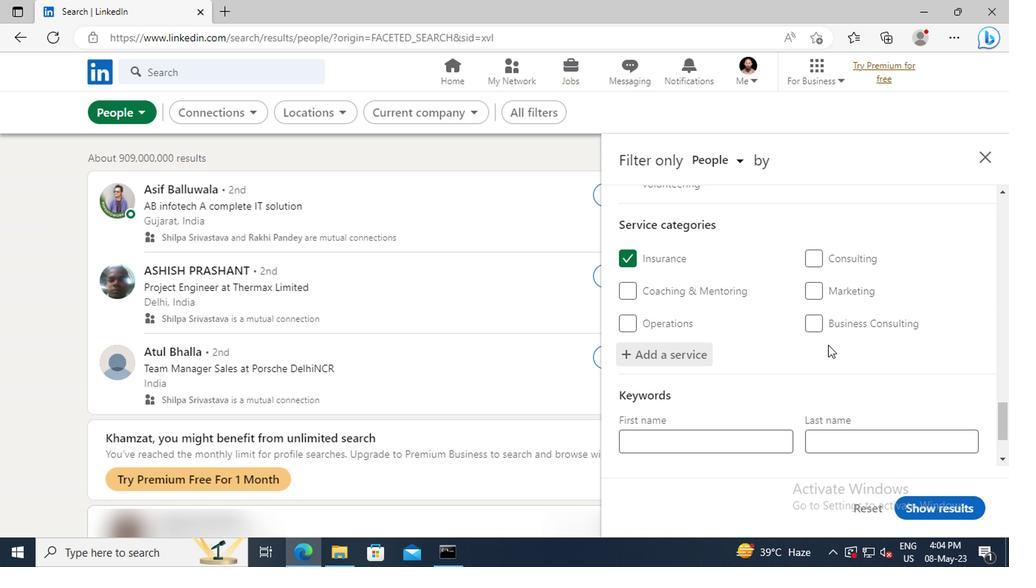 
Action: Mouse scrolled (688, 344) with delta (0, 0)
Screenshot: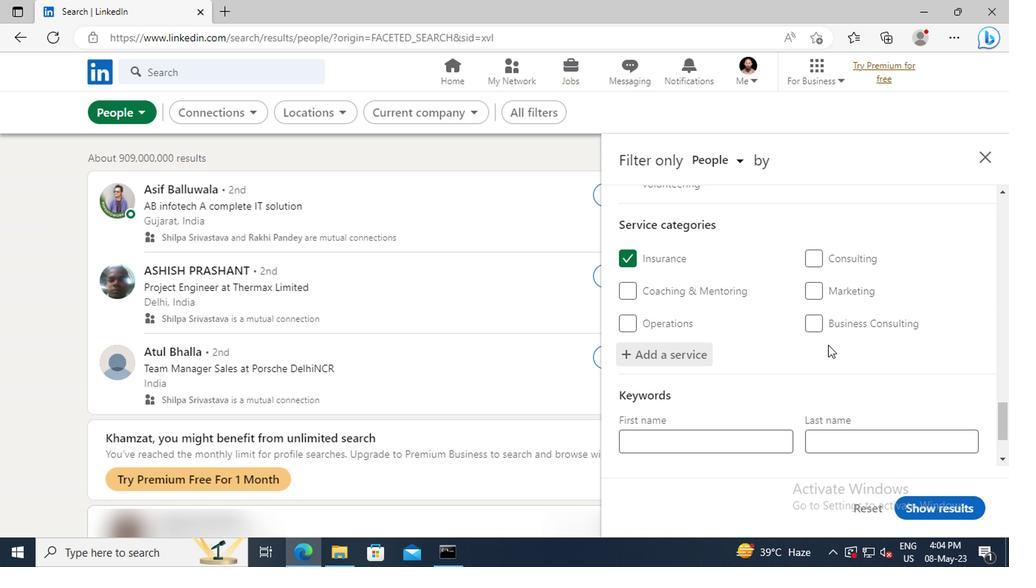 
Action: Mouse scrolled (688, 344) with delta (0, 0)
Screenshot: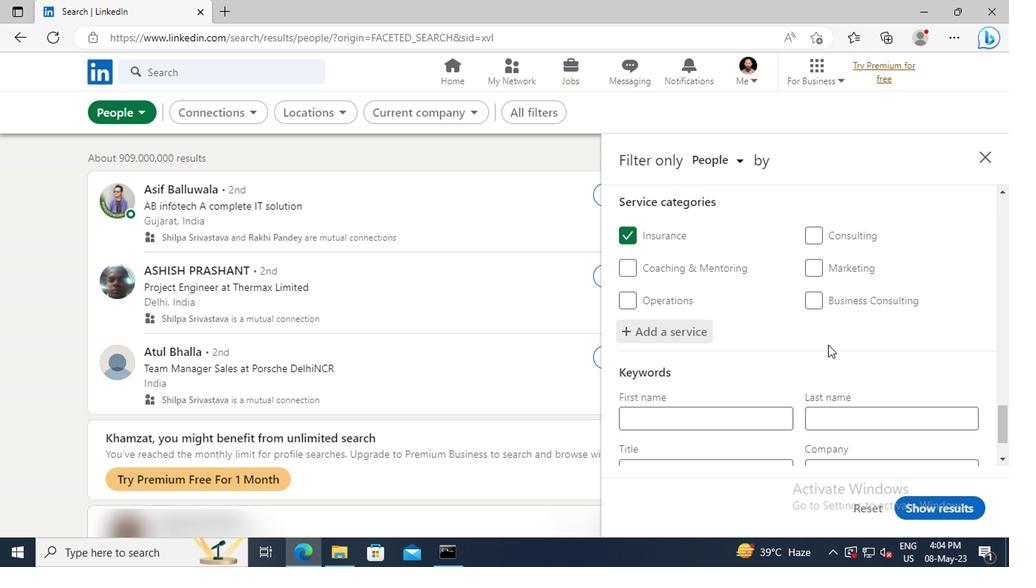 
Action: Mouse scrolled (688, 344) with delta (0, 0)
Screenshot: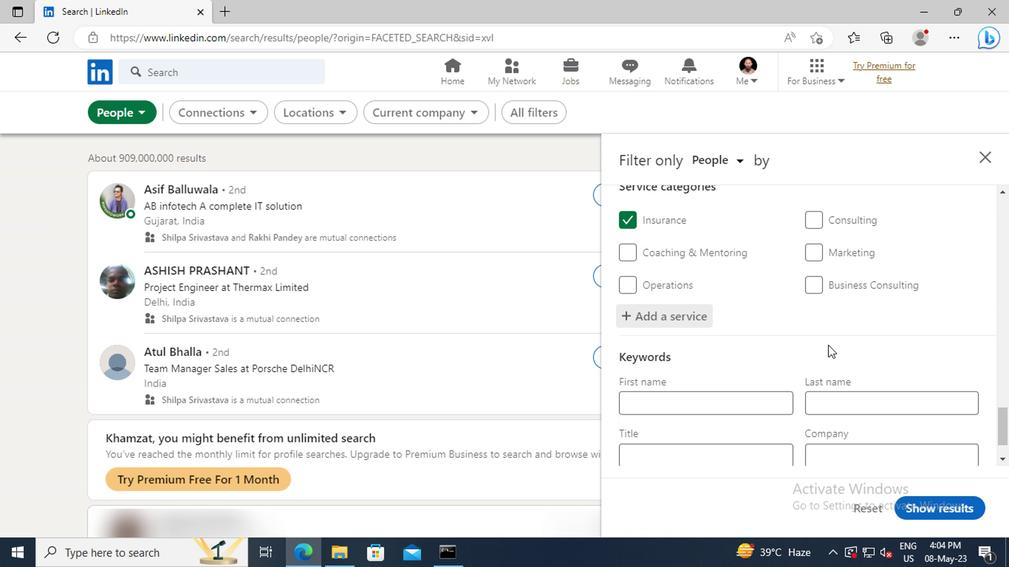 
Action: Mouse moved to (585, 385)
Screenshot: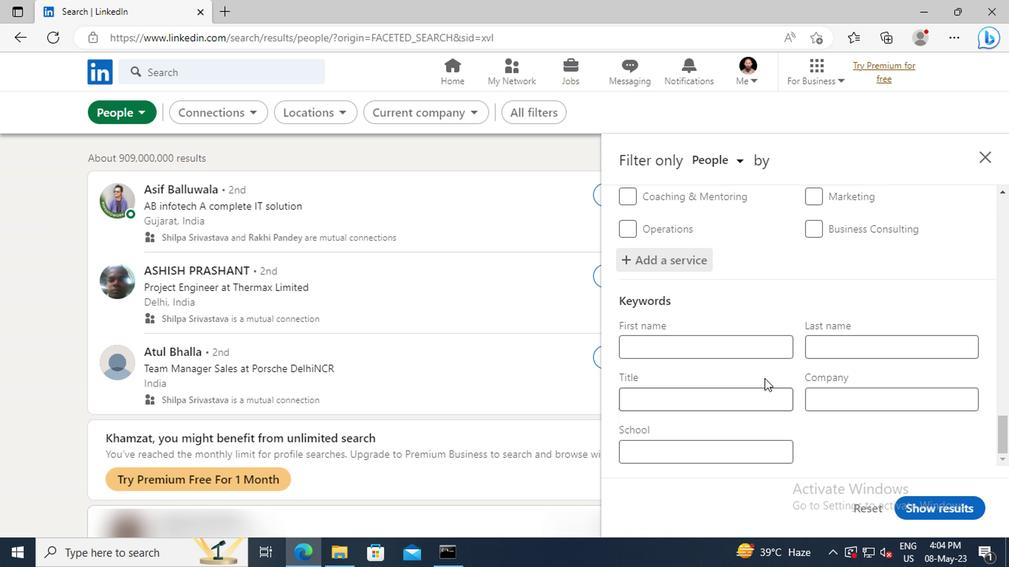 
Action: Mouse pressed left at (585, 385)
Screenshot: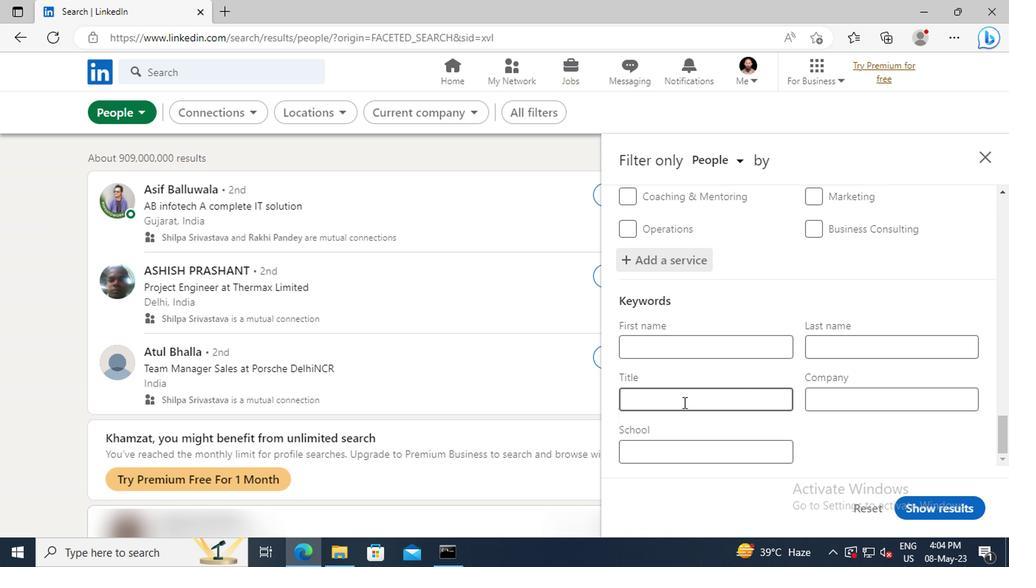 
Action: Key pressed <Key.shift>NOVELIST/<Key.shift>WRITER<Key.enter>
Screenshot: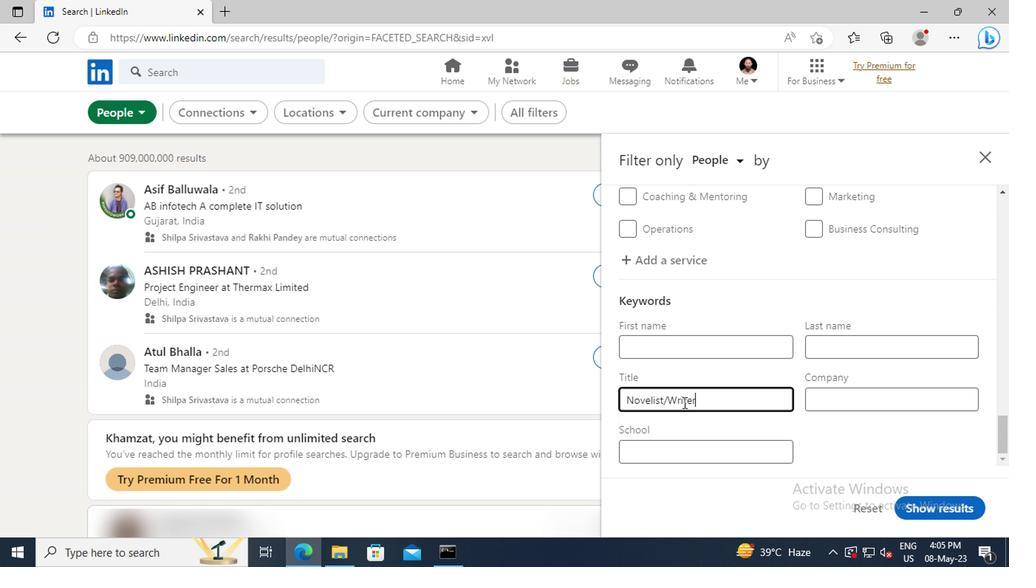 
Action: Mouse moved to (763, 462)
Screenshot: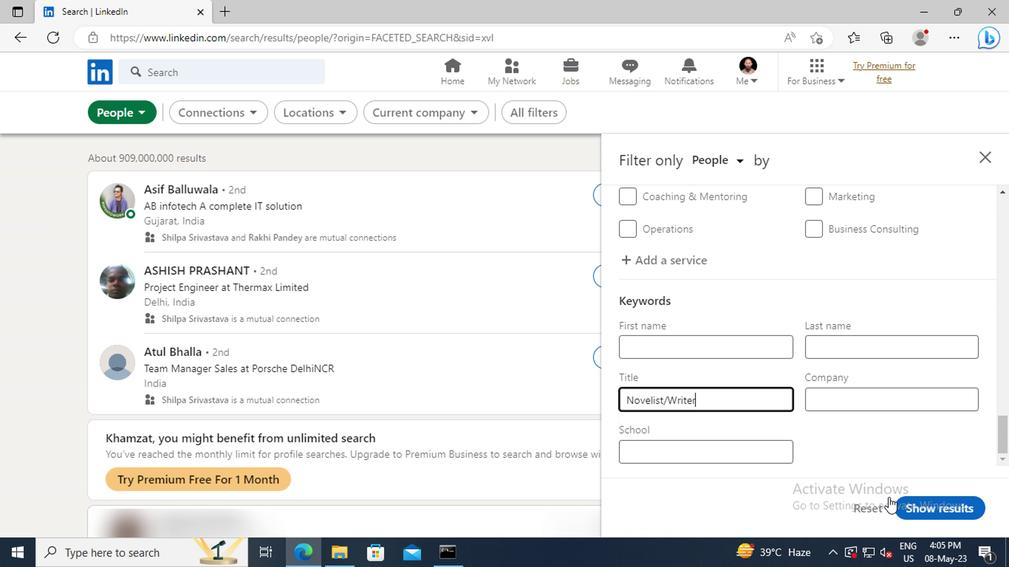 
Action: Mouse pressed left at (763, 462)
Screenshot: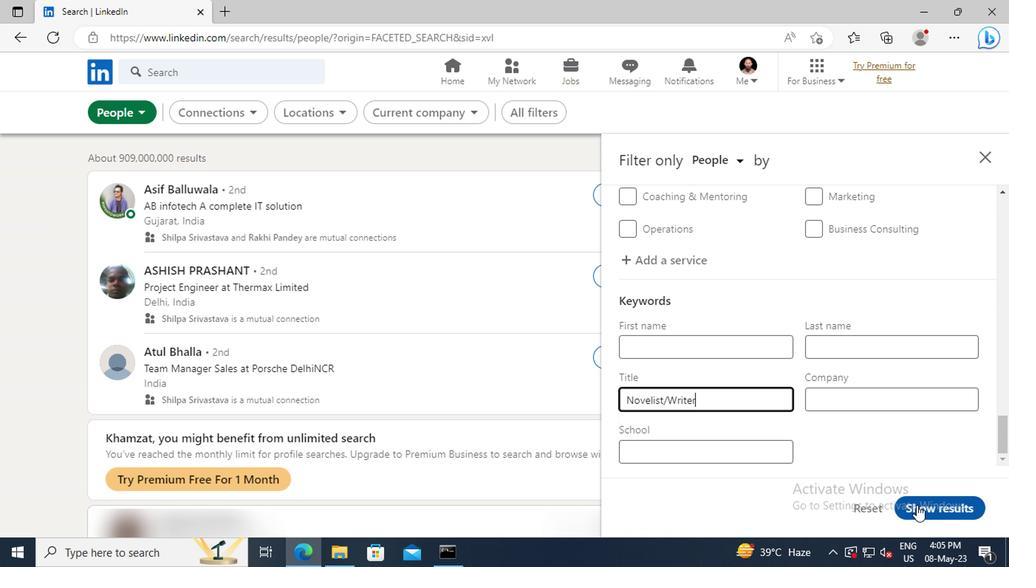 
Action: Mouse moved to (763, 463)
Screenshot: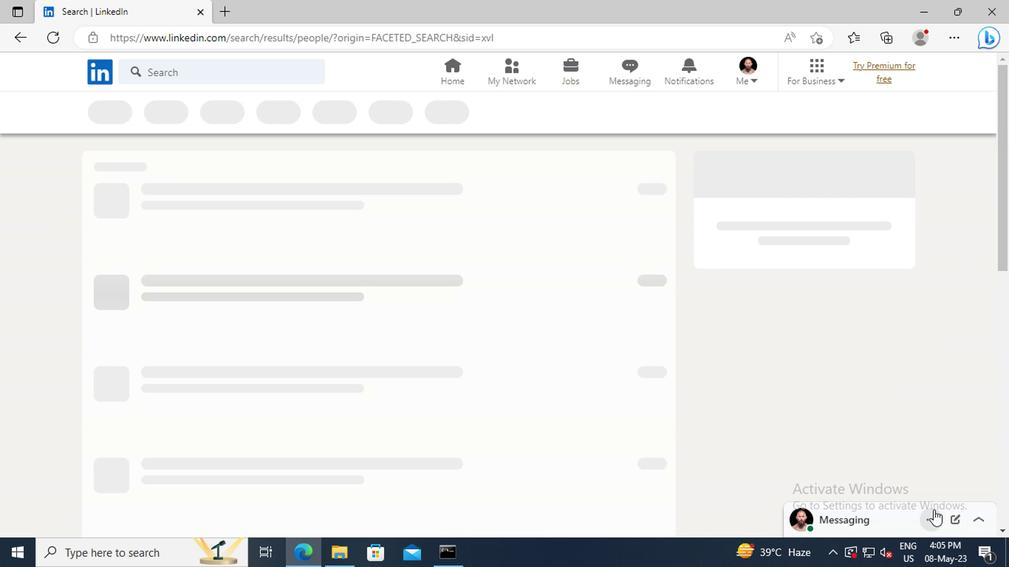 
